 Task: In the Contact  SophiaMoore@benteler.com, Create email and send with subject: 'Elevate Your Success: Introducing a Transformative Opportunity', and with mail content 'Hello_x000D_
Join a community of forward-thinkers and pioneers. Our transformative solution will empower you to shape the future of your industry.._x000D_
Kind Regards', attach the document: Agenda.pdf and insert image: visitingcard.jpg. Below Kind Regards, write Tumblr and insert the URL: 'www.tumblr.com'. Mark checkbox to create task to follow up : In 1 week. Logged in from softage.10@softage.net
Action: Mouse moved to (104, 68)
Screenshot: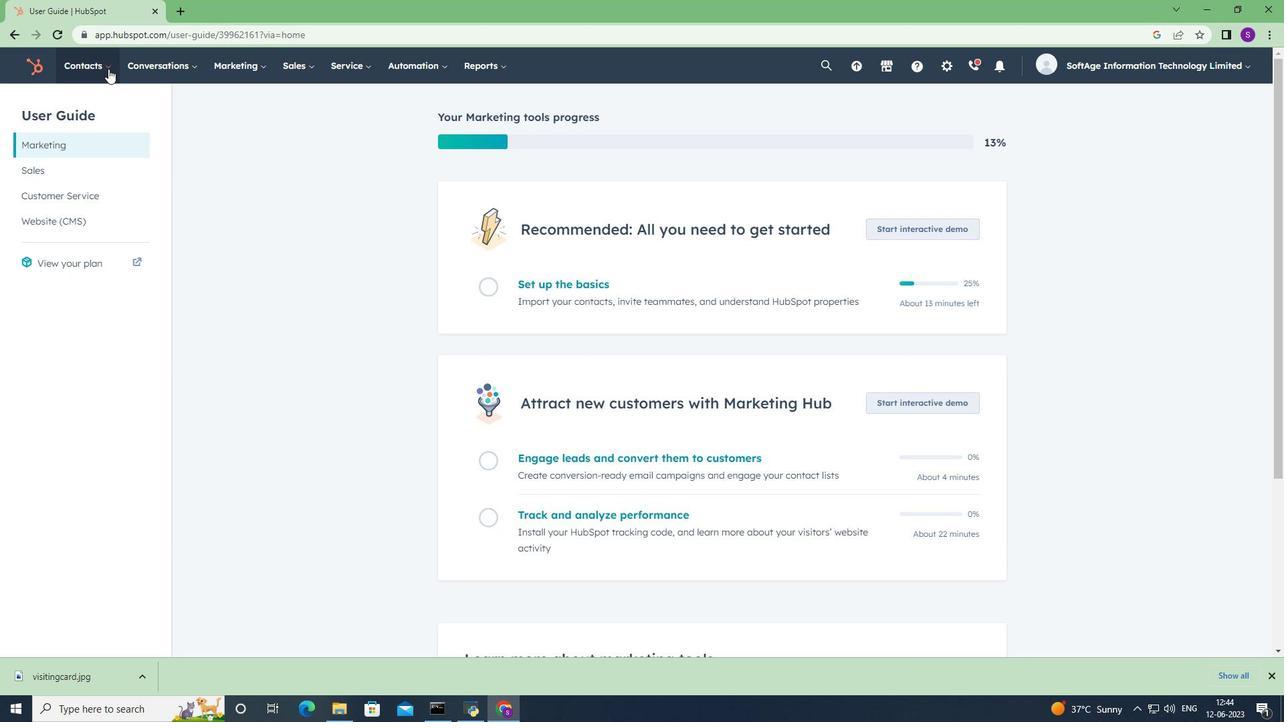 
Action: Mouse pressed left at (104, 68)
Screenshot: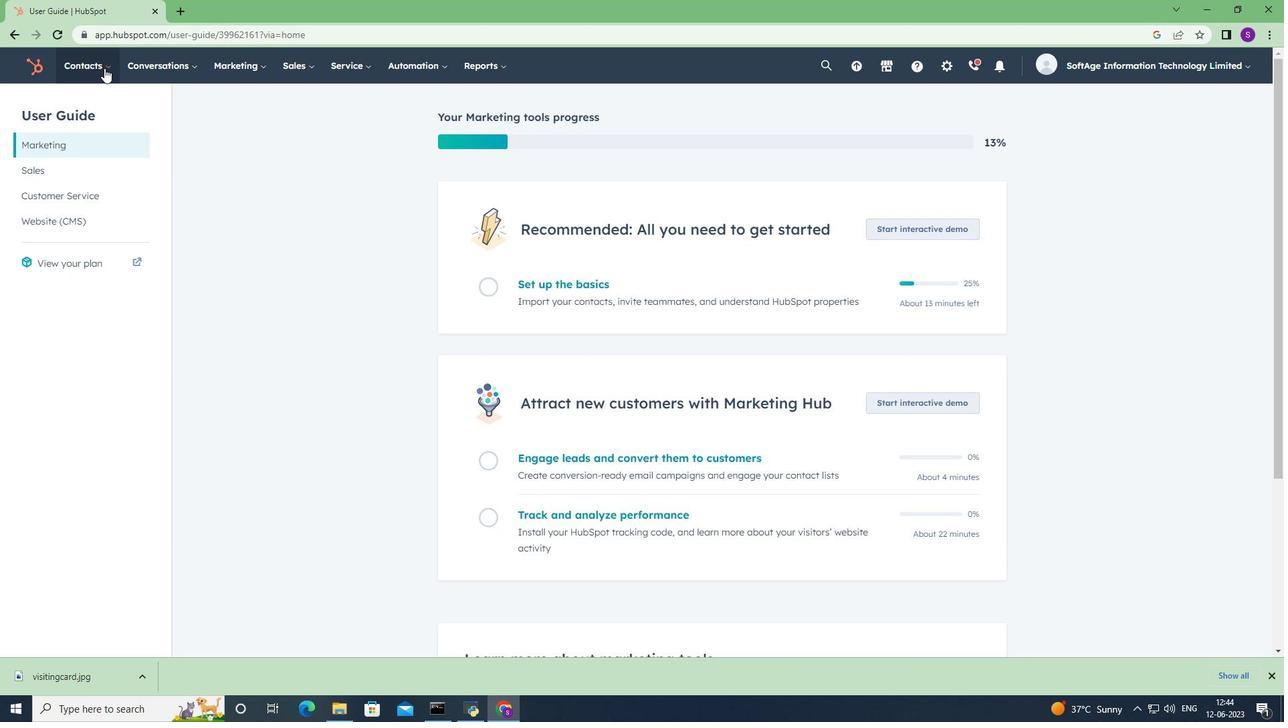 
Action: Mouse moved to (108, 94)
Screenshot: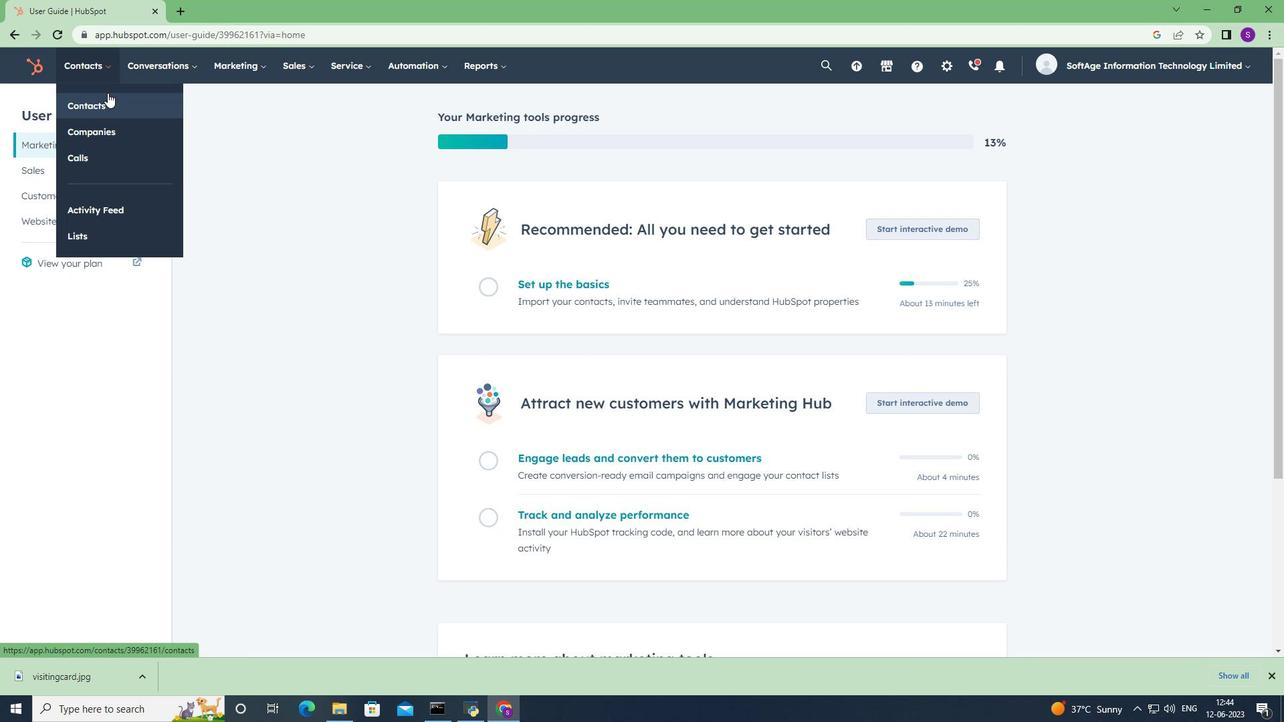 
Action: Mouse pressed left at (108, 94)
Screenshot: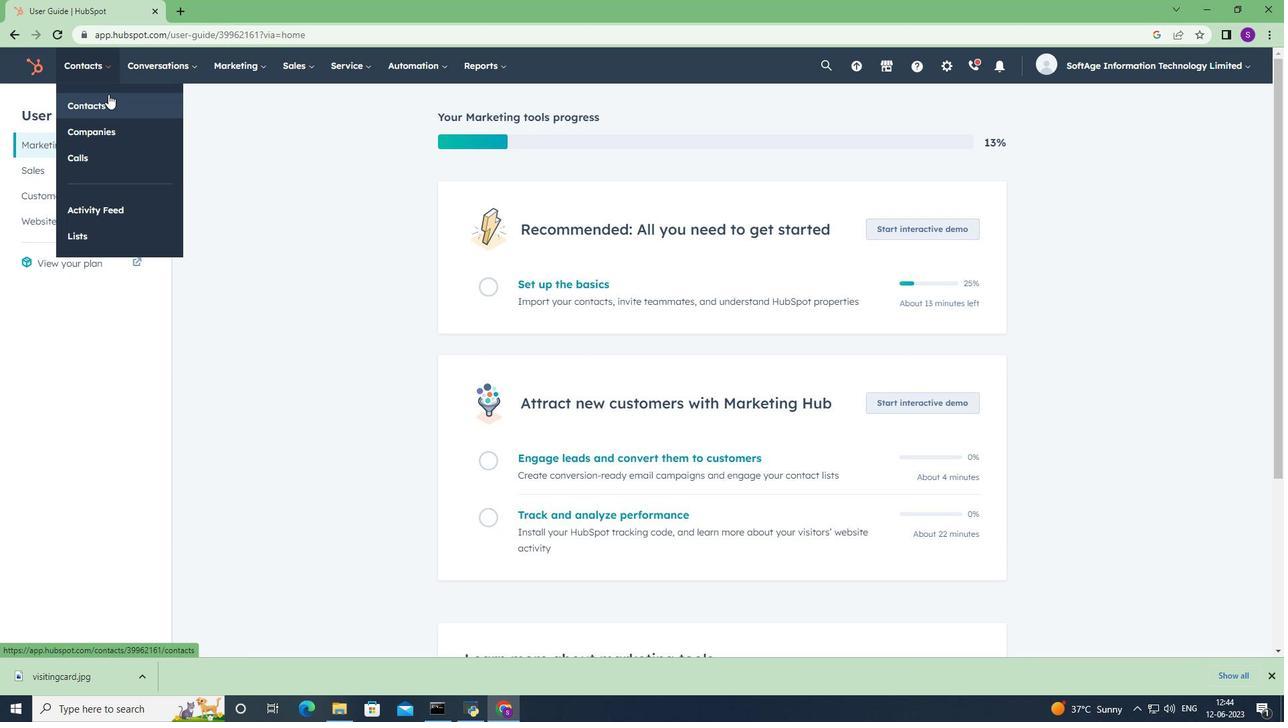 
Action: Mouse moved to (158, 216)
Screenshot: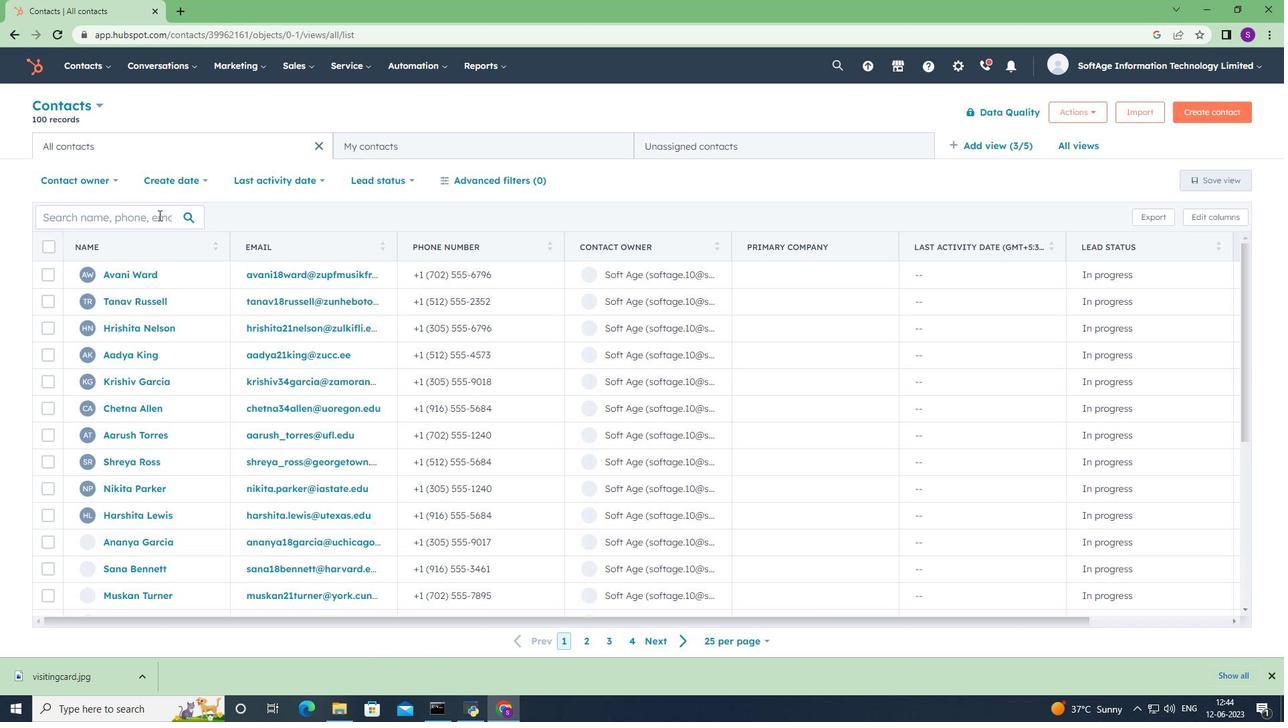 
Action: Mouse pressed left at (158, 216)
Screenshot: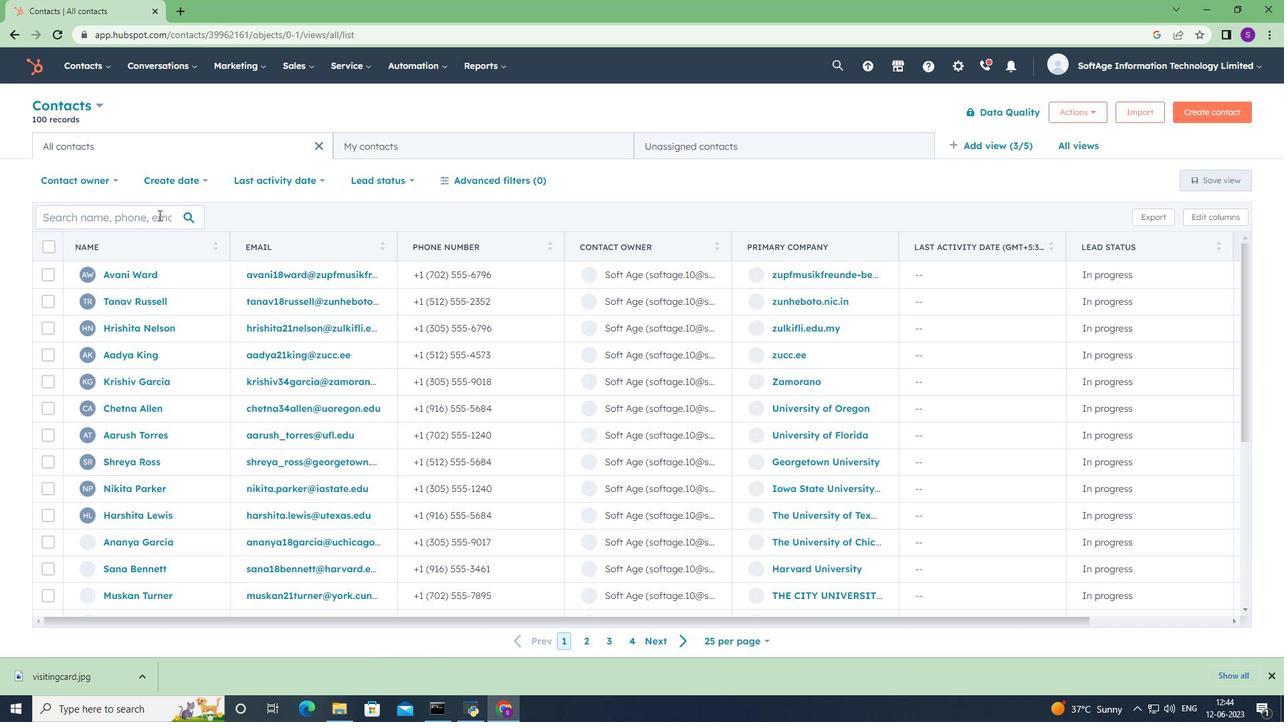 
Action: Key pressed <Key.shift><Key.shift><Key.shift><Key.shift><Key.shift><Key.shift><Key.shift><Key.shift><Key.shift><Key.shift><Key.shift><Key.shift><Key.shift><Key.shift>Sophia<Key.shift>Moore<Key.shift>@benteler.com
Screenshot: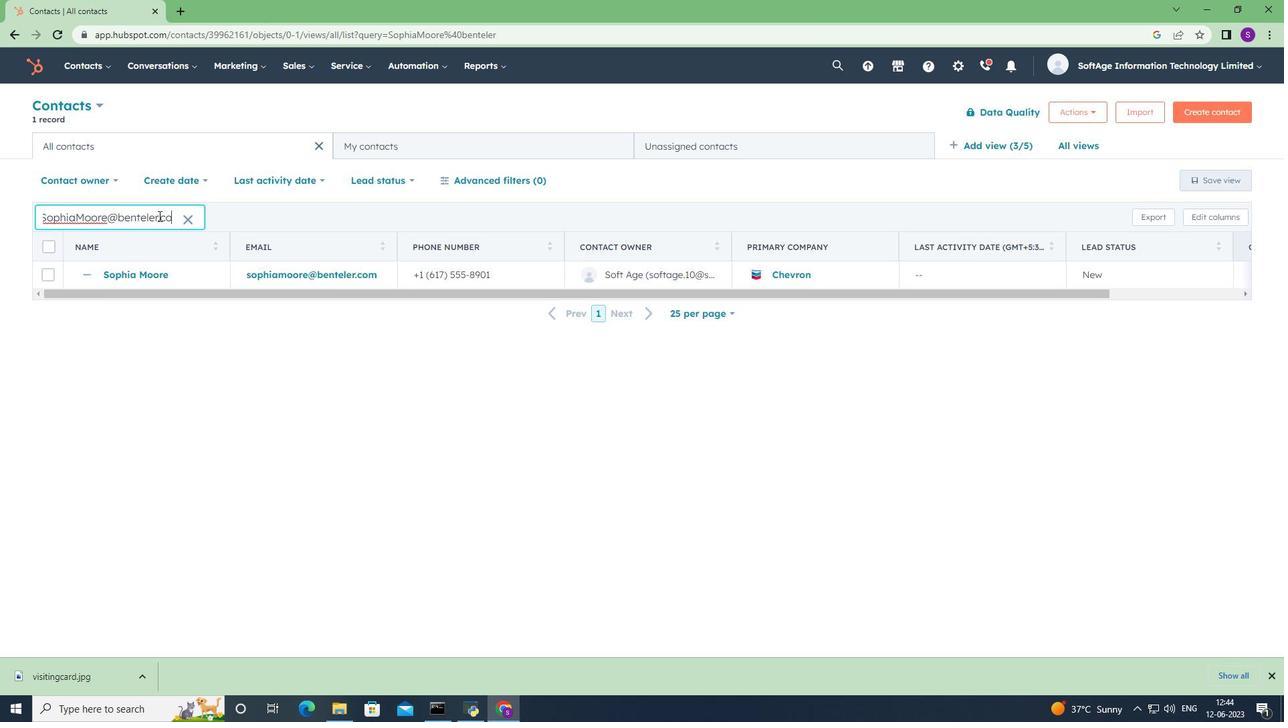 
Action: Mouse moved to (276, 276)
Screenshot: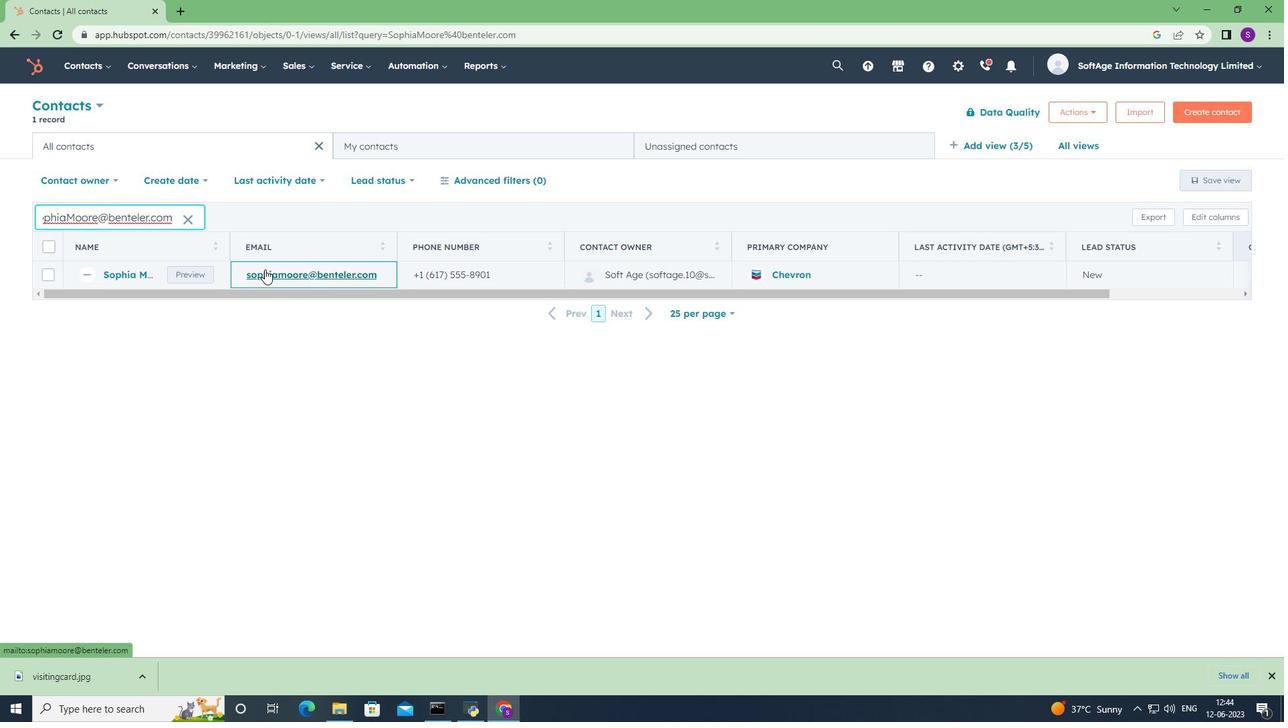 
Action: Mouse pressed left at (276, 276)
Screenshot: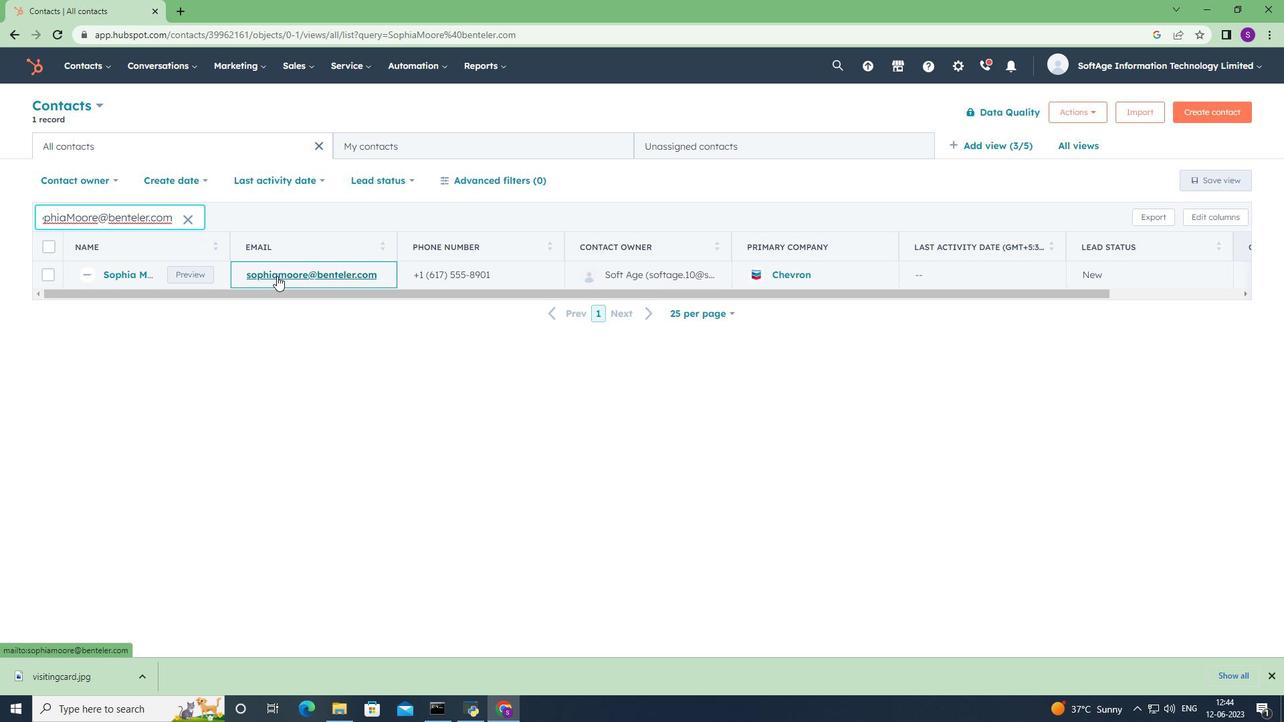 
Action: Mouse moved to (403, 459)
Screenshot: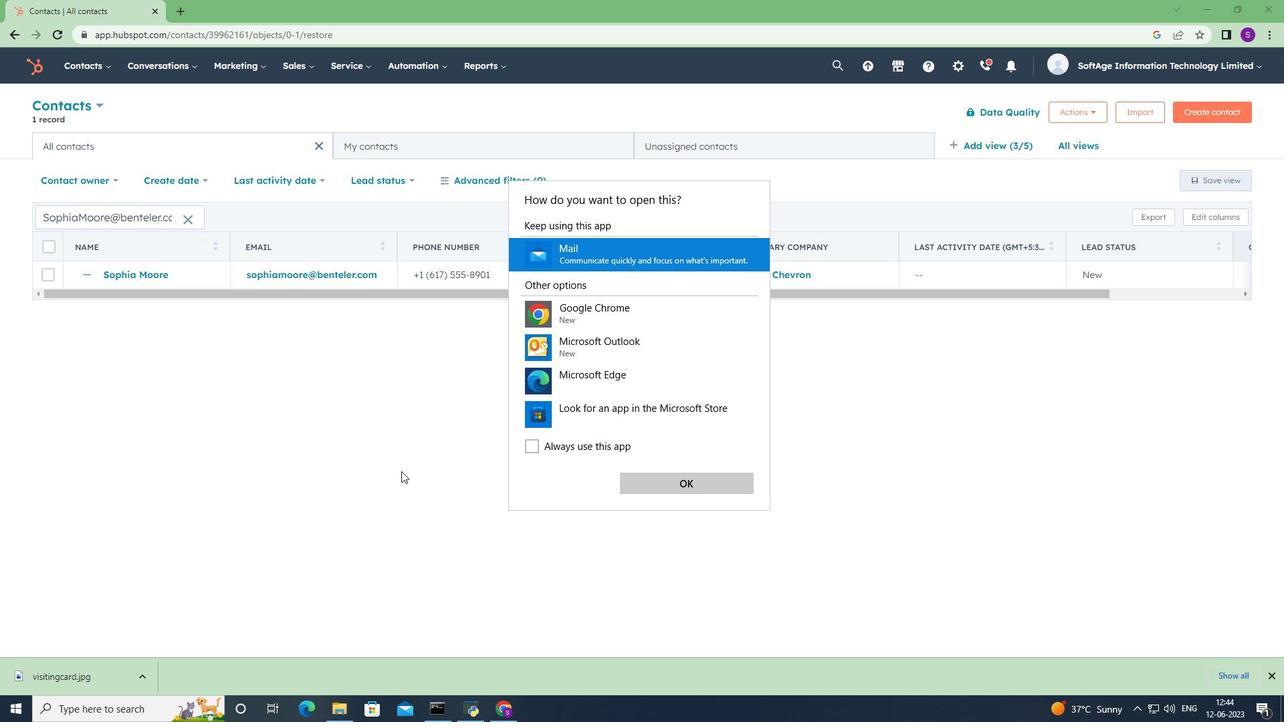 
Action: Mouse pressed left at (403, 459)
Screenshot: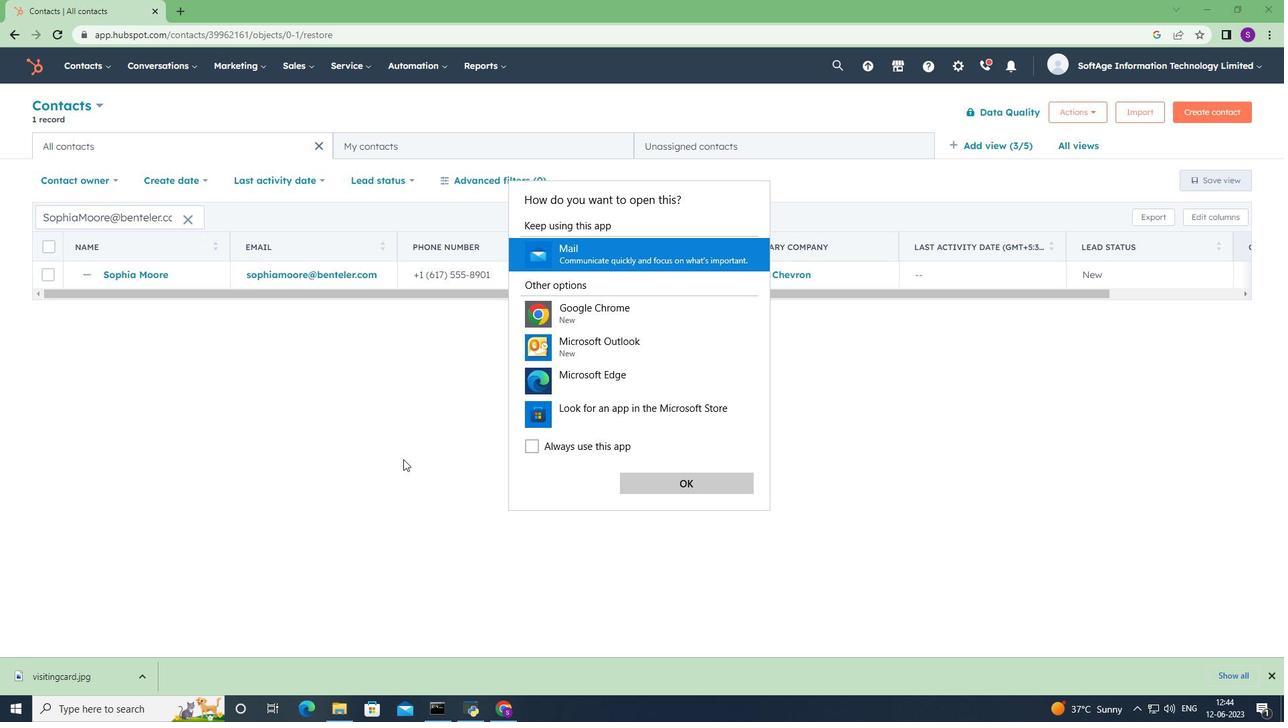 
Action: Mouse moved to (124, 273)
Screenshot: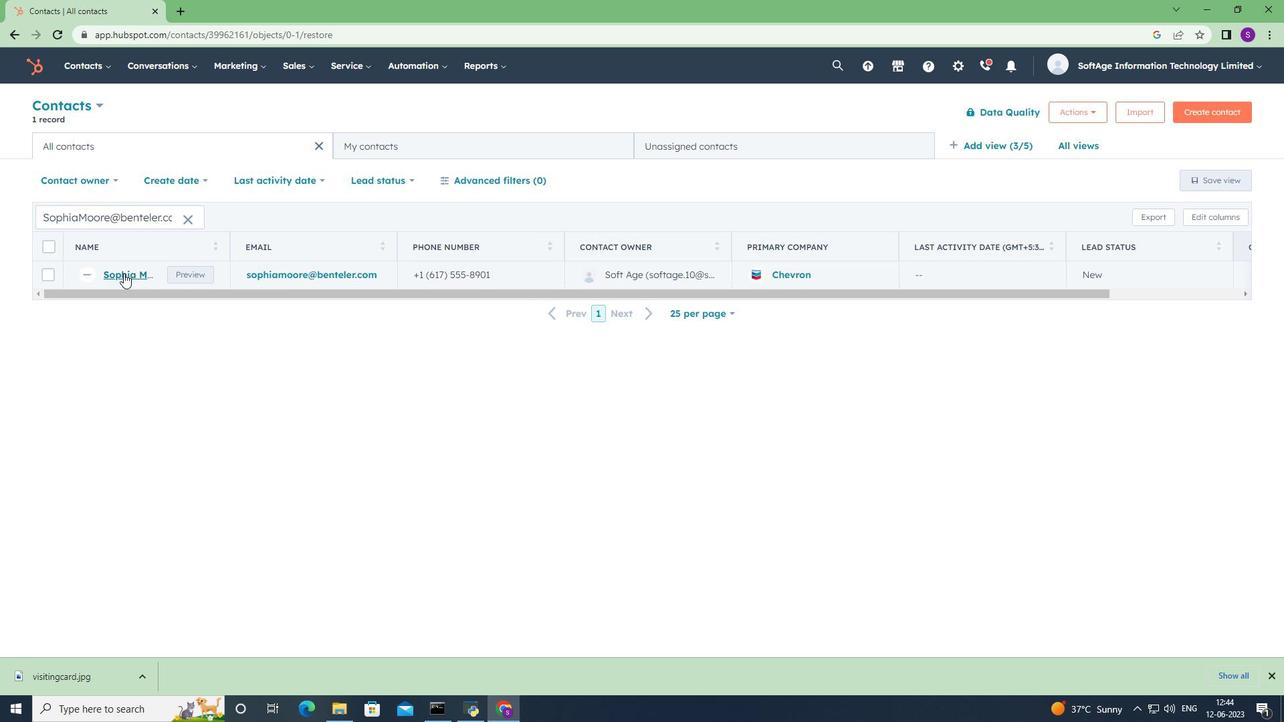 
Action: Mouse pressed left at (124, 273)
Screenshot: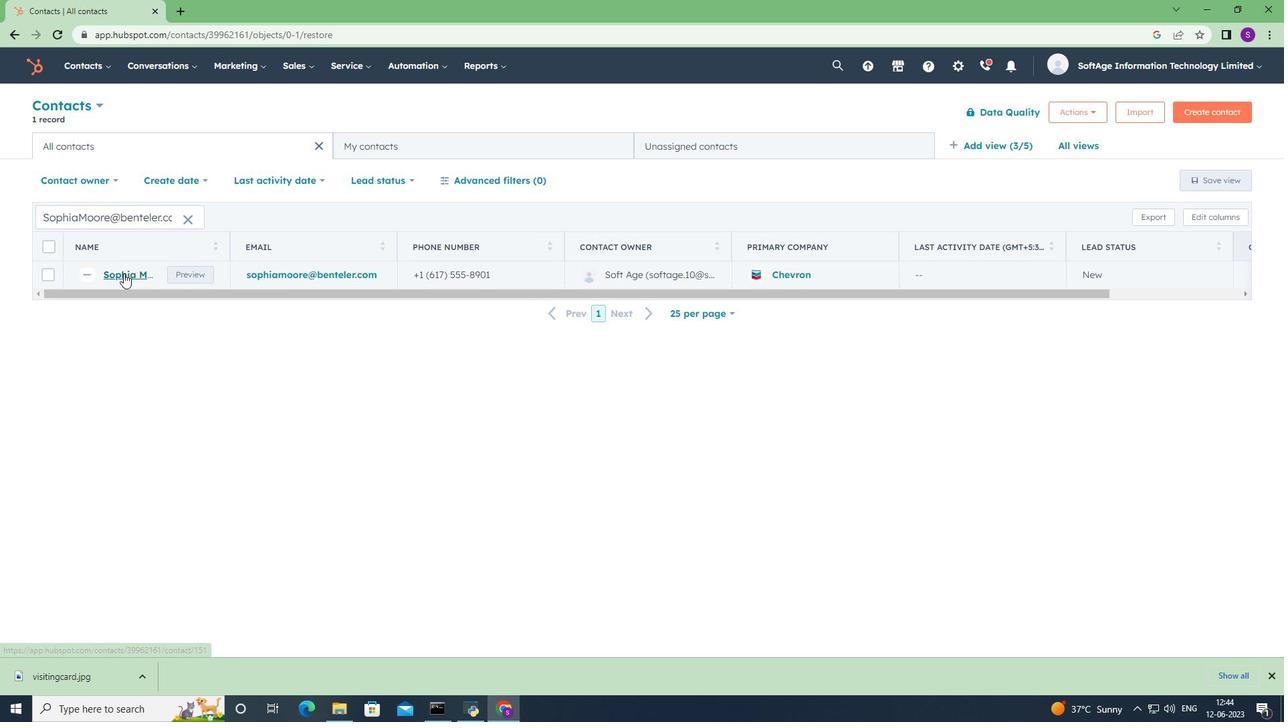 
Action: Mouse moved to (92, 218)
Screenshot: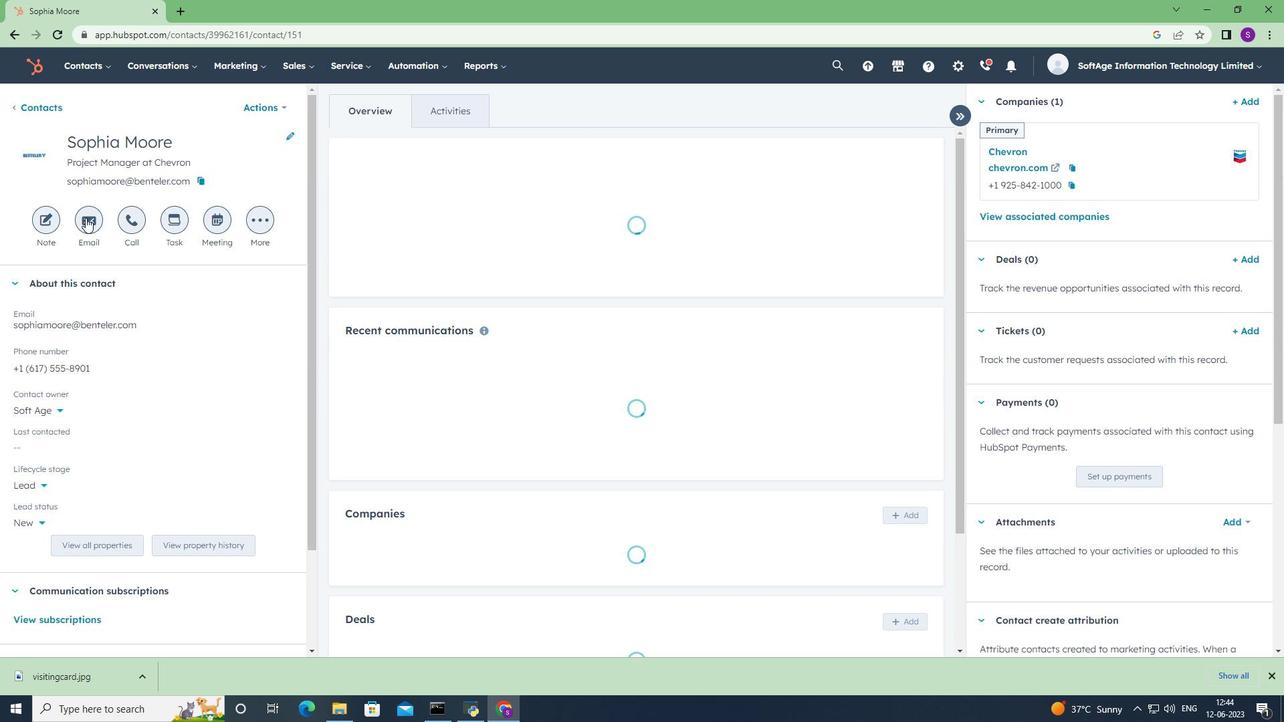 
Action: Mouse pressed left at (92, 218)
Screenshot: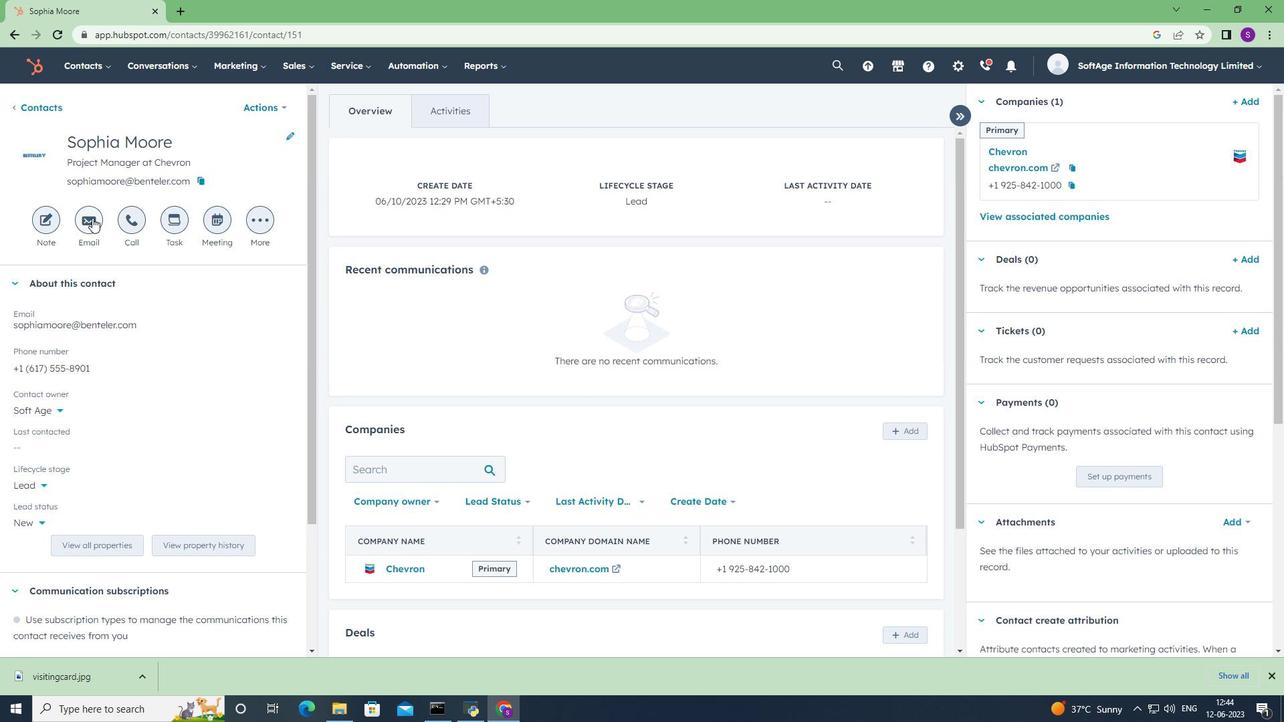 
Action: Mouse moved to (902, 437)
Screenshot: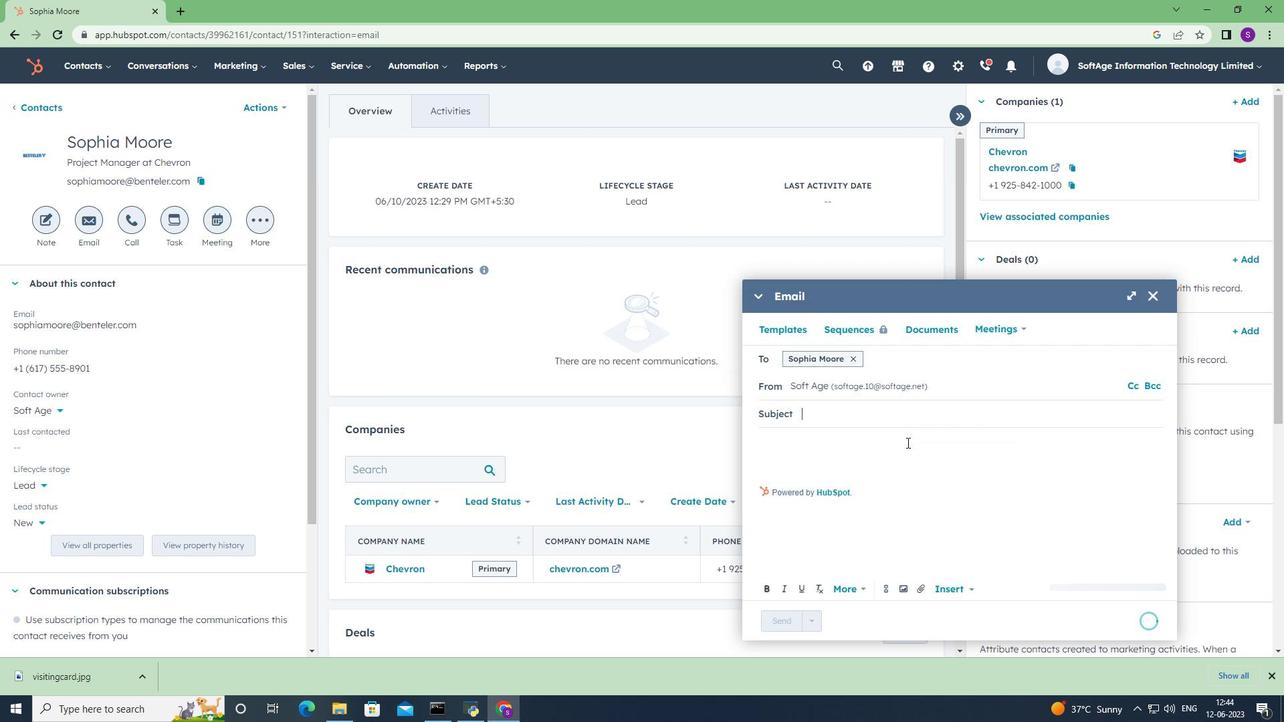 
Action: Mouse scrolled (902, 436) with delta (0, 0)
Screenshot: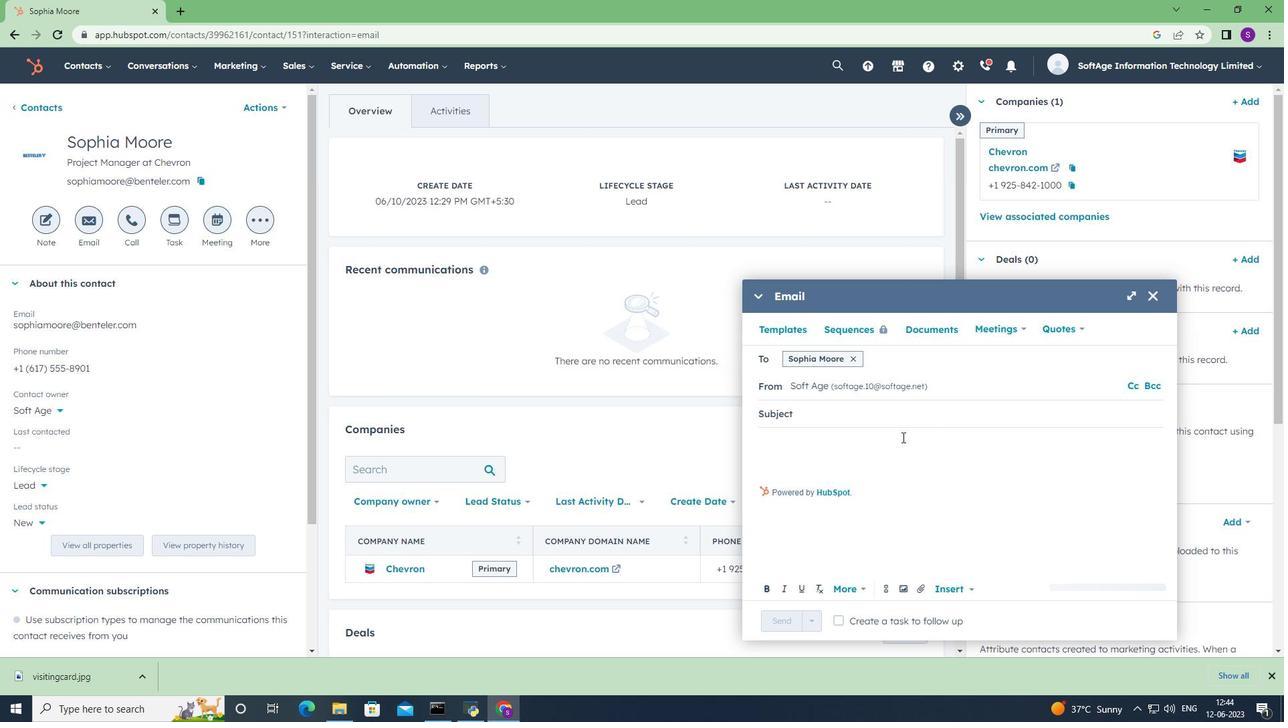 
Action: Mouse scrolled (902, 436) with delta (0, 0)
Screenshot: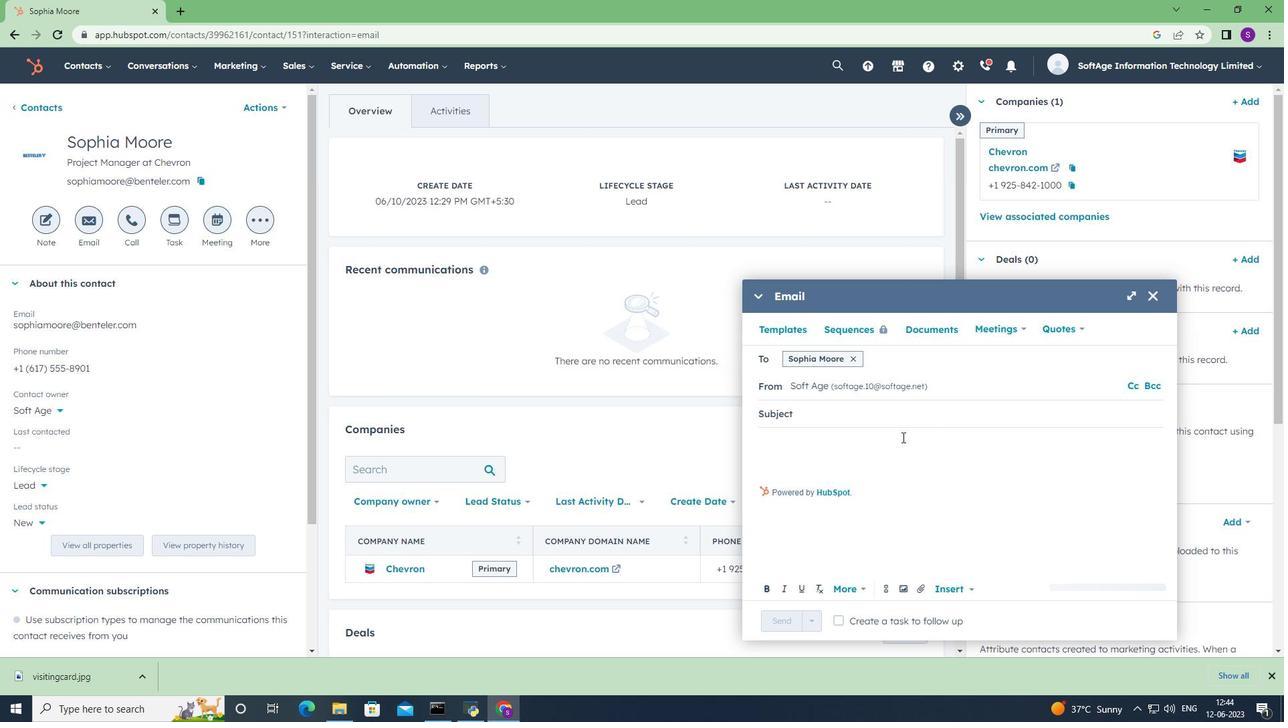 
Action: Mouse scrolled (902, 436) with delta (0, 0)
Screenshot: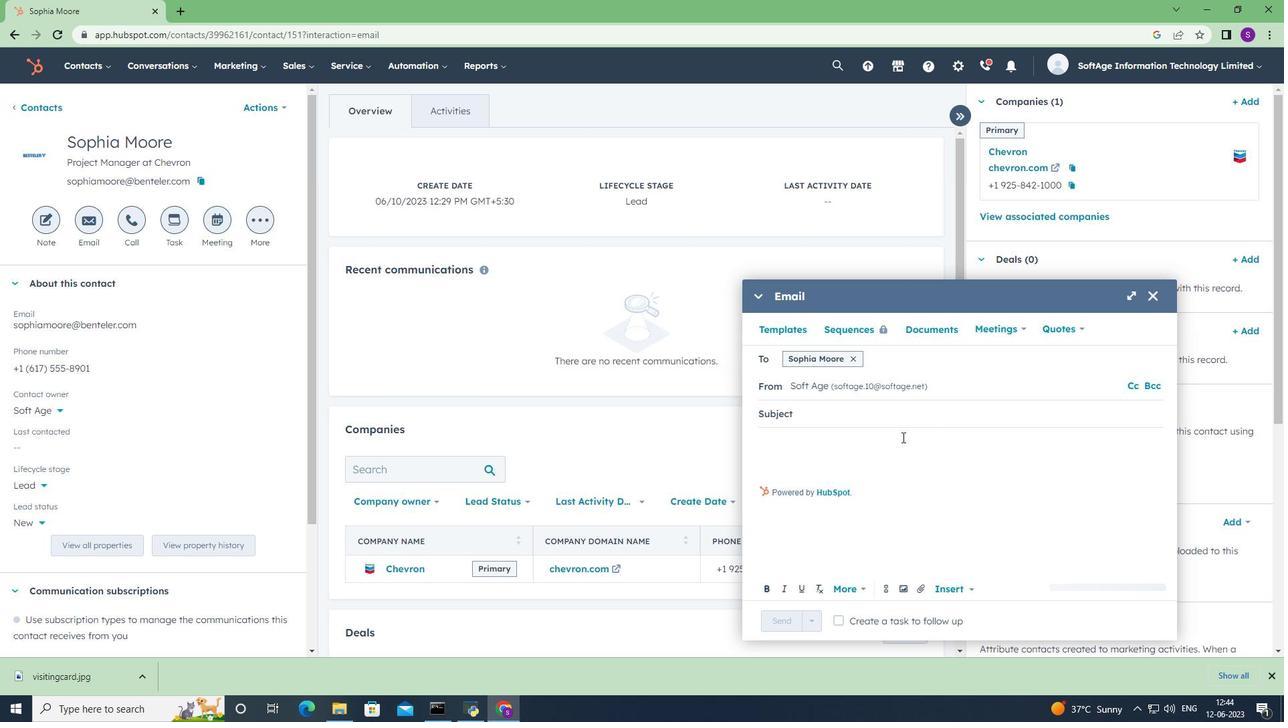 
Action: Mouse moved to (832, 415)
Screenshot: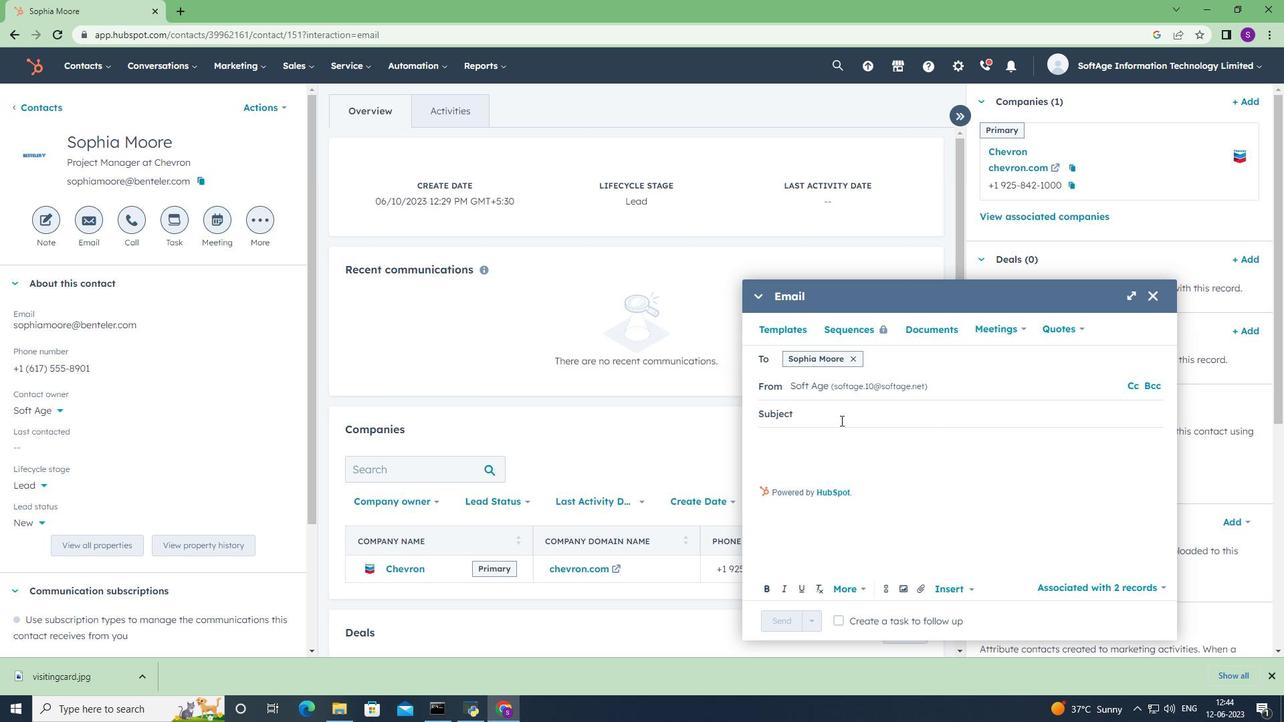 
Action: Mouse pressed left at (832, 415)
Screenshot: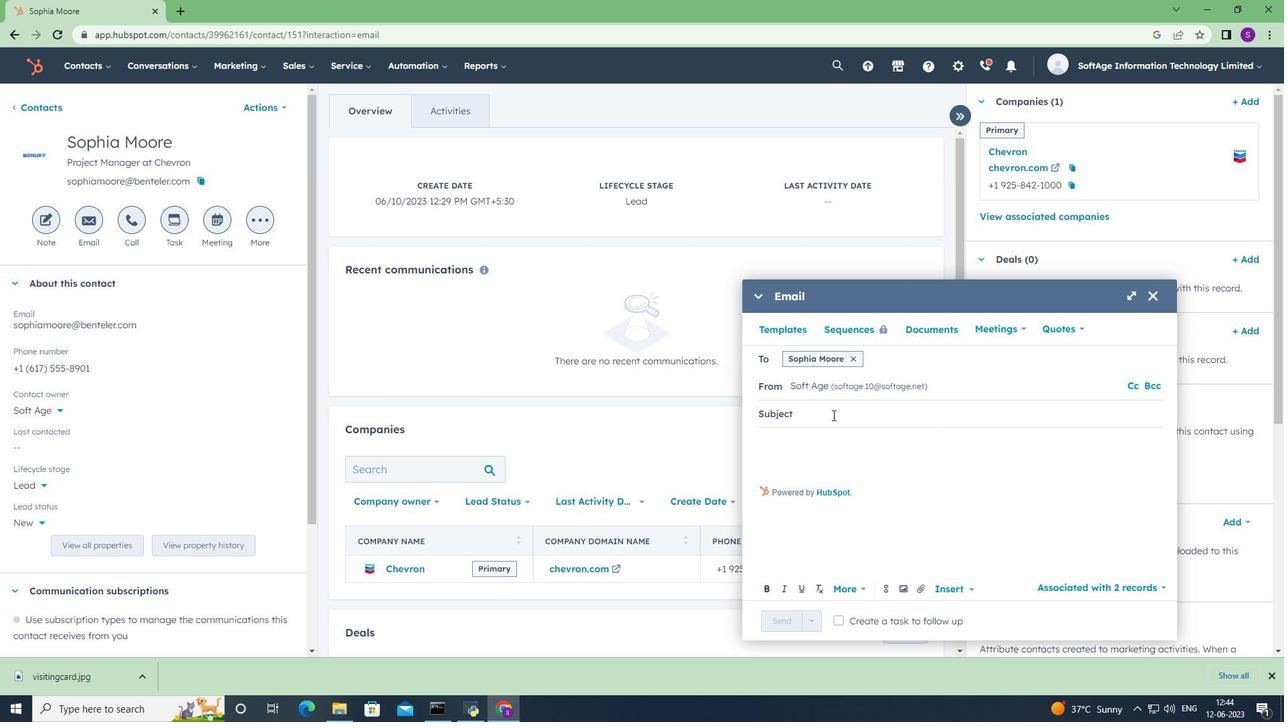 
Action: Key pressed <Key.shift>Elevate<Key.space><Key.shift>Your<Key.space><Key.shift>Success<Key.shift>:<Key.space><Key.shift><Key.shift><Key.shift>Introducing<Key.space>a<Key.space><Key.shift>Transformative<Key.space><Key.shift>Opportunity
Screenshot: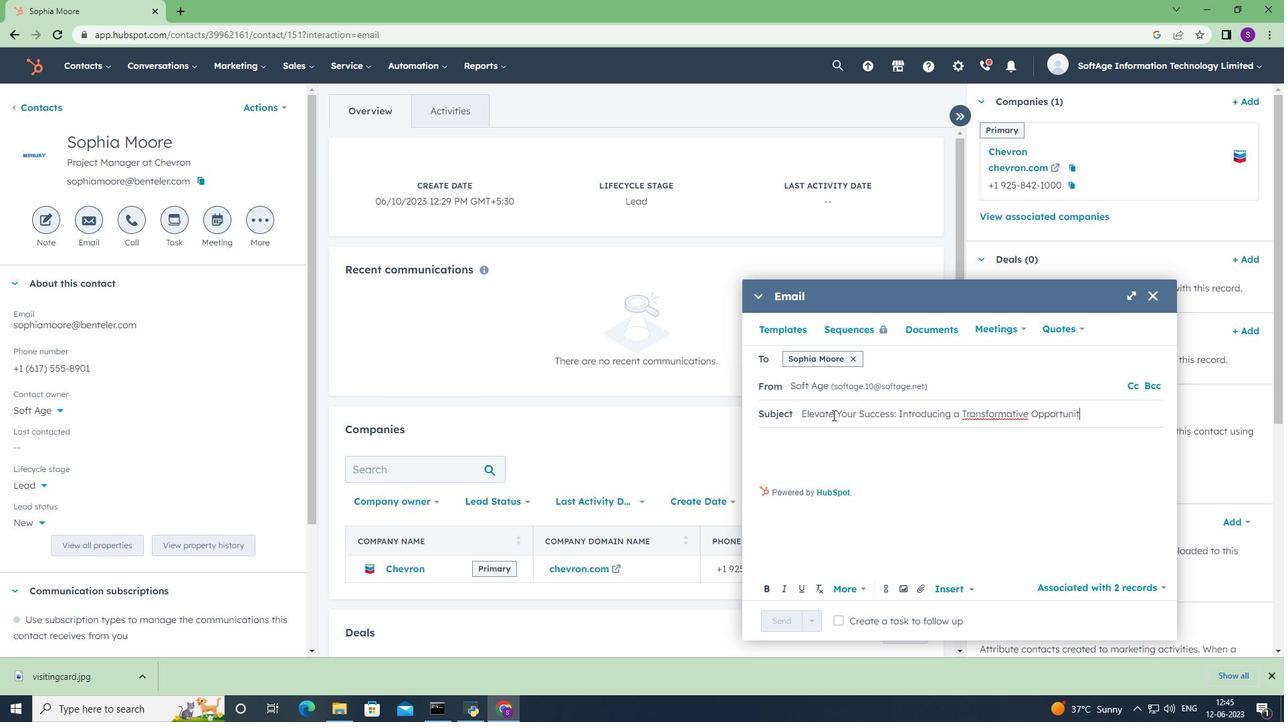 
Action: Mouse moved to (987, 420)
Screenshot: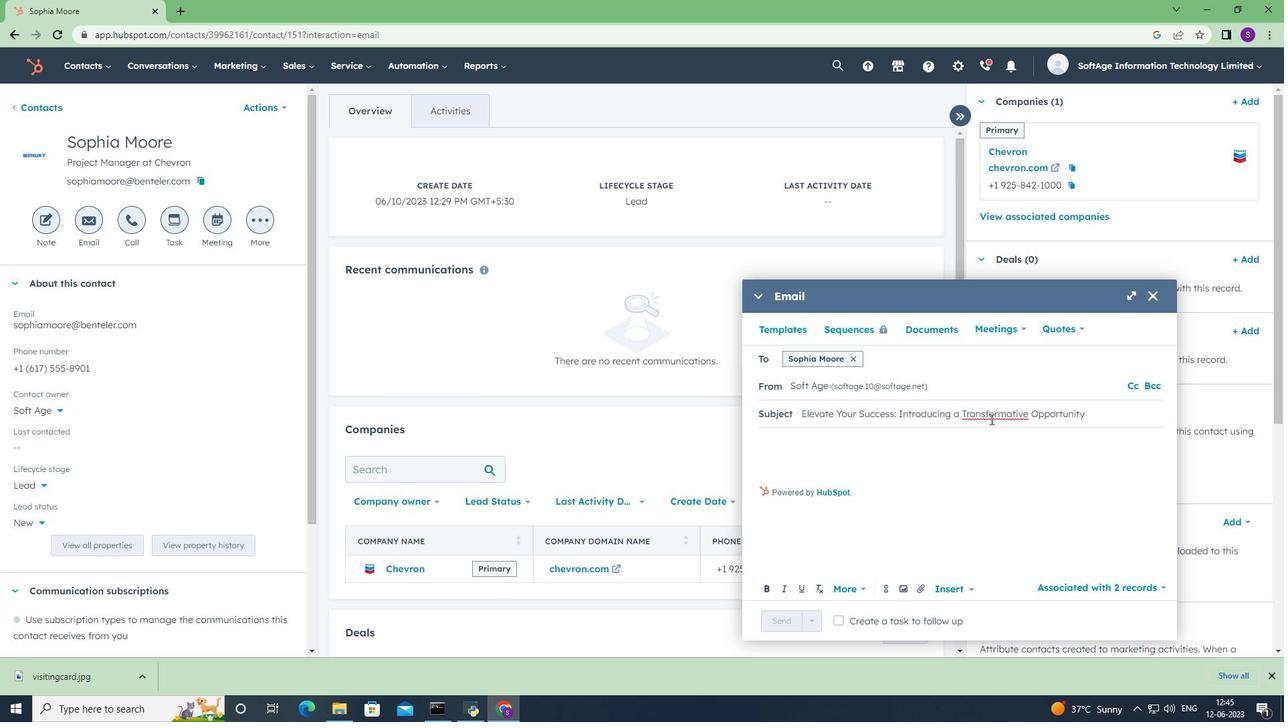 
Action: Mouse pressed right at (987, 420)
Screenshot: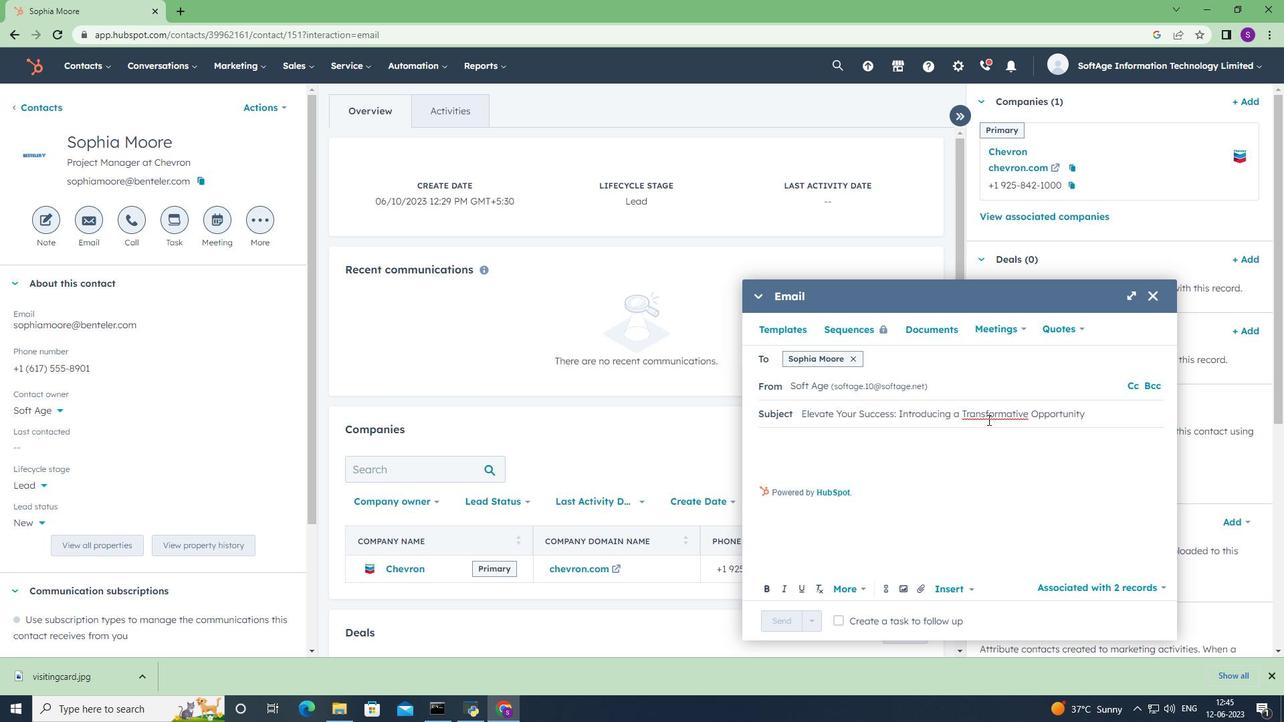 
Action: Mouse moved to (1020, 464)
Screenshot: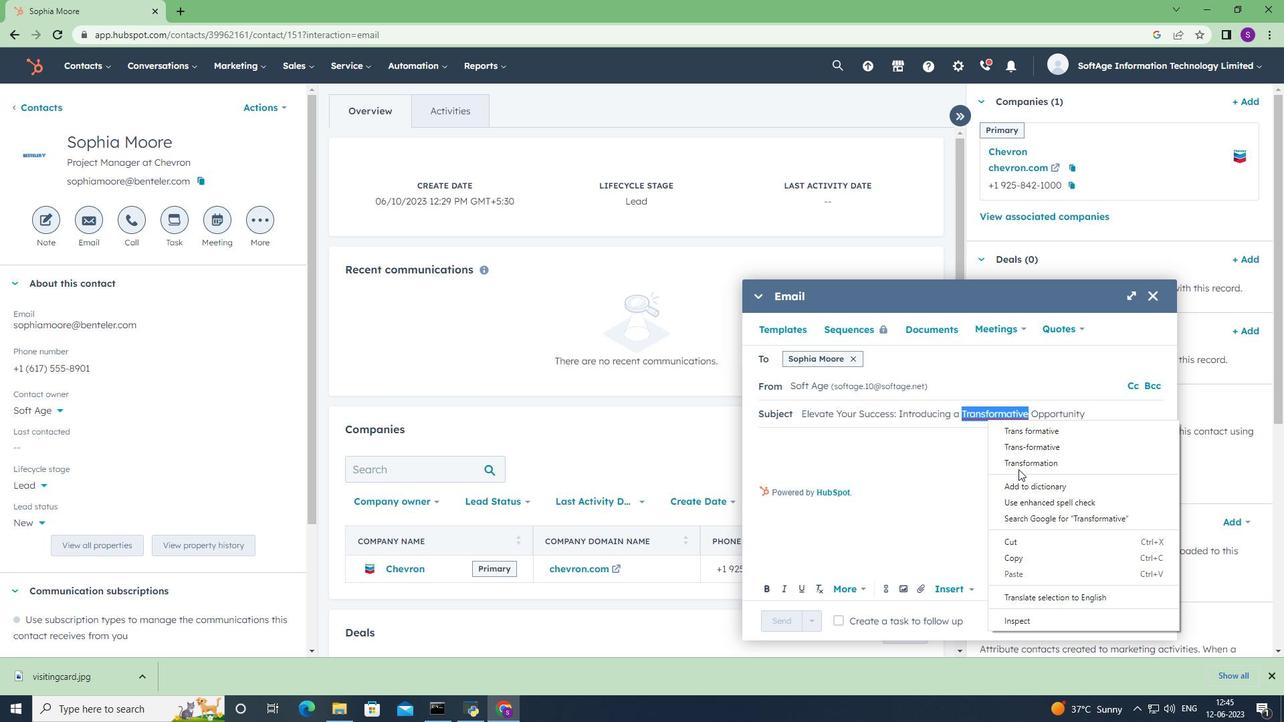 
Action: Mouse pressed left at (1020, 464)
Screenshot: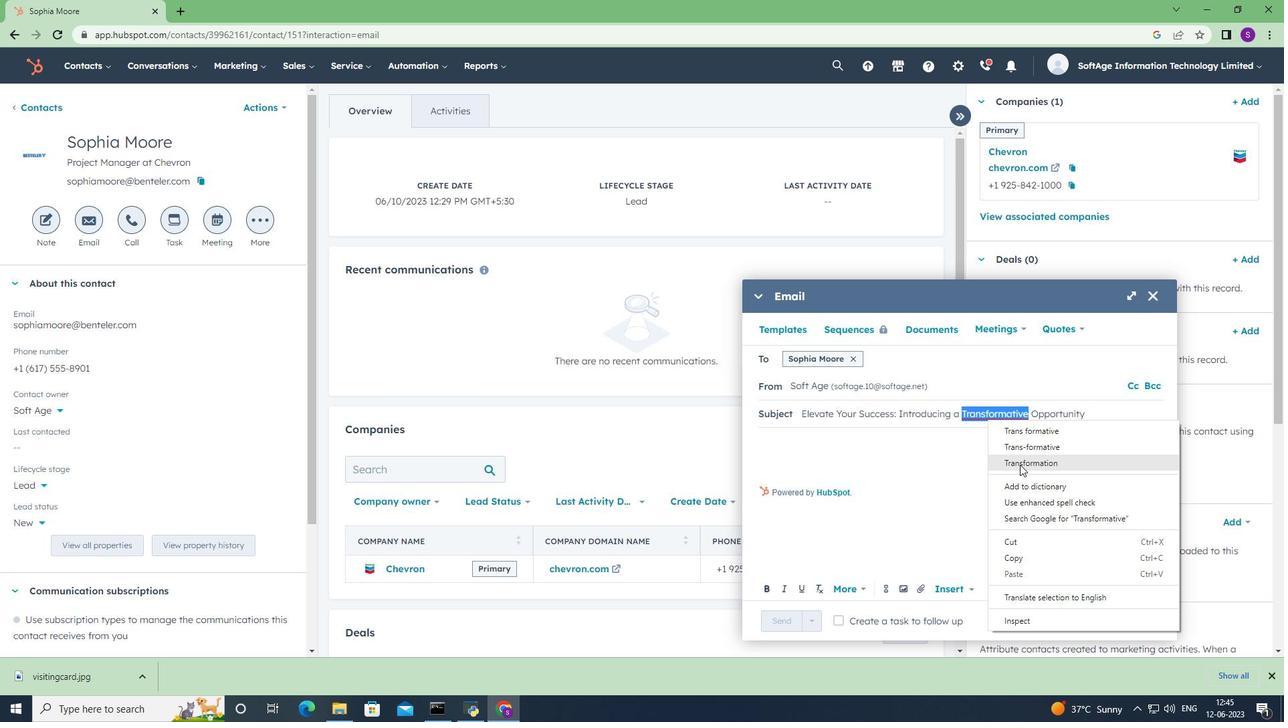 
Action: Mouse moved to (1028, 416)
Screenshot: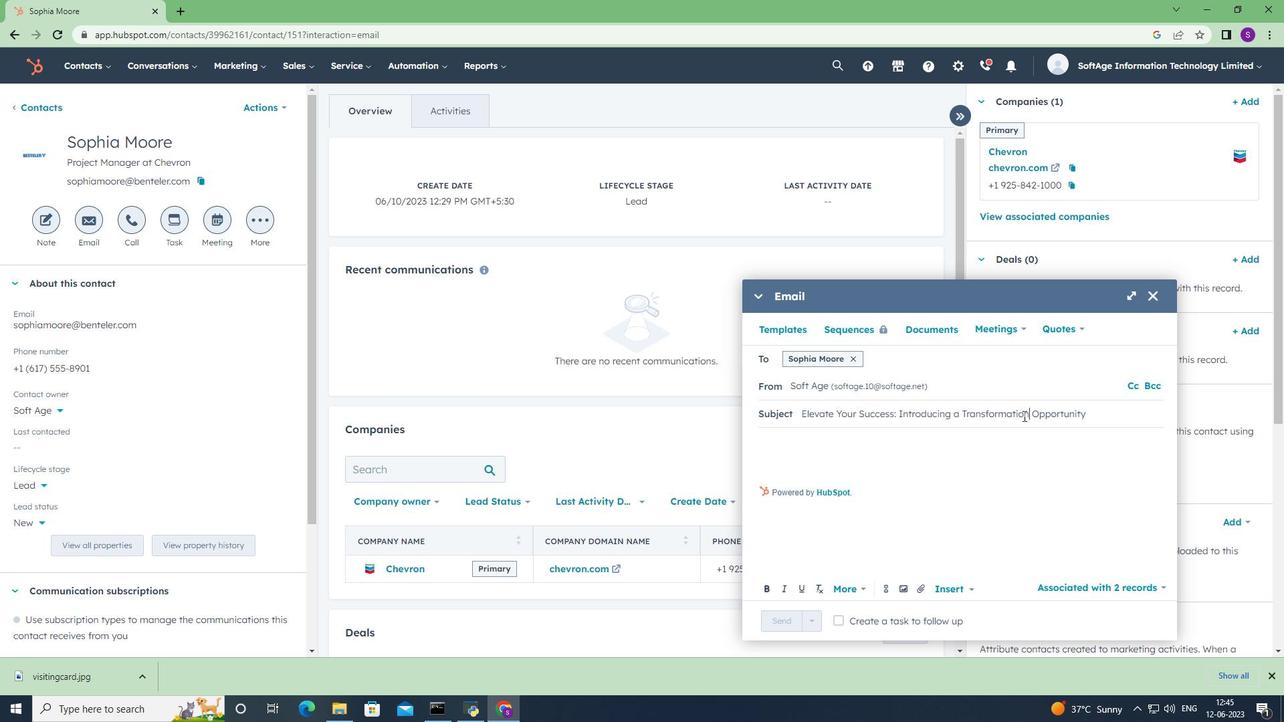 
Action: Key pressed <Key.backspace><Key.backspace>ve
Screenshot: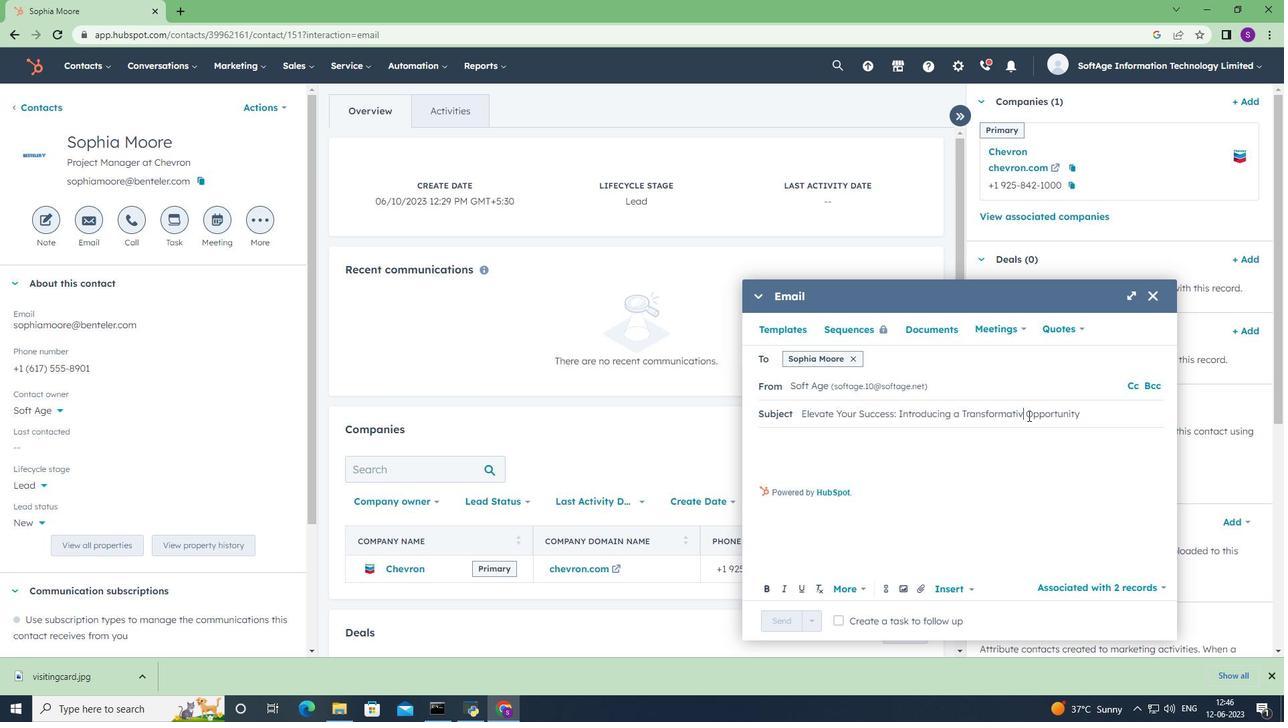 
Action: Mouse moved to (1046, 456)
Screenshot: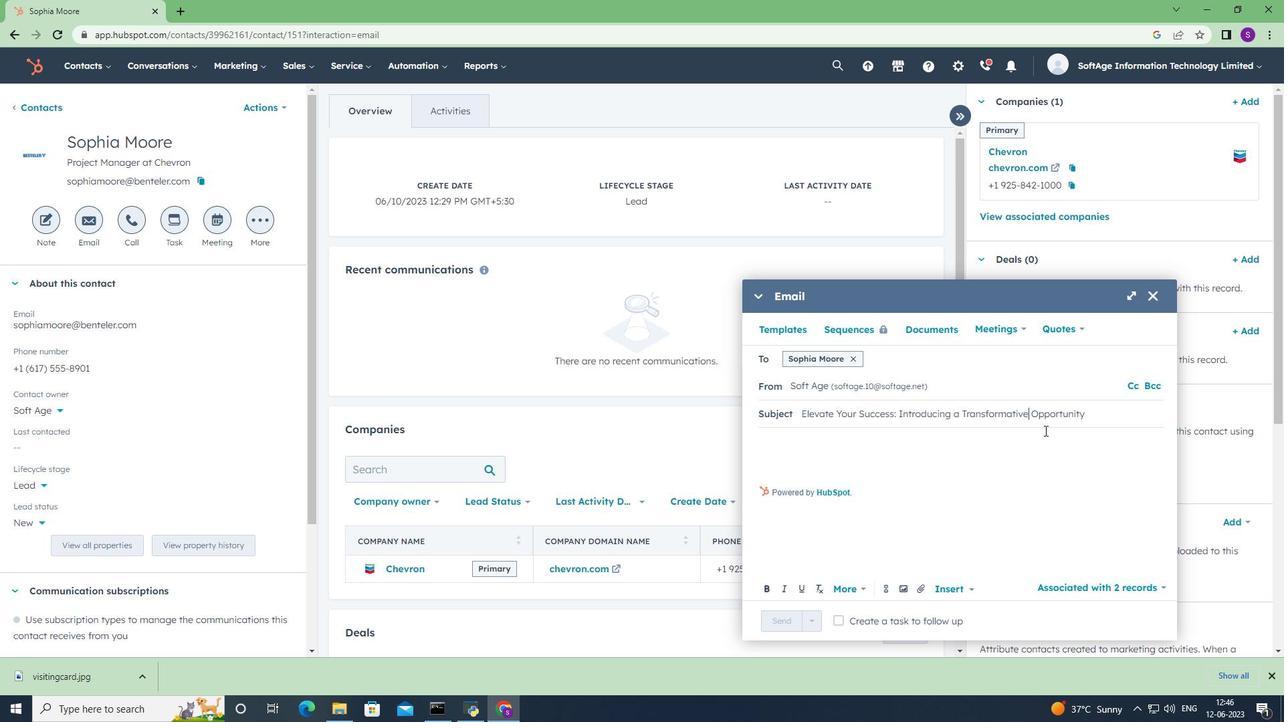 
Action: Mouse pressed left at (1046, 456)
Screenshot: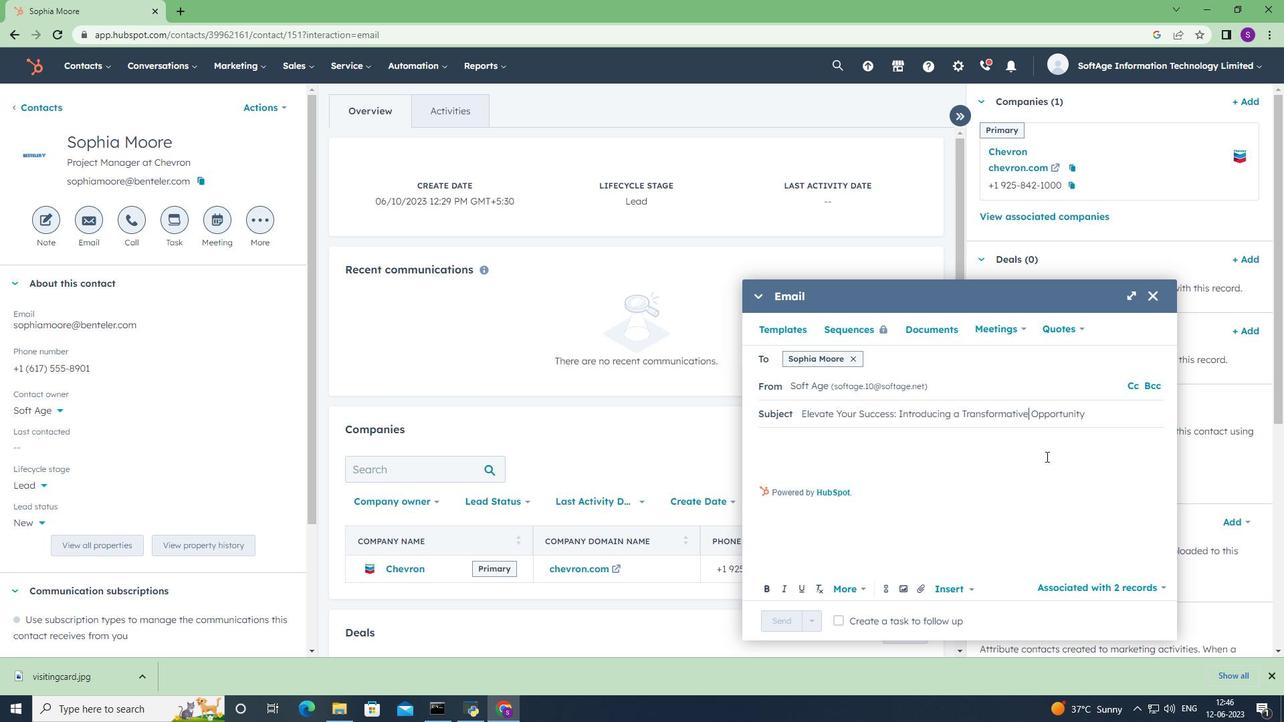 
Action: Mouse moved to (781, 466)
Screenshot: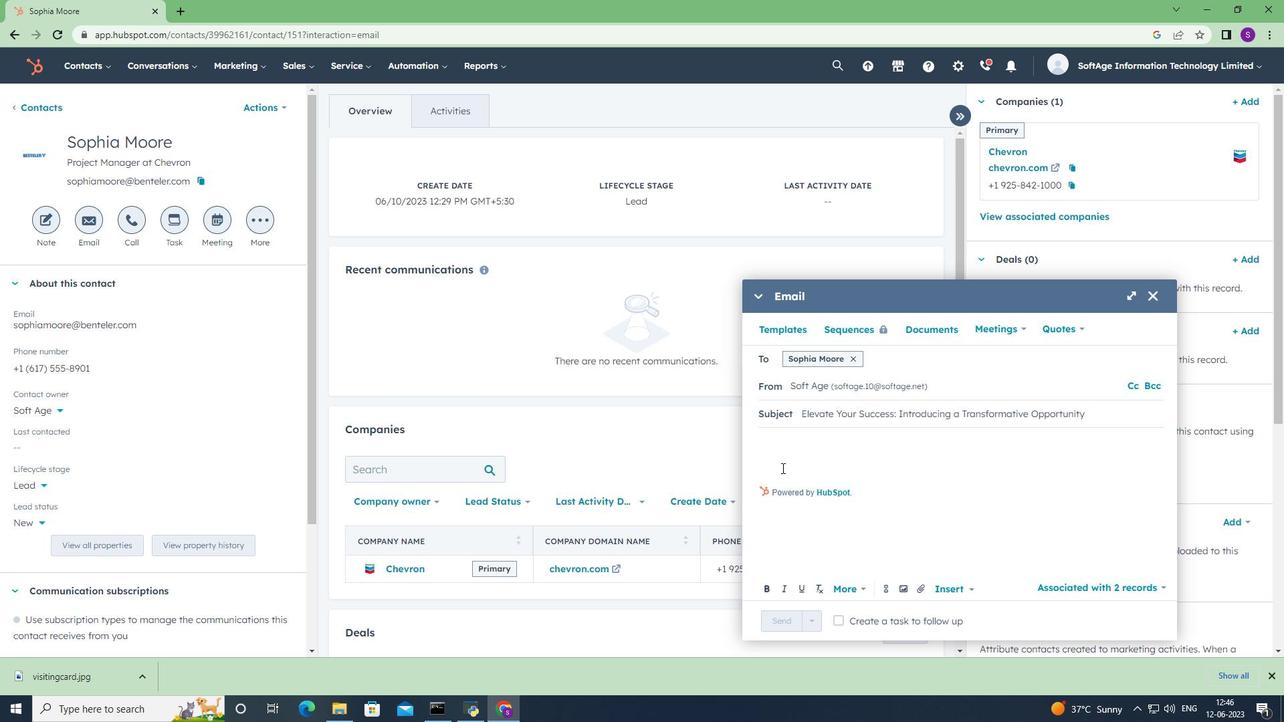 
Action: Key pressed <Key.shift>Hello<Key.enter><Key.shift><Key.shift><Key.shift><Key.shift><Key.shift><Key.shift><Key.shift><Key.shift><Key.shift><Key.shift><Key.shift><Key.shift><Key.shift><Key.shift>Join<Key.space>a<Key.space>community<Key.space>of<Key.space>forward-thinkers<Key.space>and<Key.space>pioneers<Key.space><Key.backspace>.<Key.space><Key.shift>Our<Key.space>transformative<Key.space>solution<Key.space>will<Key.space>empower<Key.space>you<Key.space>to<Key.space>shape<Key.space>the<Key.space>future<Key.space>of<Key.space>your<Key.space>industry.<Key.enter><Key.shift>Kind<Key.space><Key.shift>Regards
Screenshot: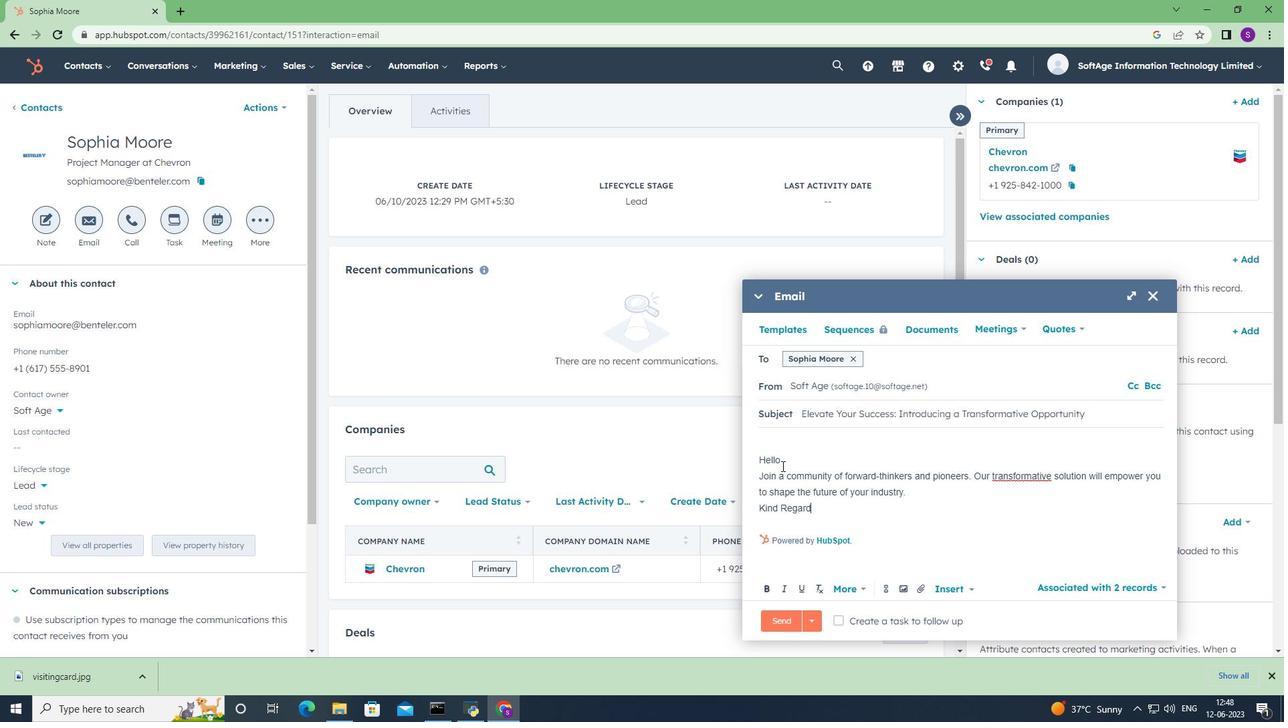 
Action: Mouse moved to (917, 595)
Screenshot: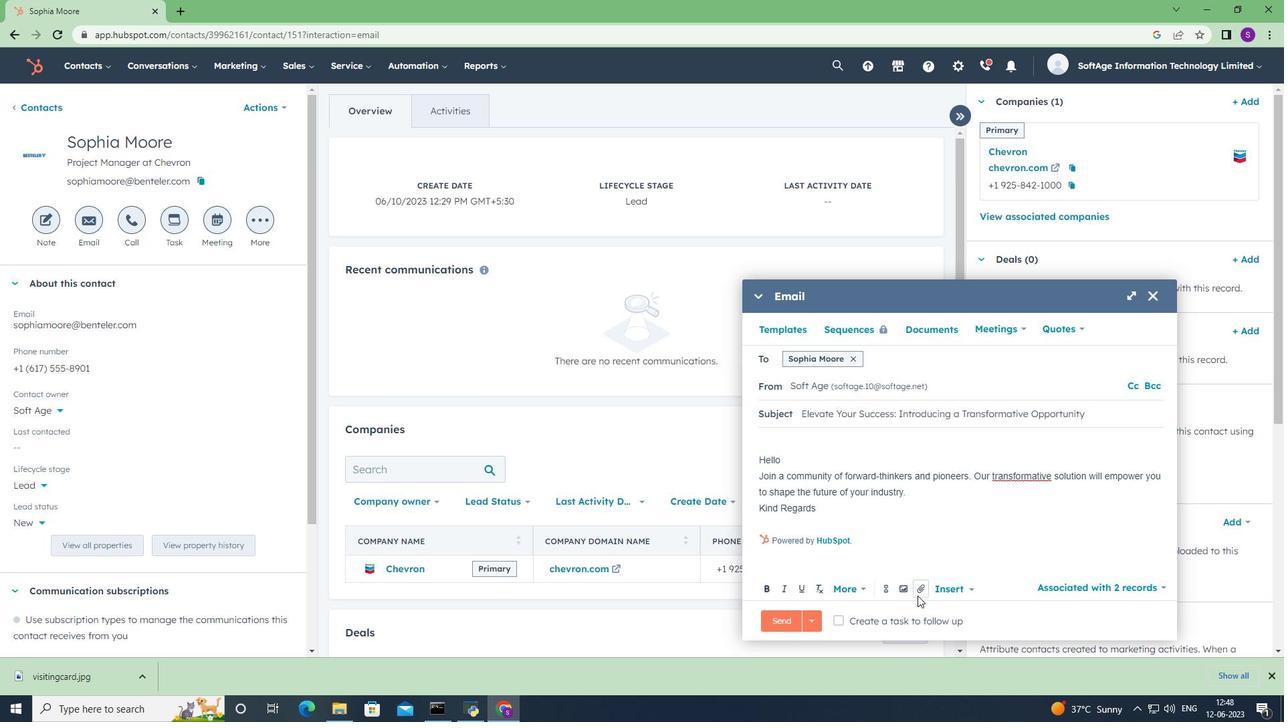 
Action: Mouse pressed left at (917, 595)
Screenshot: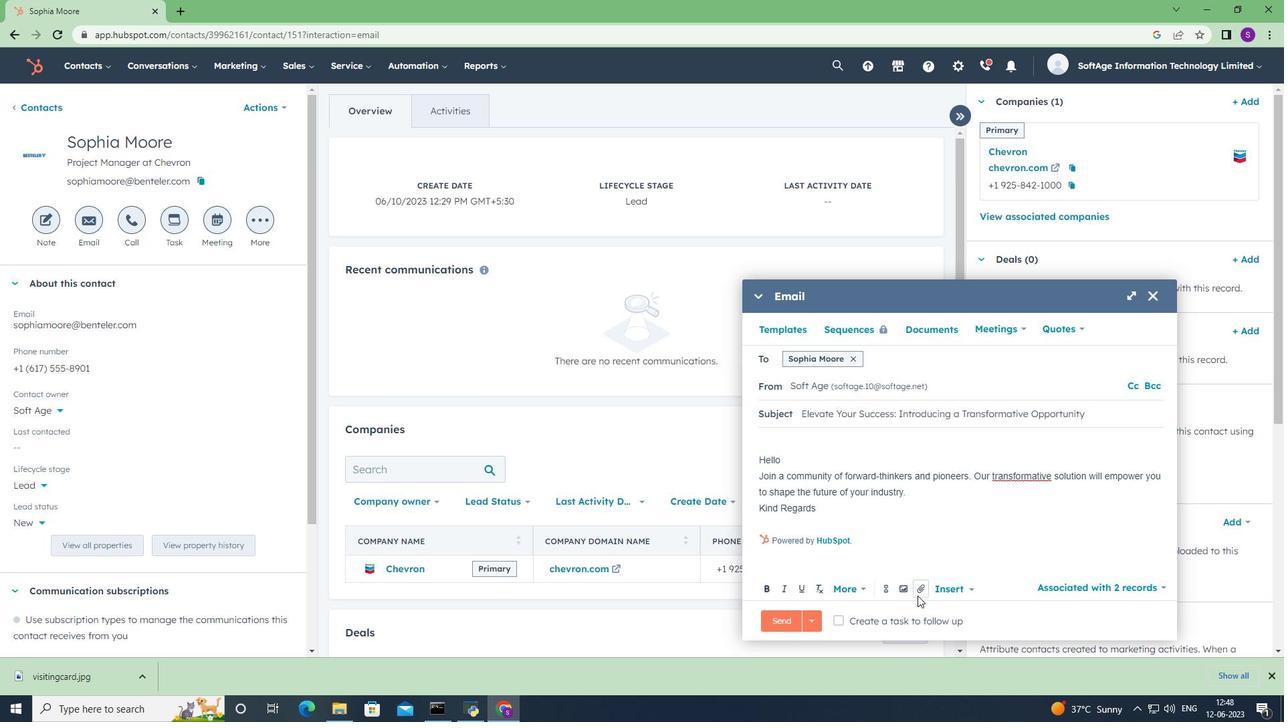 
Action: Mouse moved to (964, 525)
Screenshot: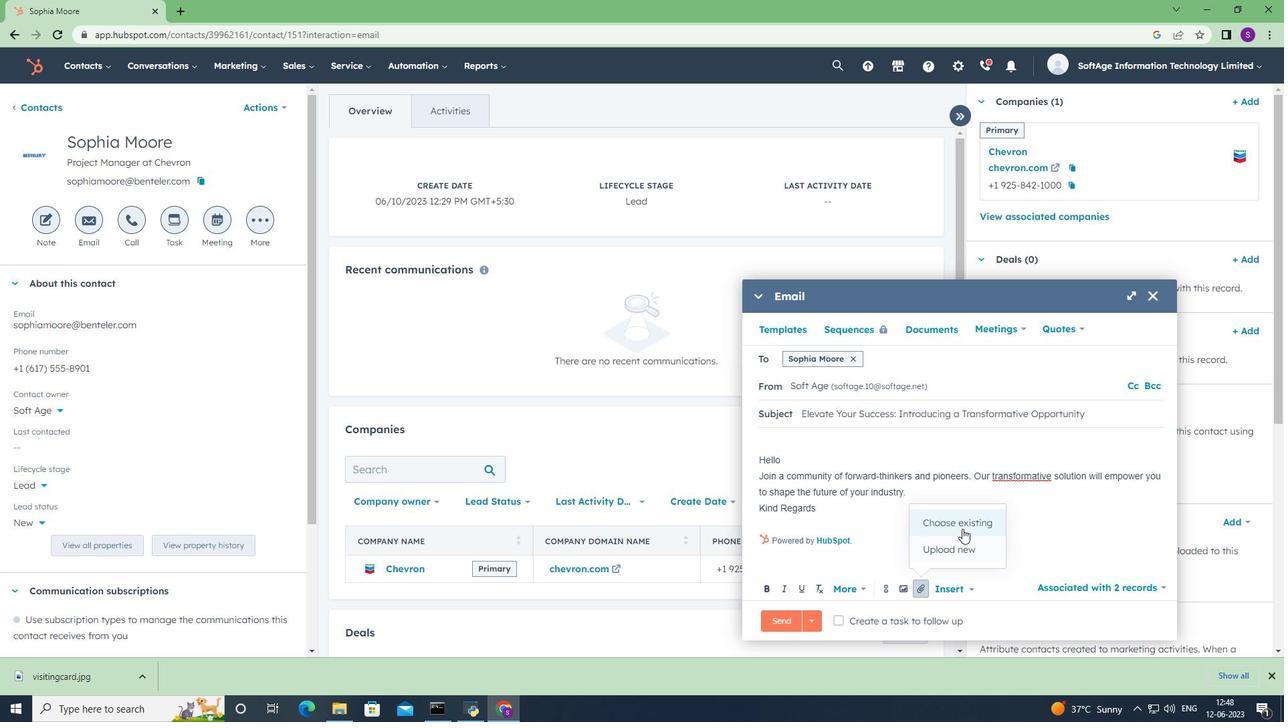 
Action: Mouse pressed left at (964, 525)
Screenshot: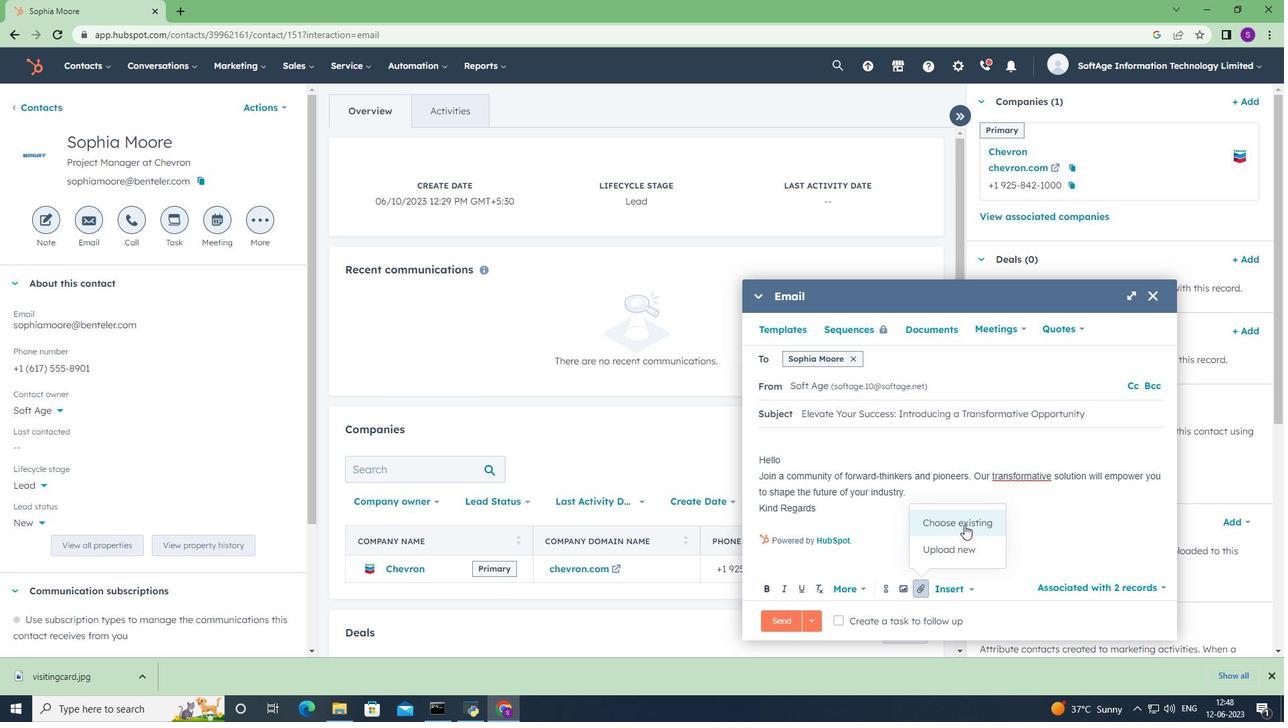
Action: Mouse moved to (1116, 178)
Screenshot: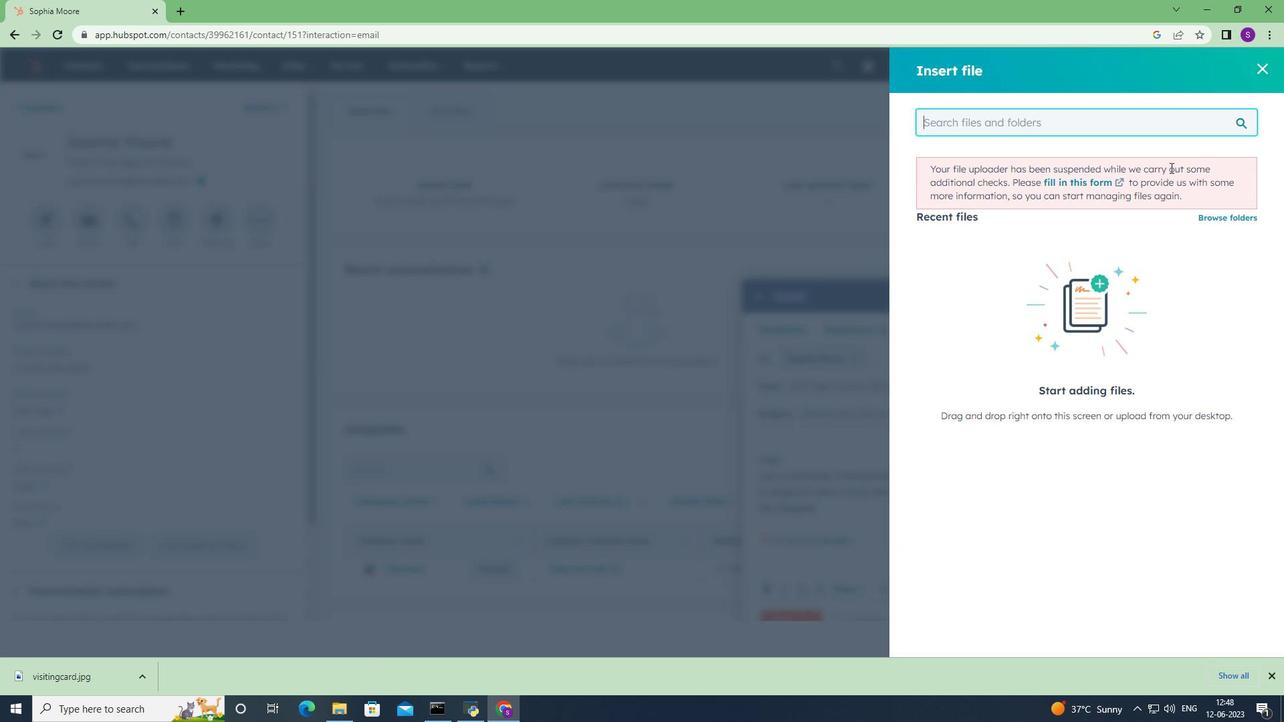 
Action: Mouse scrolled (1116, 177) with delta (0, 0)
Screenshot: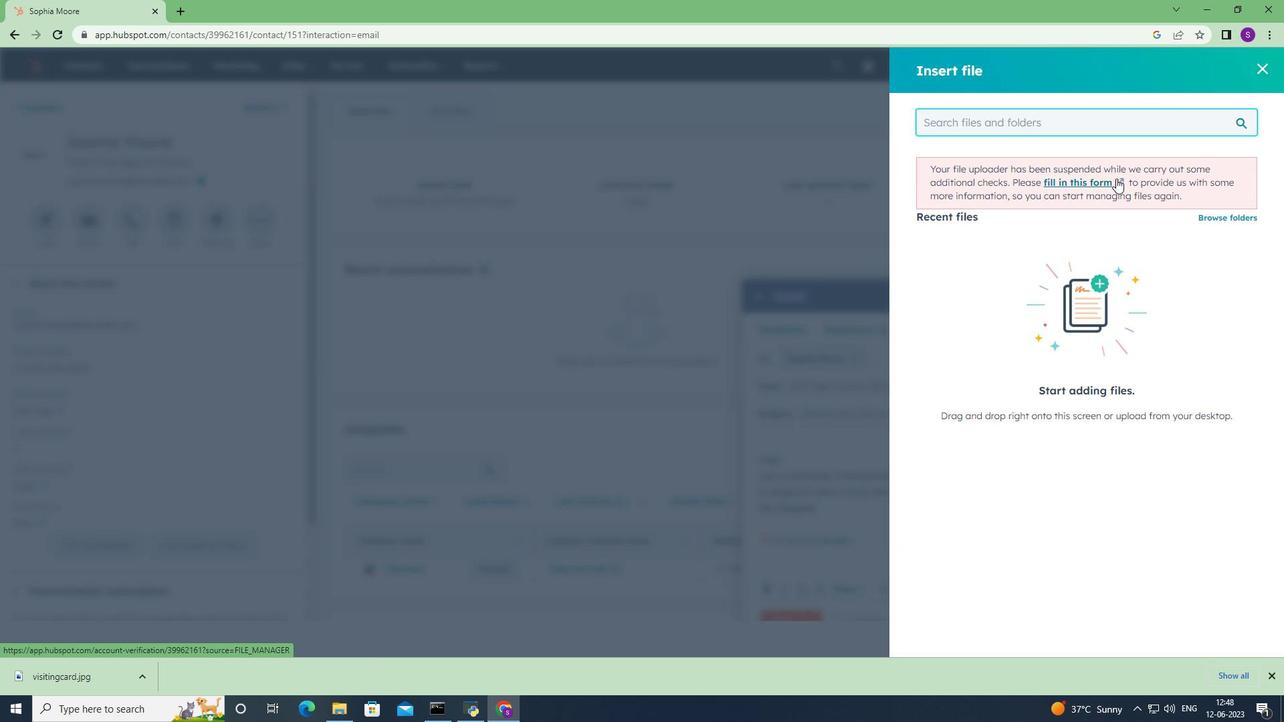 
Action: Mouse moved to (1092, 308)
Screenshot: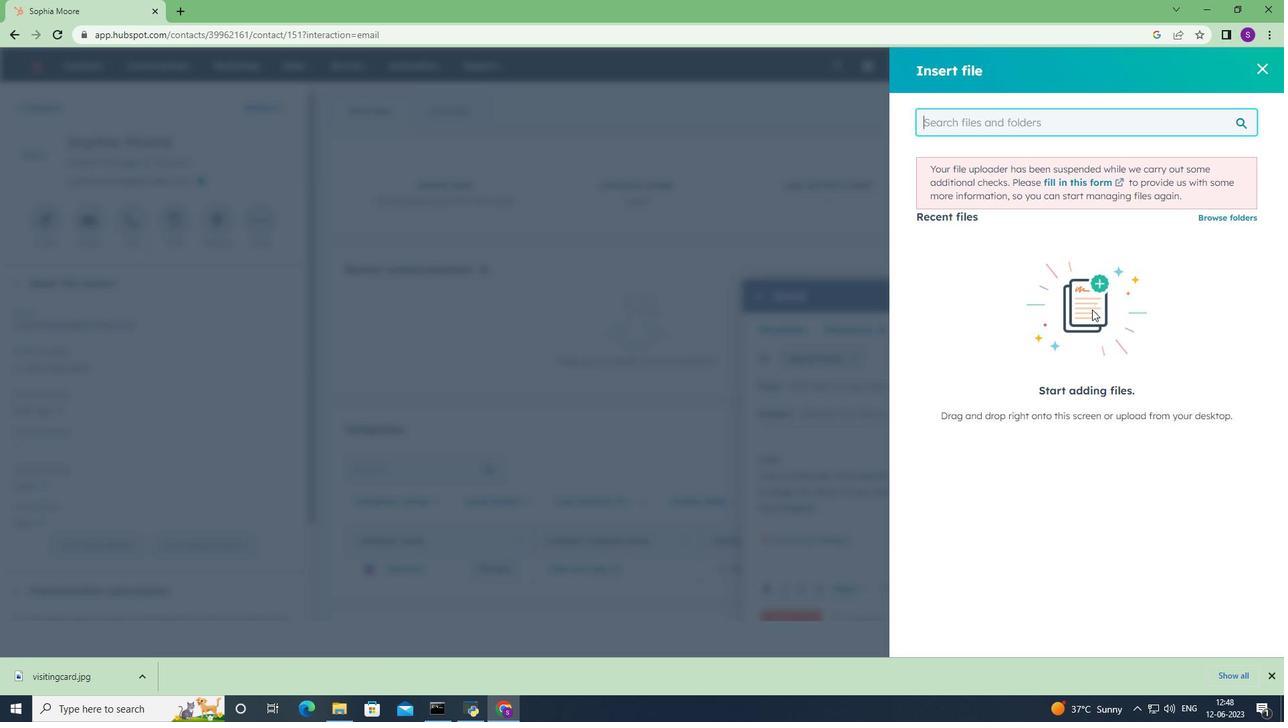 
Action: Mouse pressed left at (1092, 308)
Screenshot: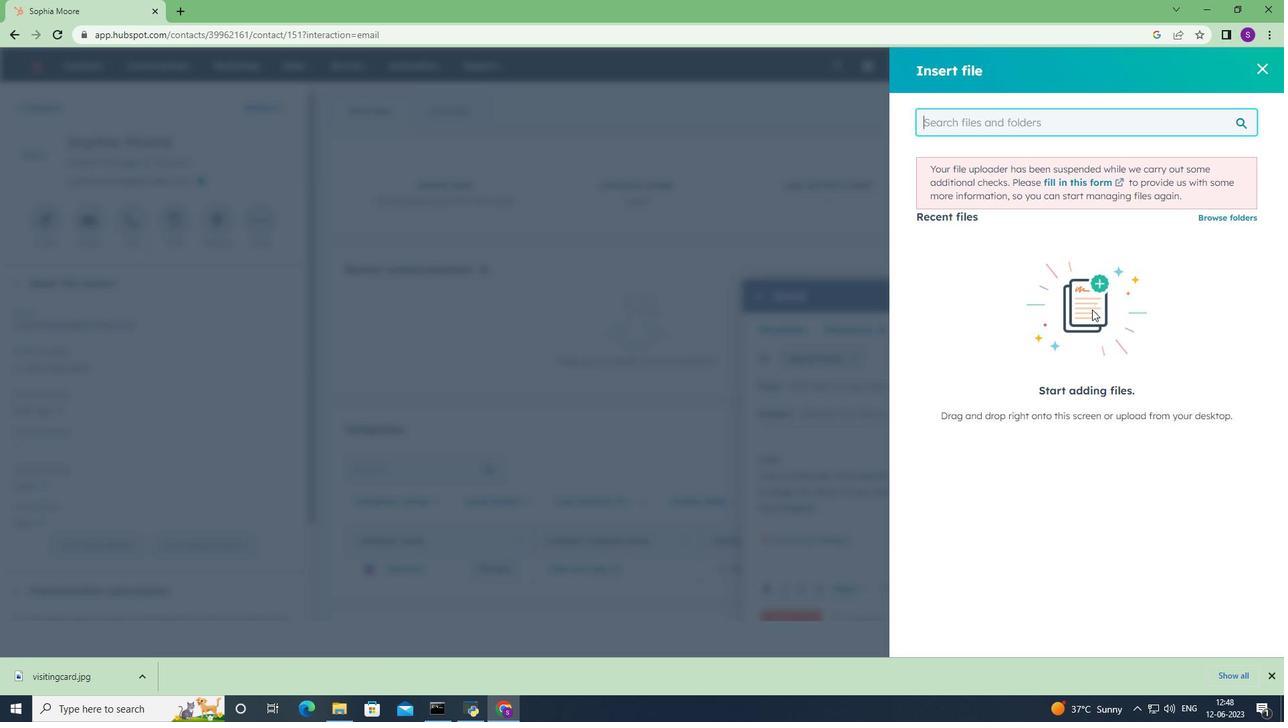 
Action: Mouse moved to (1093, 294)
Screenshot: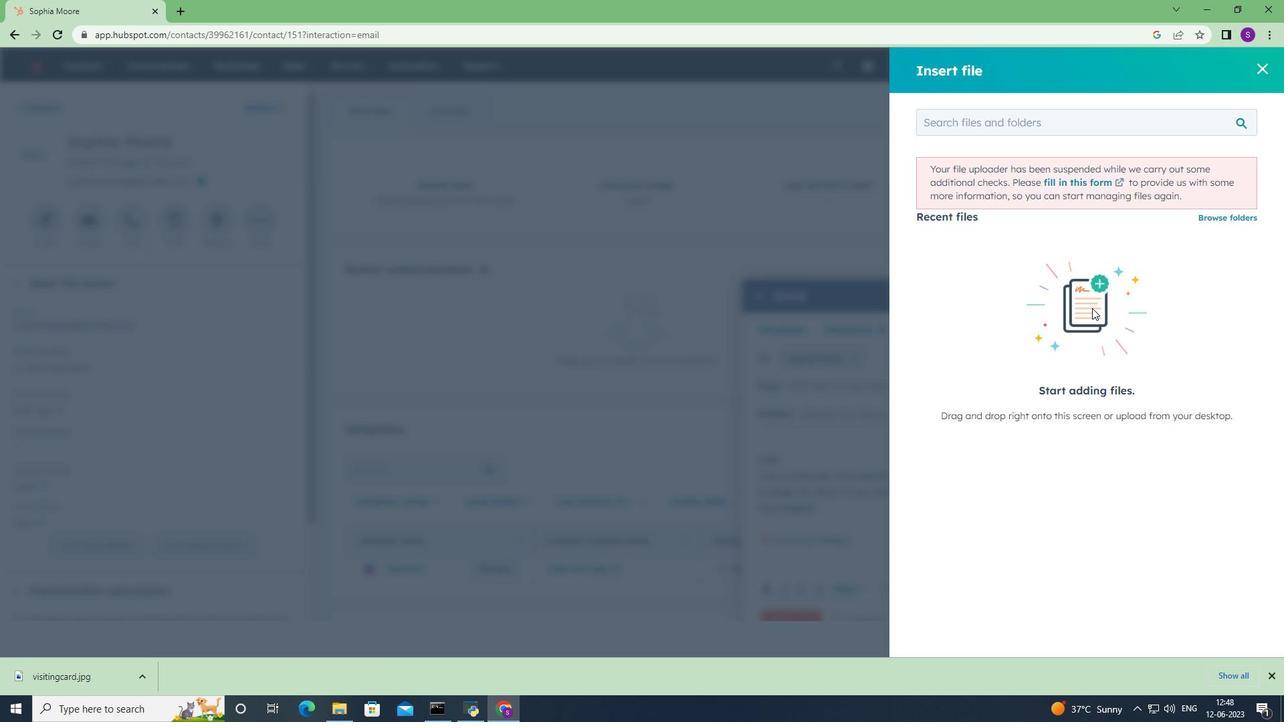 
Action: Mouse pressed left at (1093, 294)
Screenshot: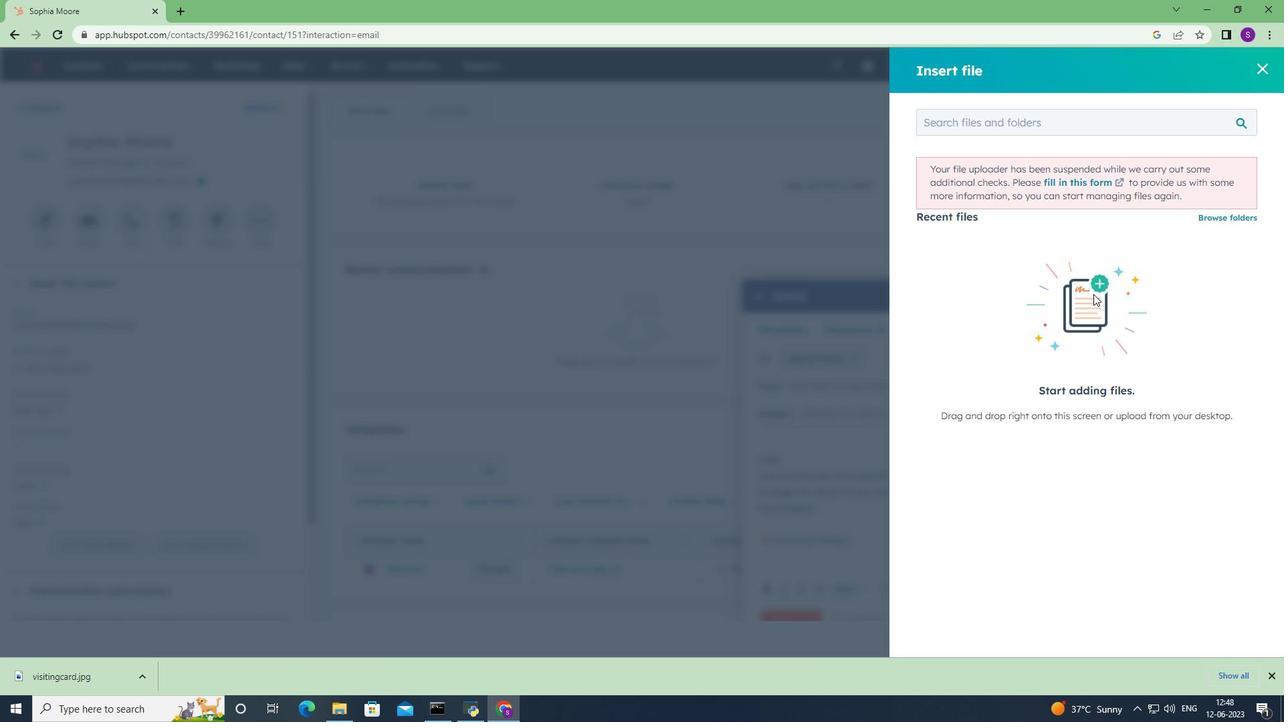 
Action: Mouse moved to (1261, 56)
Screenshot: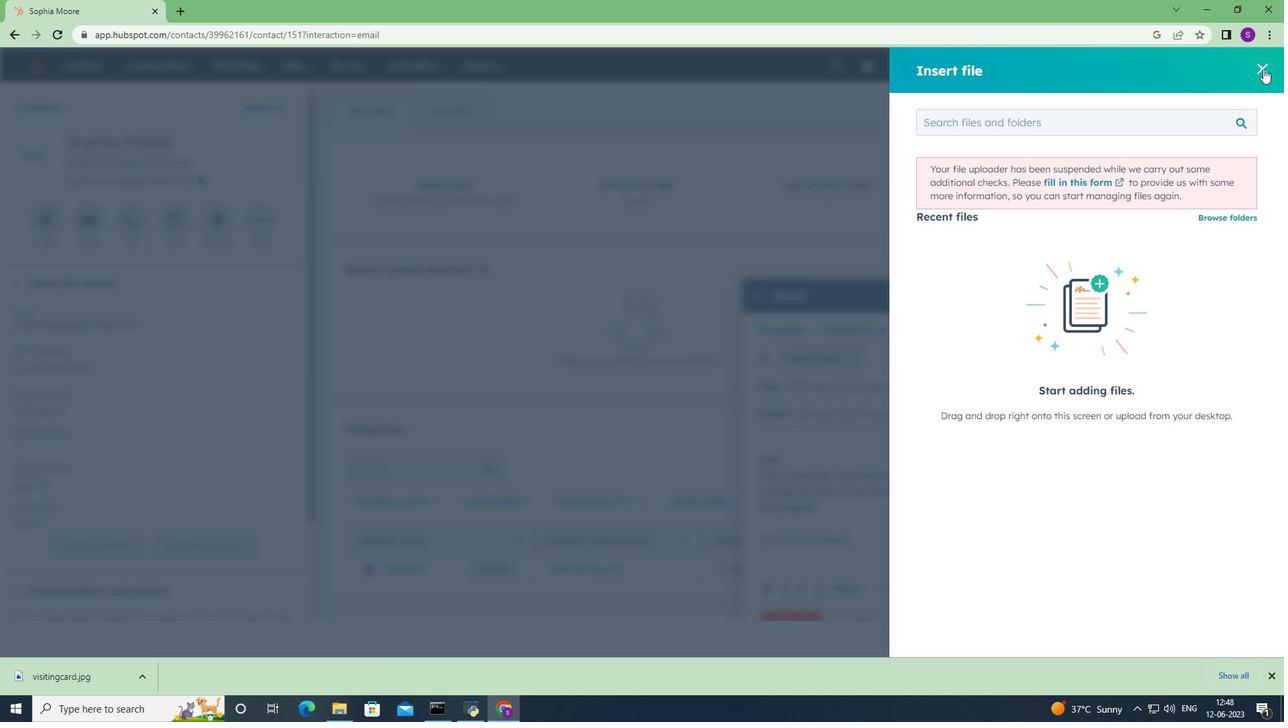 
Action: Mouse pressed left at (1261, 56)
Screenshot: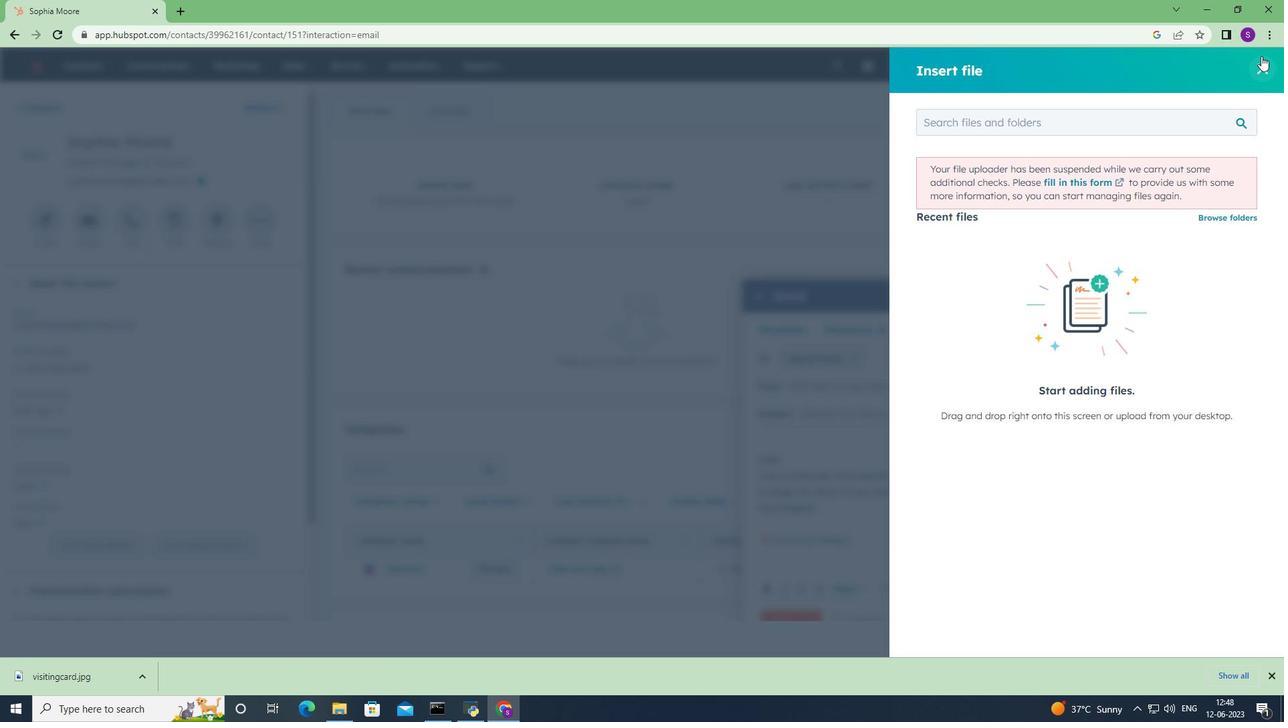 
Action: Mouse moved to (963, 555)
Screenshot: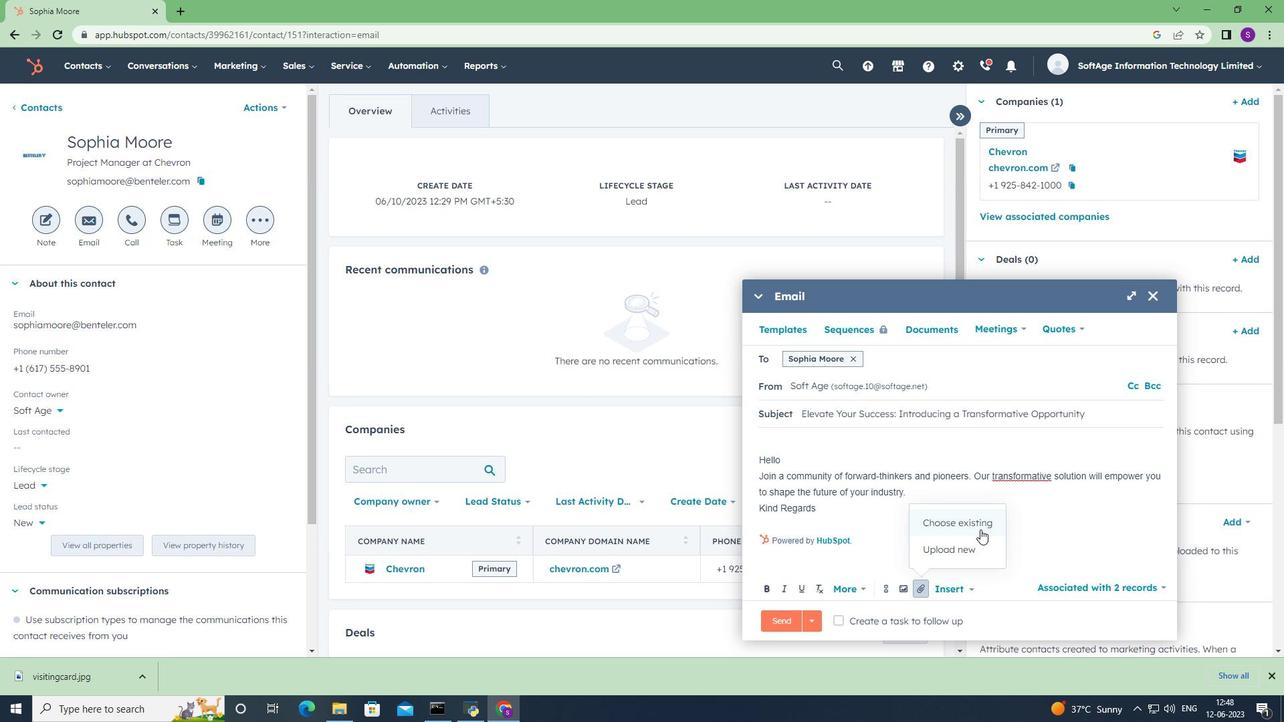 
Action: Mouse pressed left at (963, 555)
Screenshot: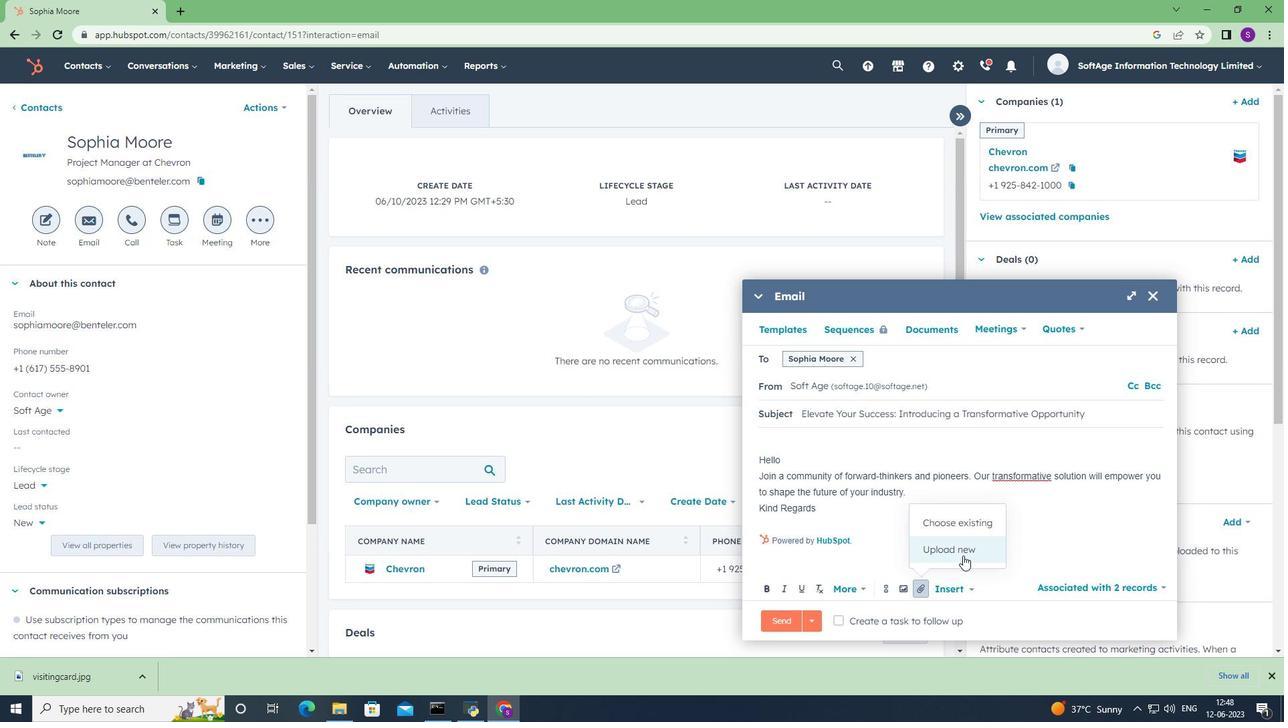 
Action: Mouse moved to (69, 140)
Screenshot: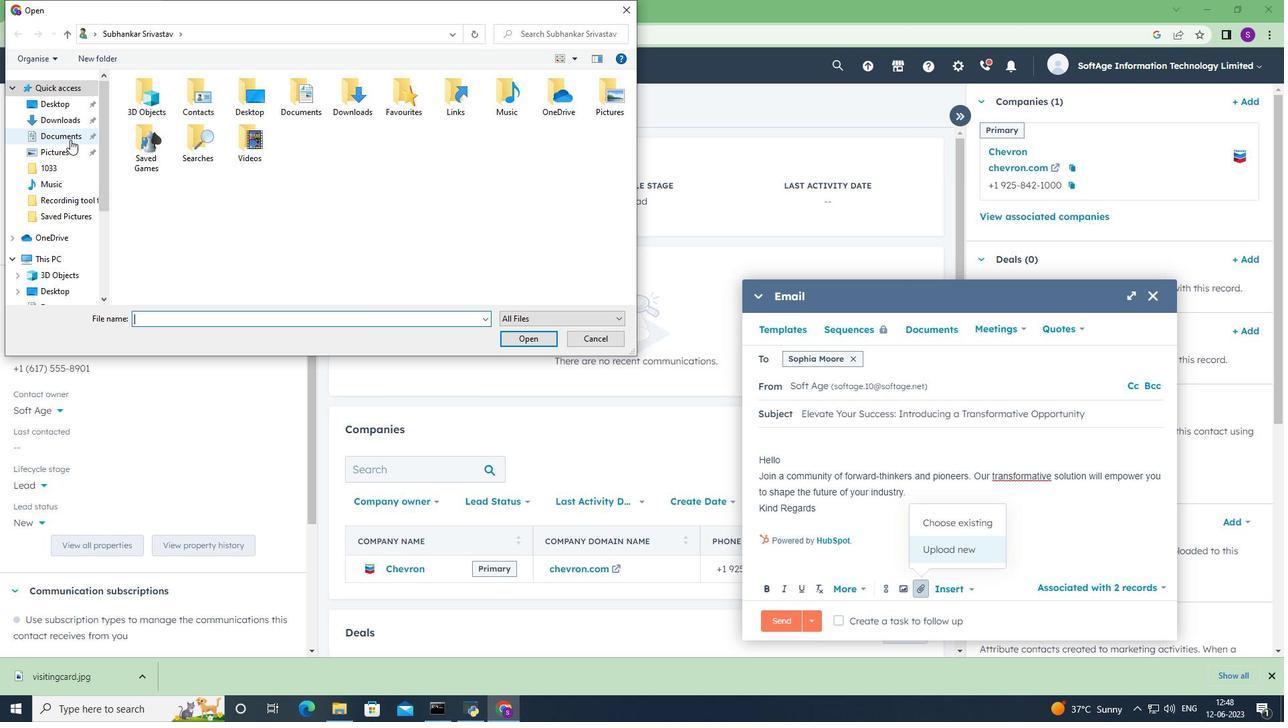 
Action: Mouse pressed left at (69, 140)
Screenshot: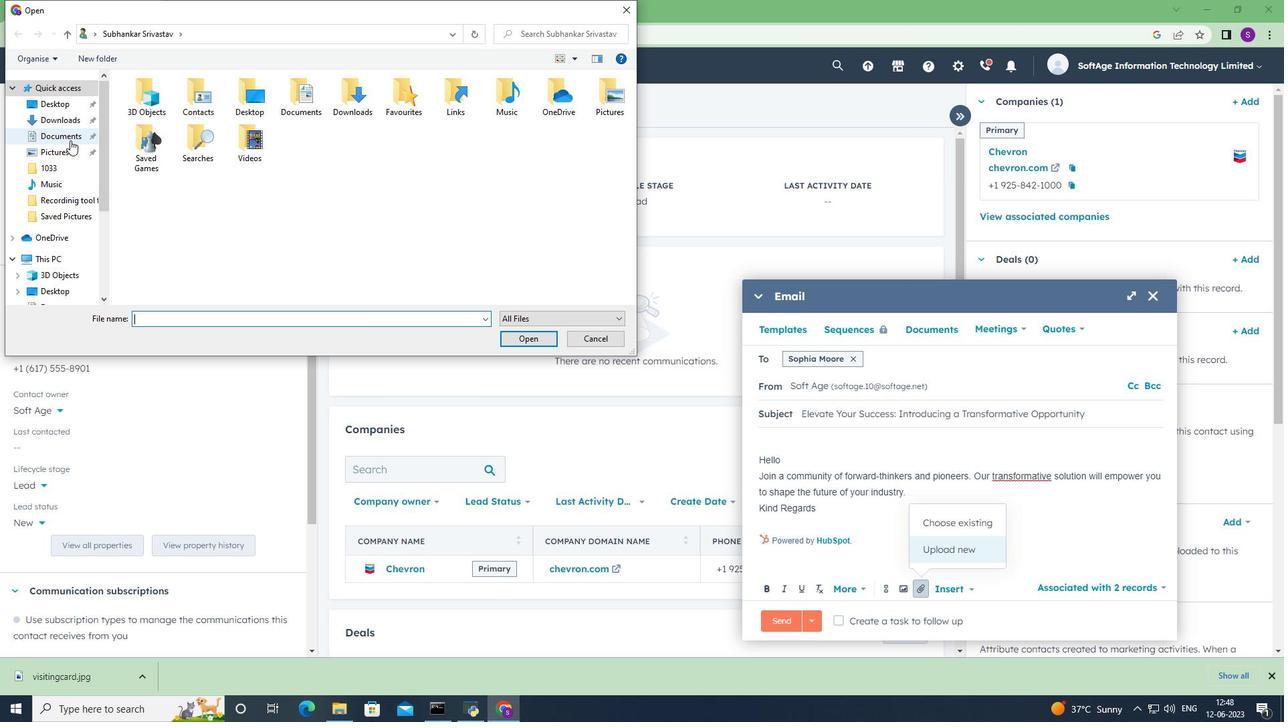 
Action: Mouse moved to (167, 95)
Screenshot: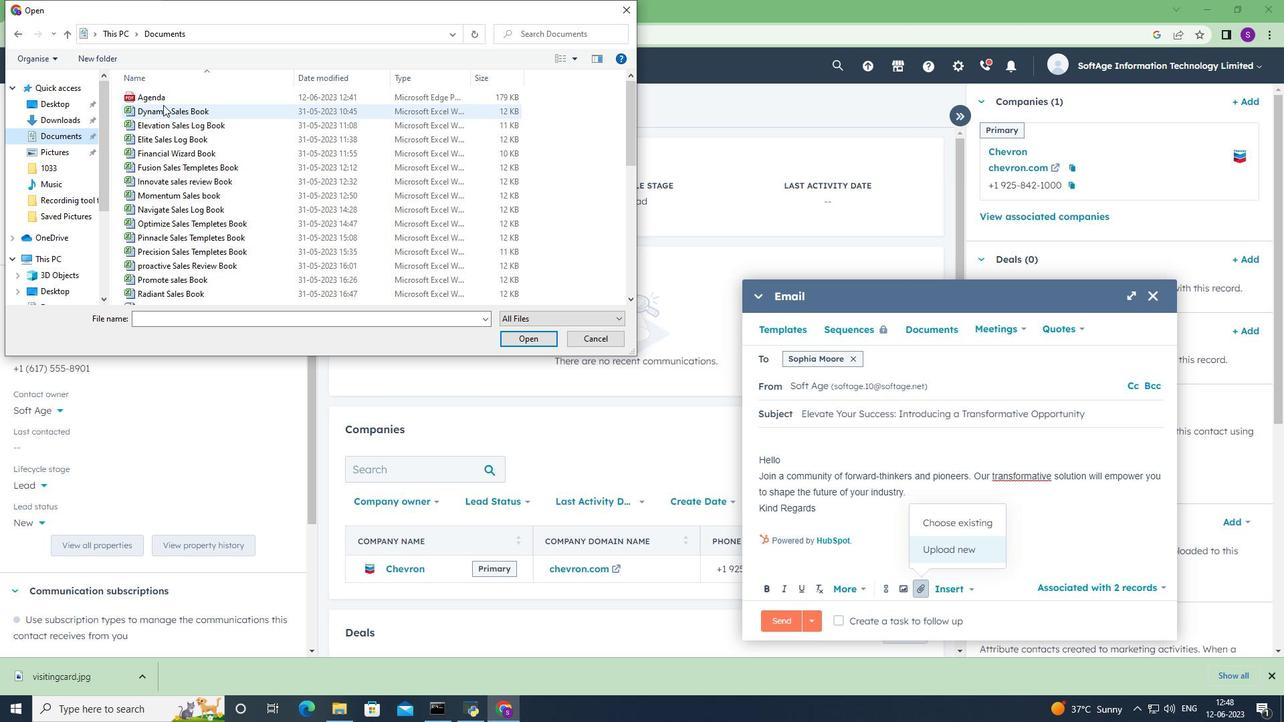 
Action: Mouse pressed left at (167, 95)
Screenshot: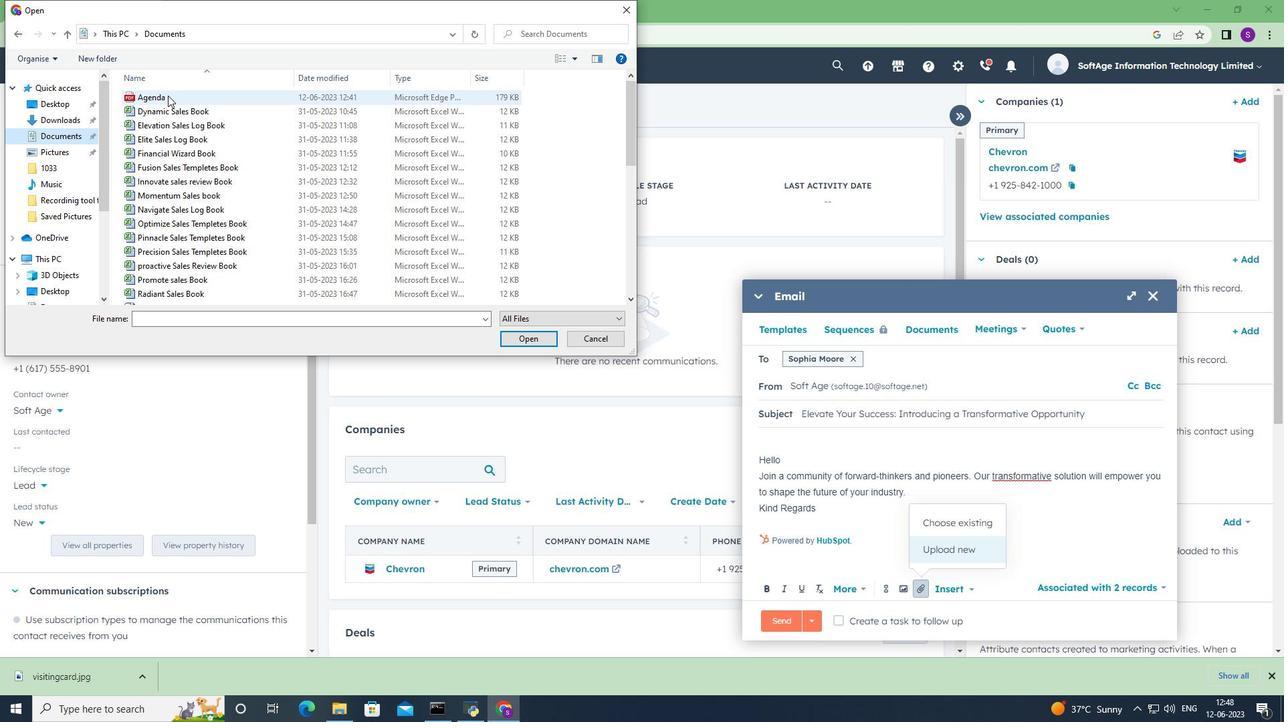 
Action: Mouse moved to (514, 341)
Screenshot: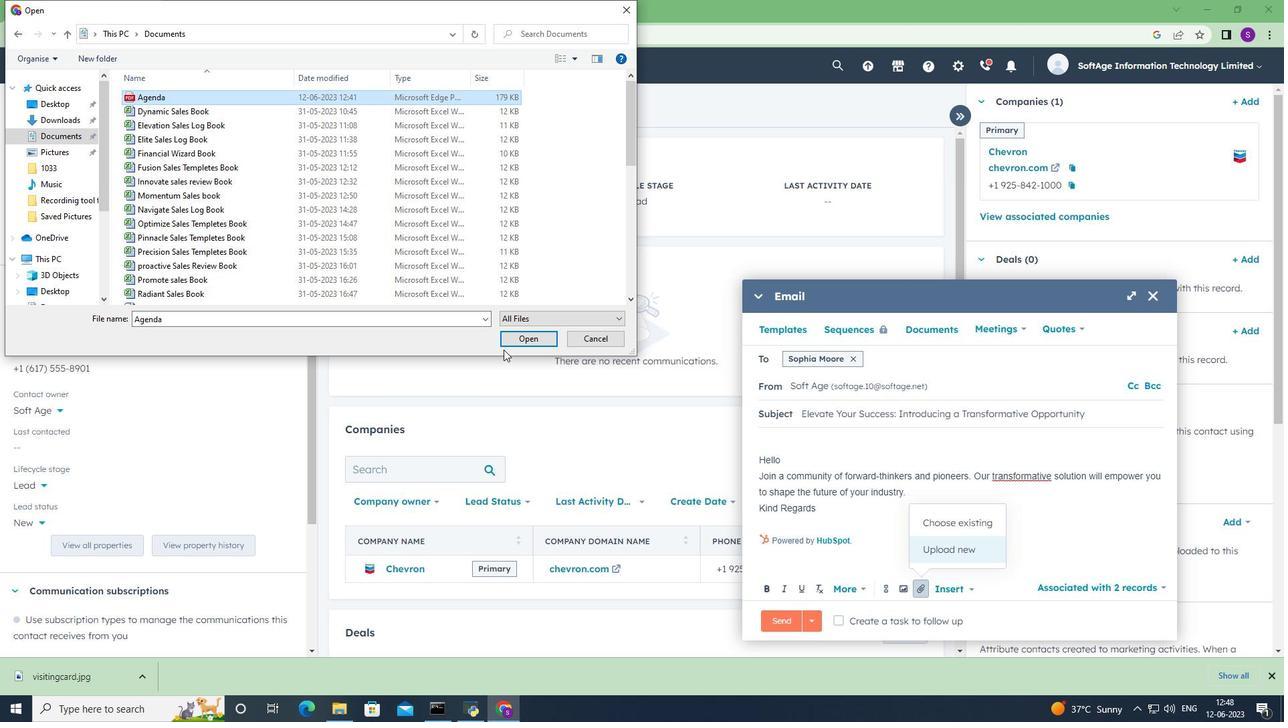 
Action: Mouse pressed left at (514, 341)
Screenshot: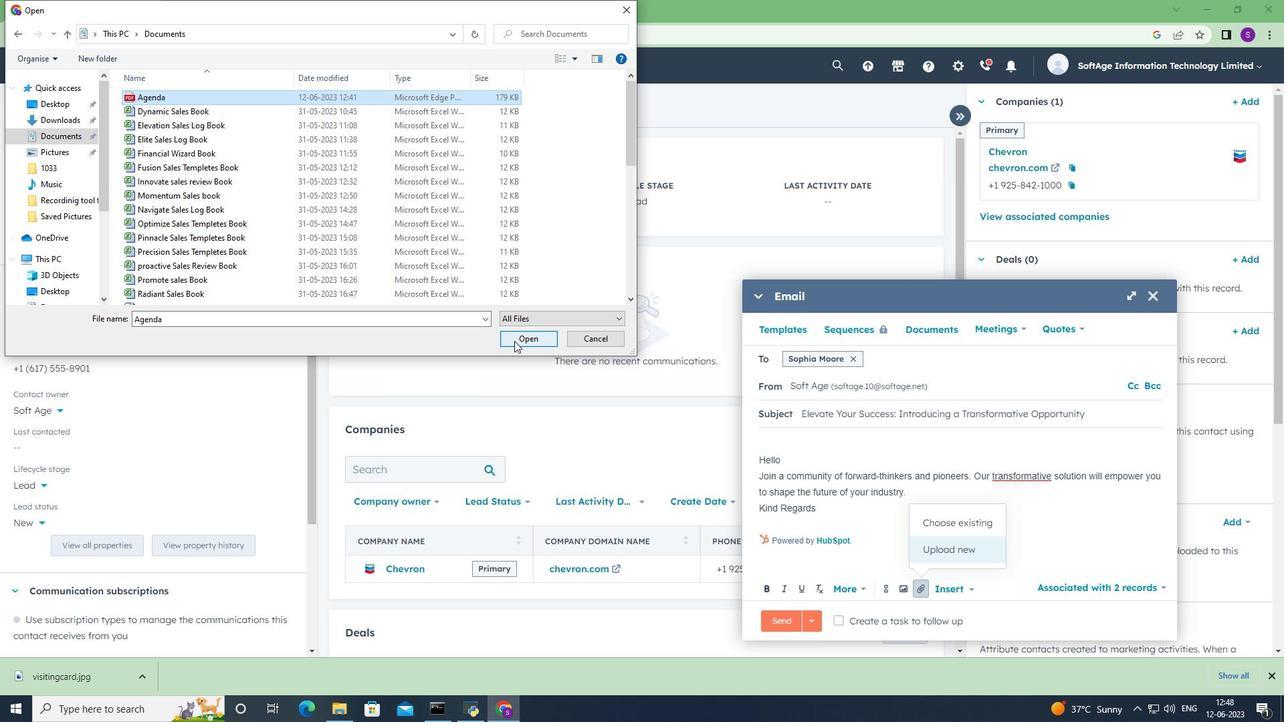 
Action: Mouse moved to (901, 550)
Screenshot: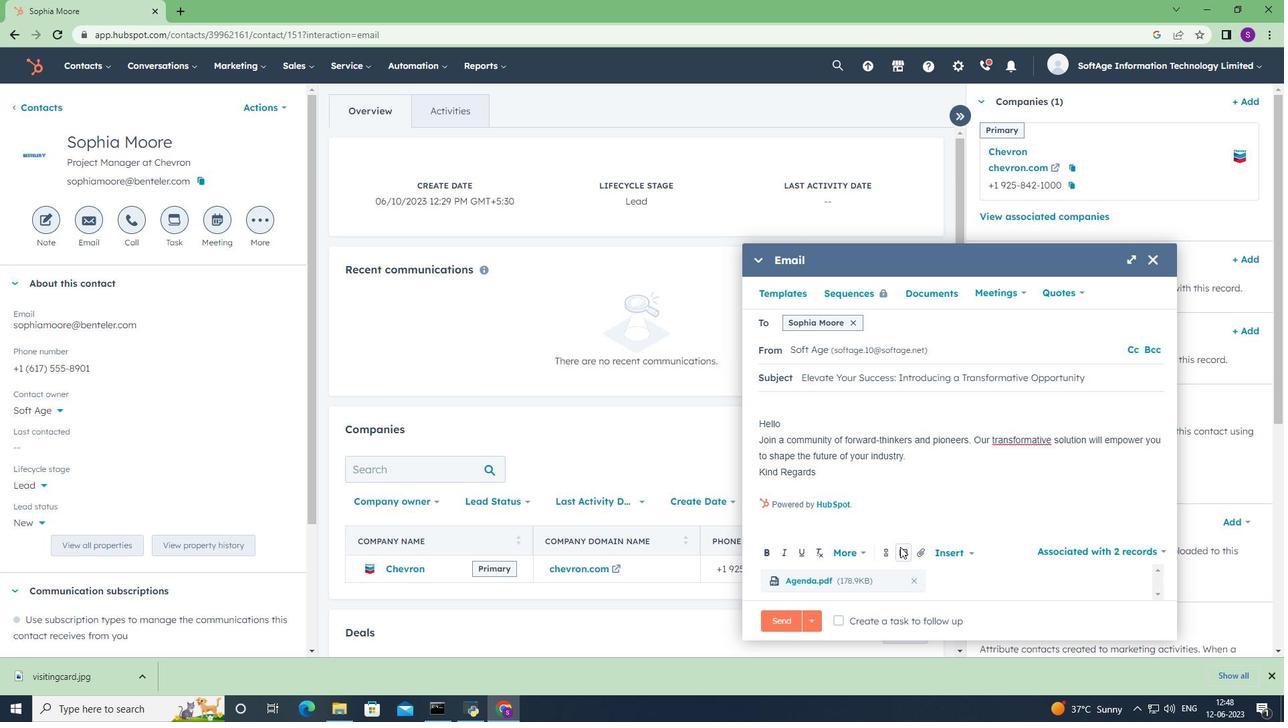 
Action: Mouse pressed left at (901, 550)
Screenshot: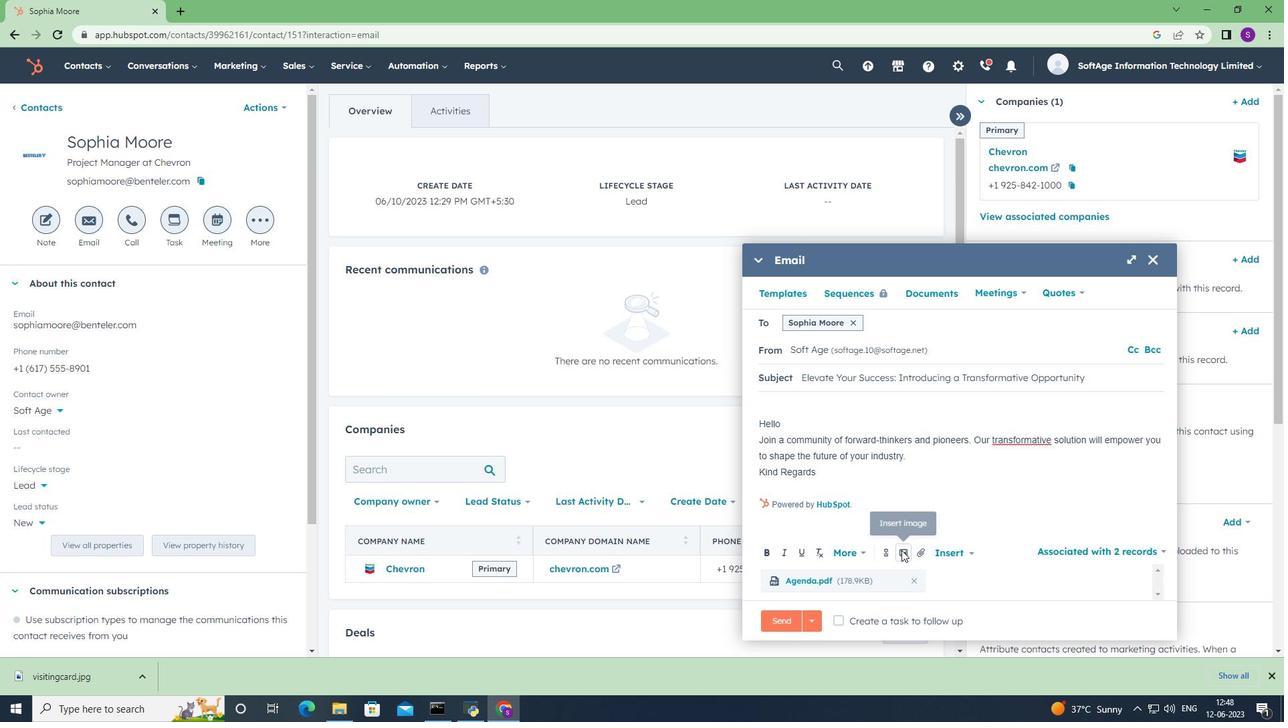 
Action: Mouse moved to (894, 518)
Screenshot: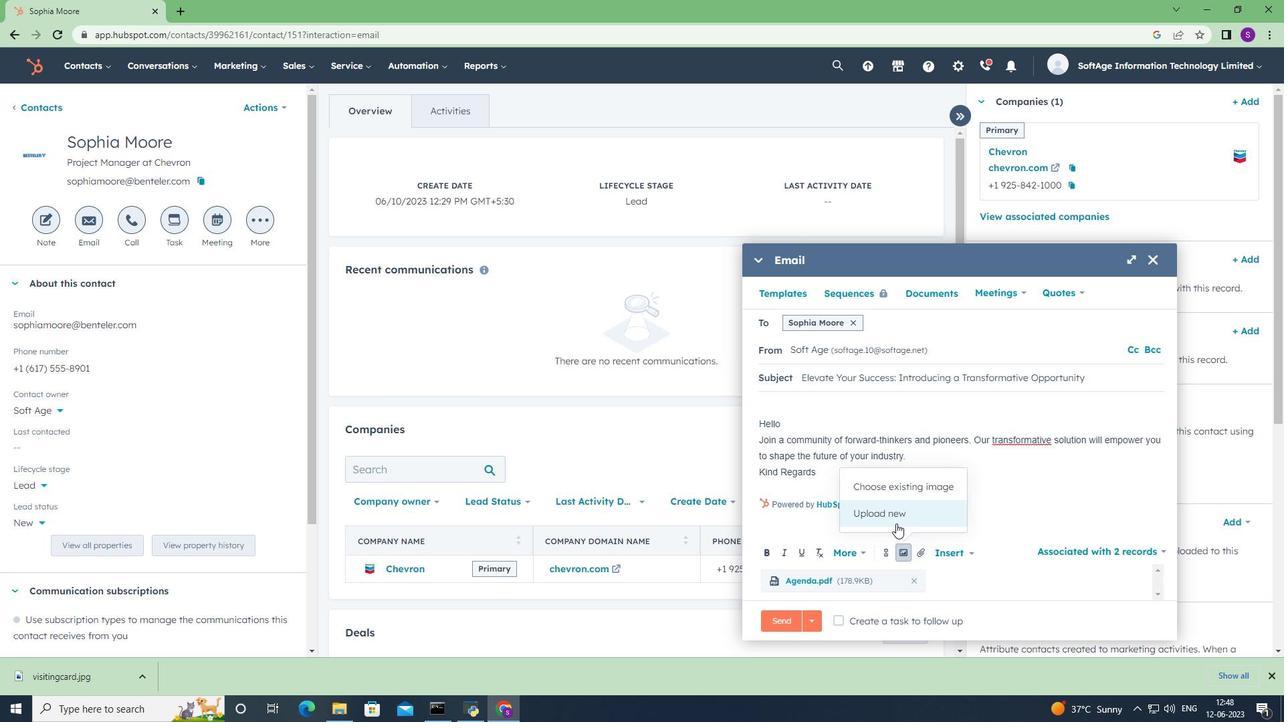 
Action: Mouse pressed left at (894, 518)
Screenshot: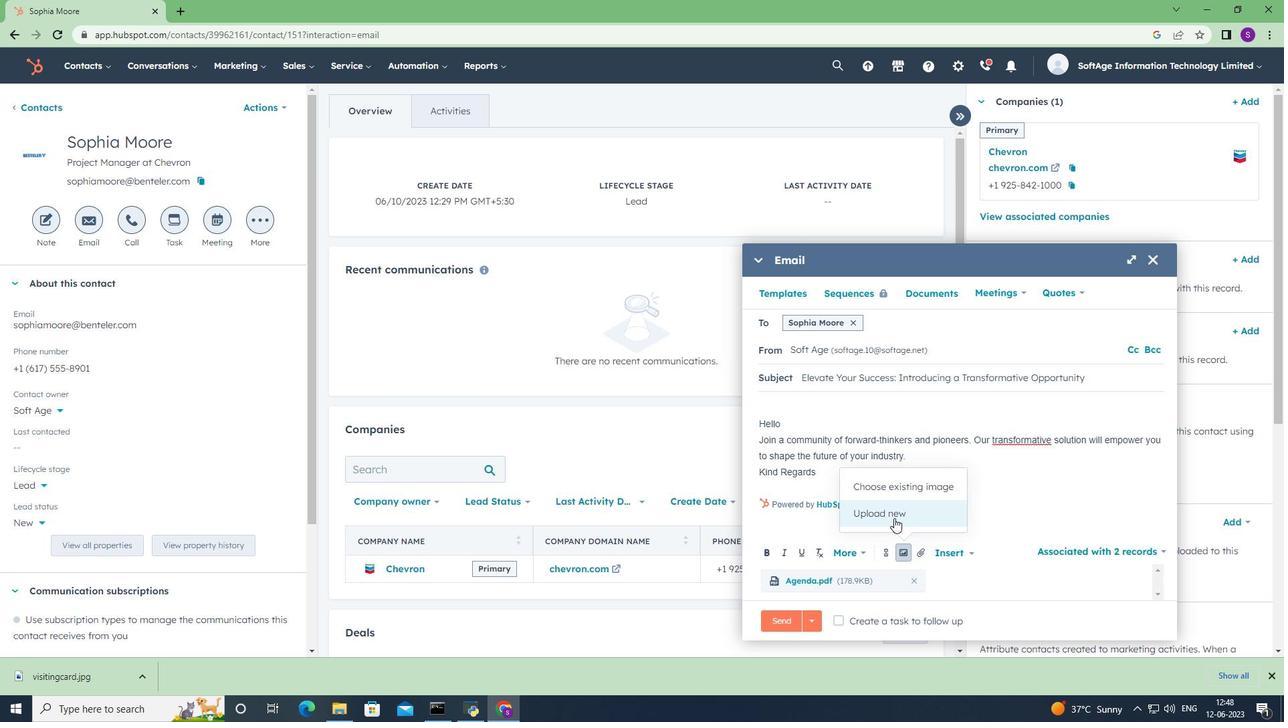 
Action: Mouse moved to (59, 182)
Screenshot: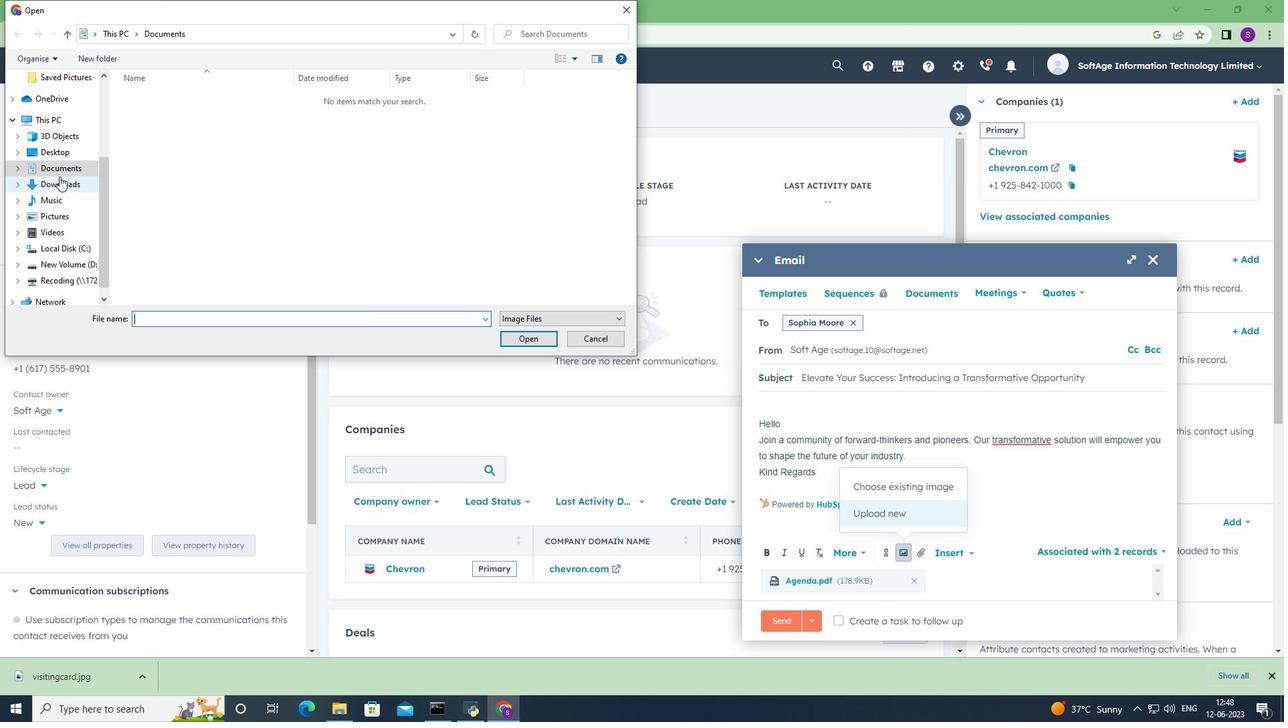 
Action: Mouse pressed left at (59, 182)
Screenshot: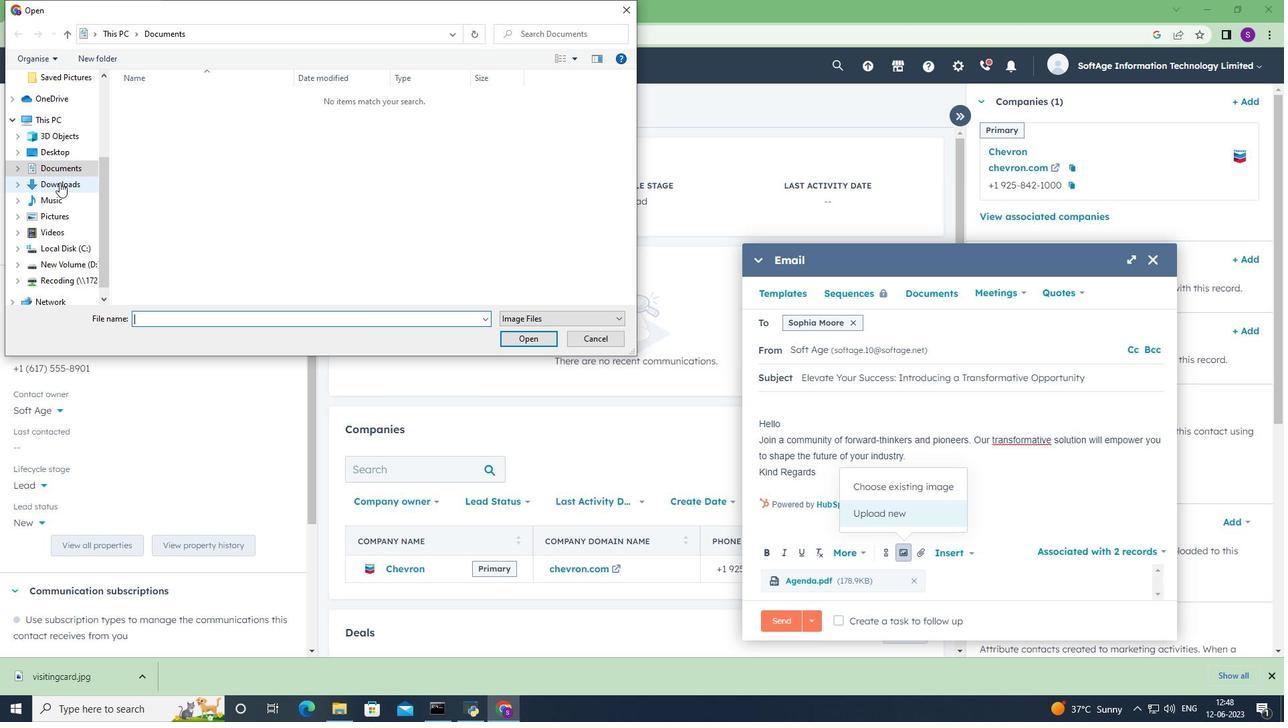 
Action: Mouse moved to (213, 123)
Screenshot: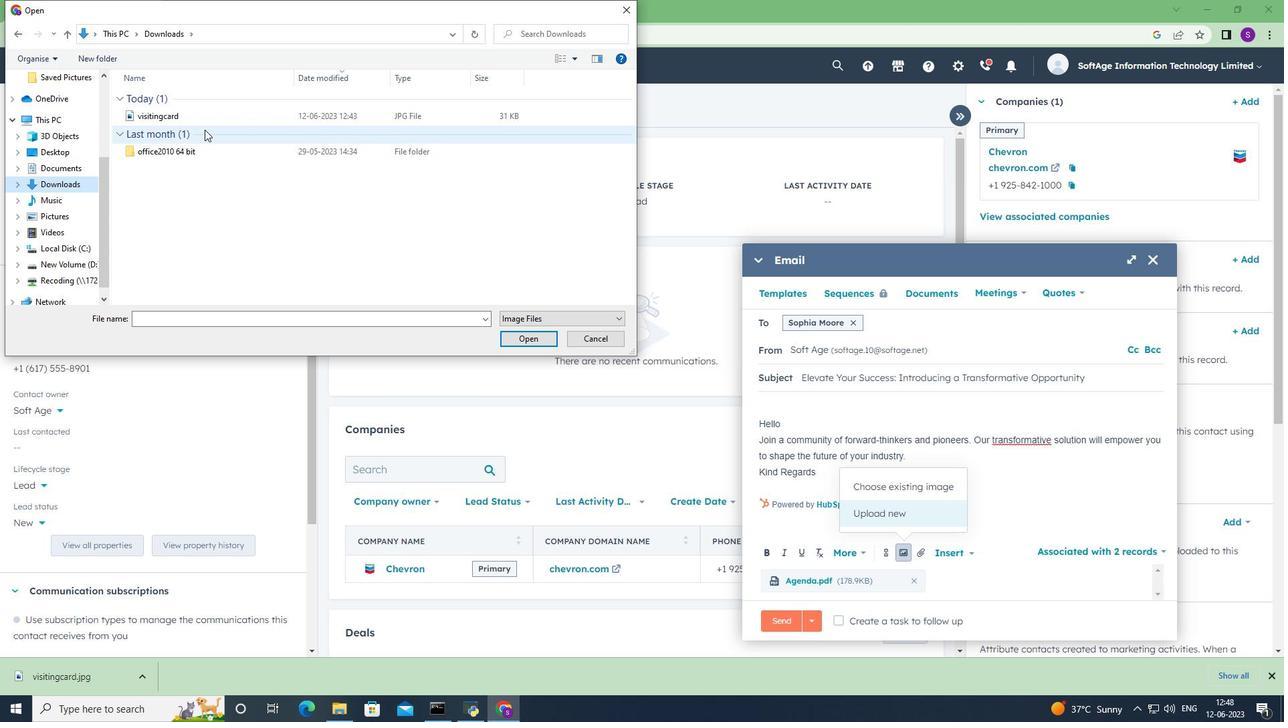 
Action: Mouse pressed left at (213, 123)
Screenshot: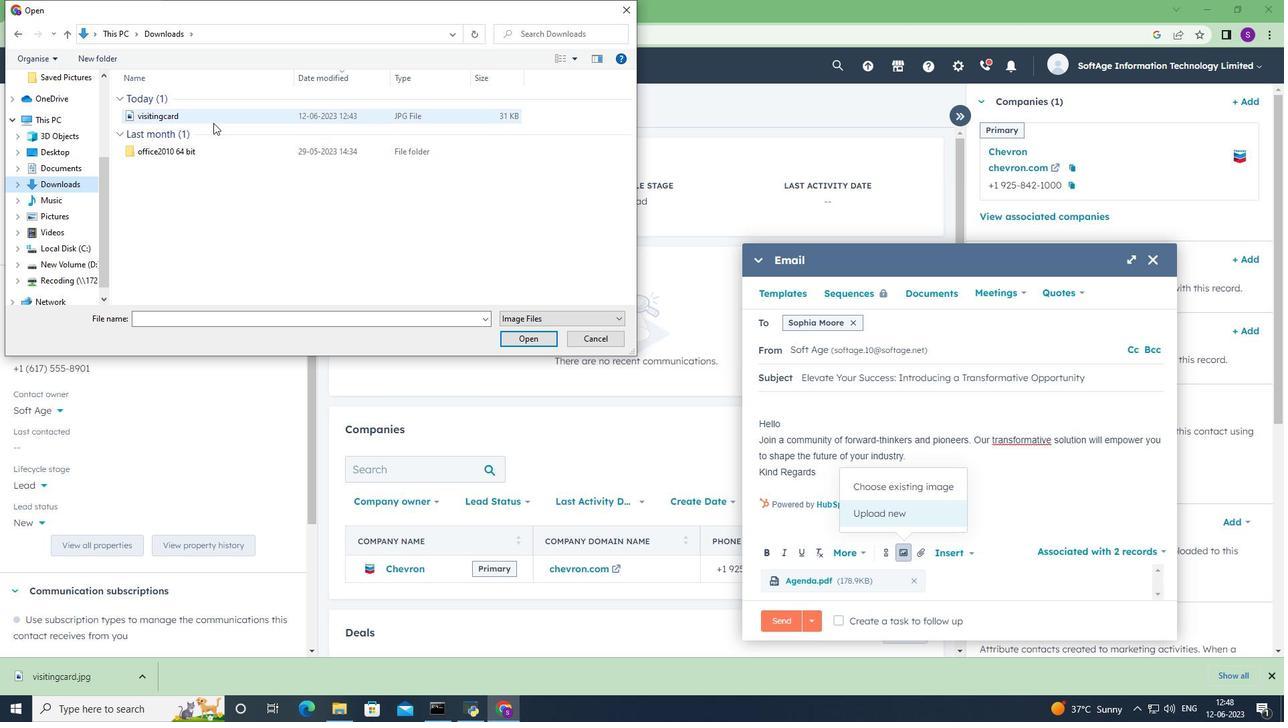 
Action: Mouse moved to (530, 340)
Screenshot: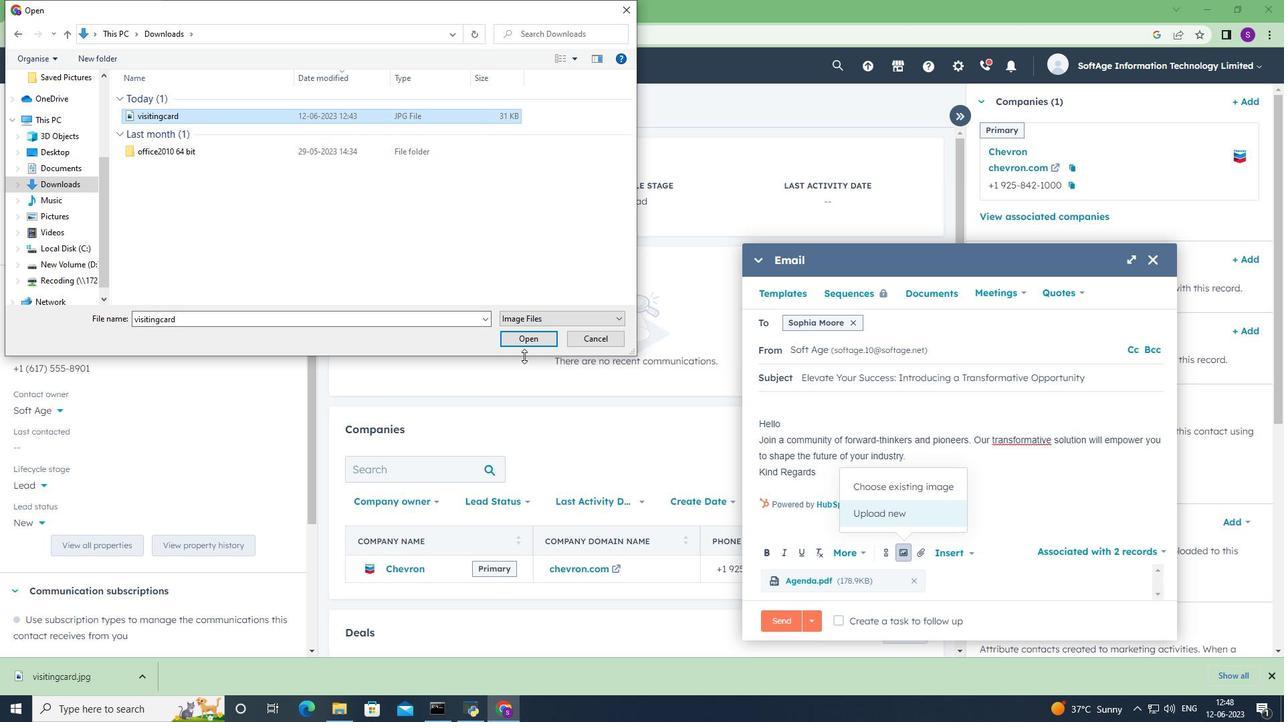 
Action: Mouse pressed left at (530, 340)
Screenshot: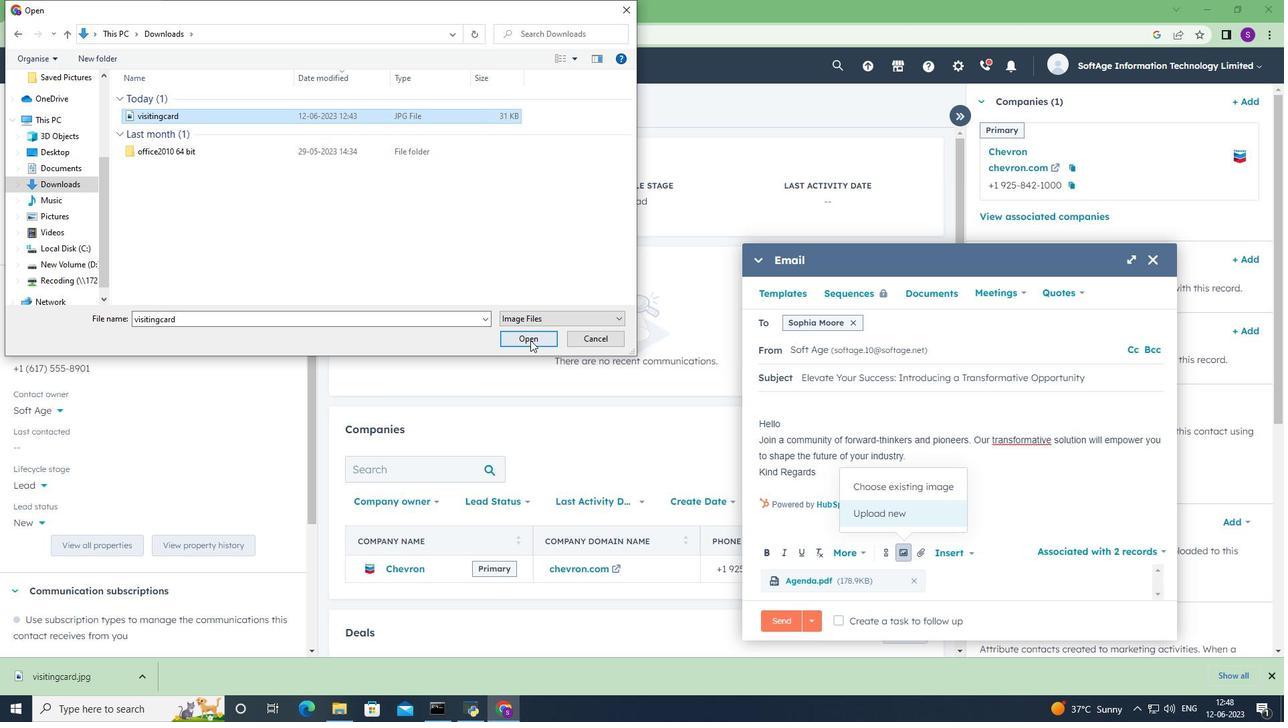 
Action: Mouse moved to (929, 465)
Screenshot: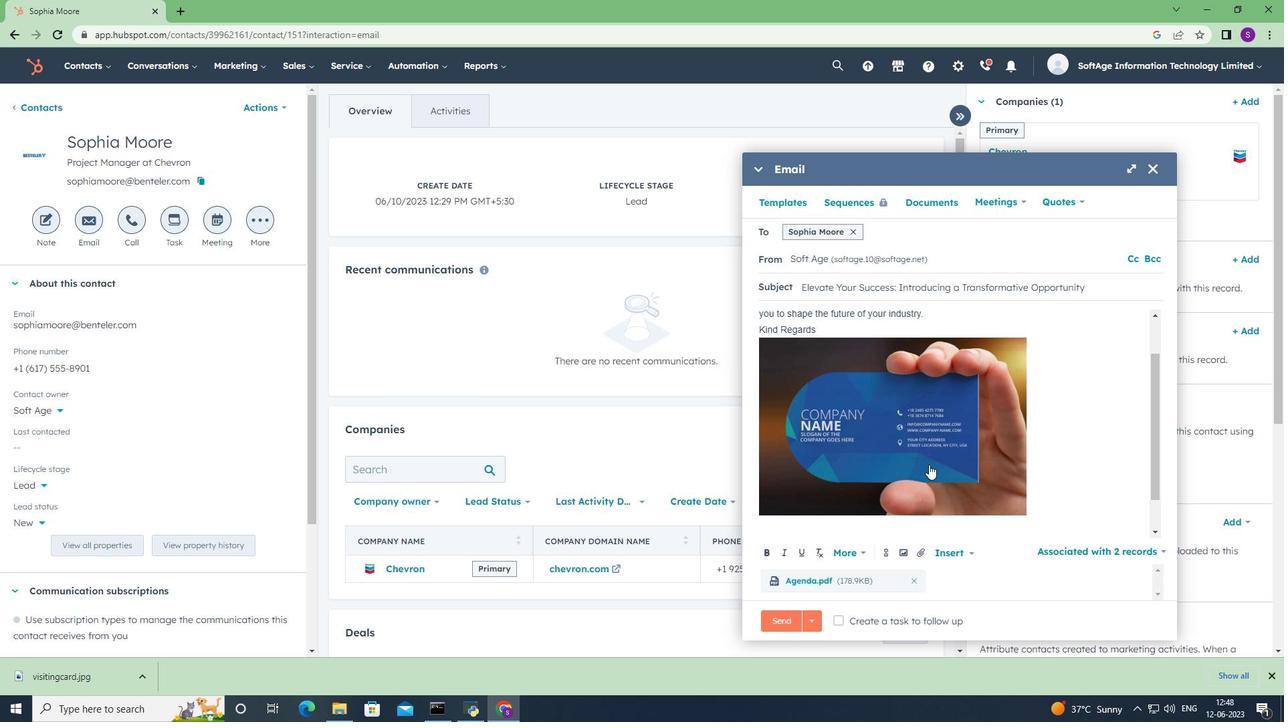 
Action: Mouse scrolled (929, 464) with delta (0, 0)
Screenshot: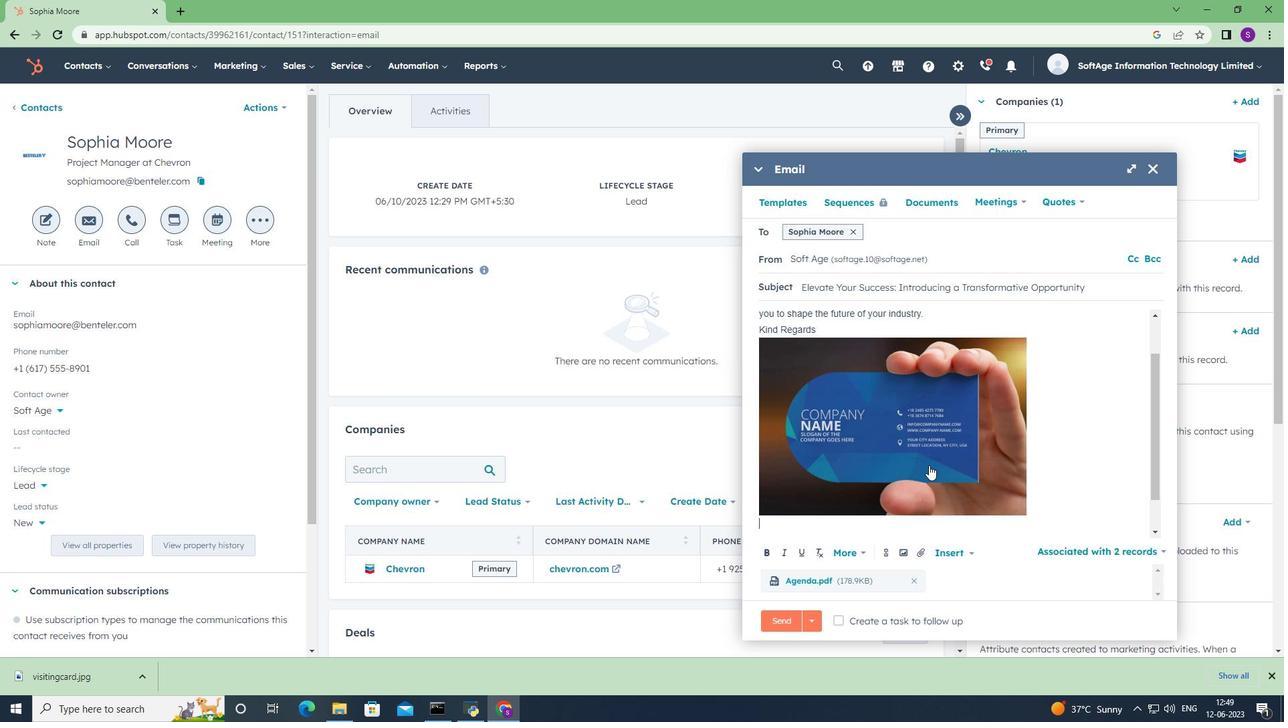 
Action: Mouse scrolled (929, 466) with delta (0, 0)
Screenshot: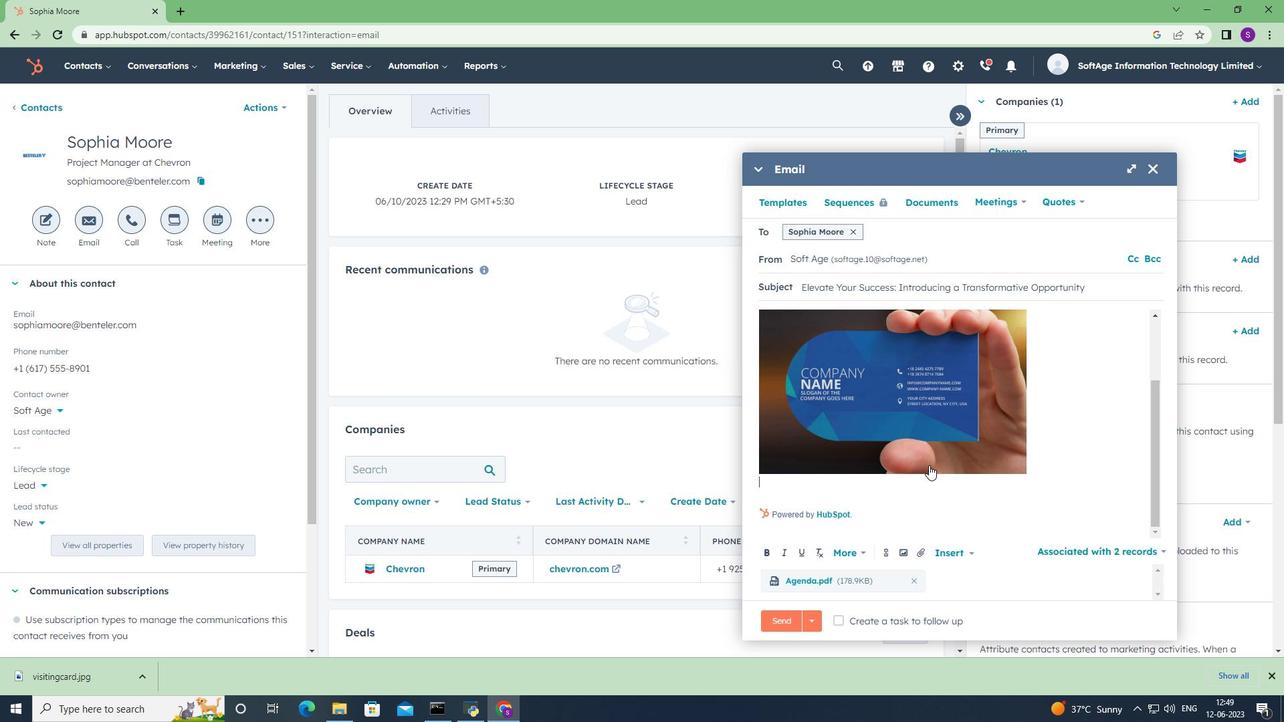 
Action: Mouse scrolled (929, 466) with delta (0, 0)
Screenshot: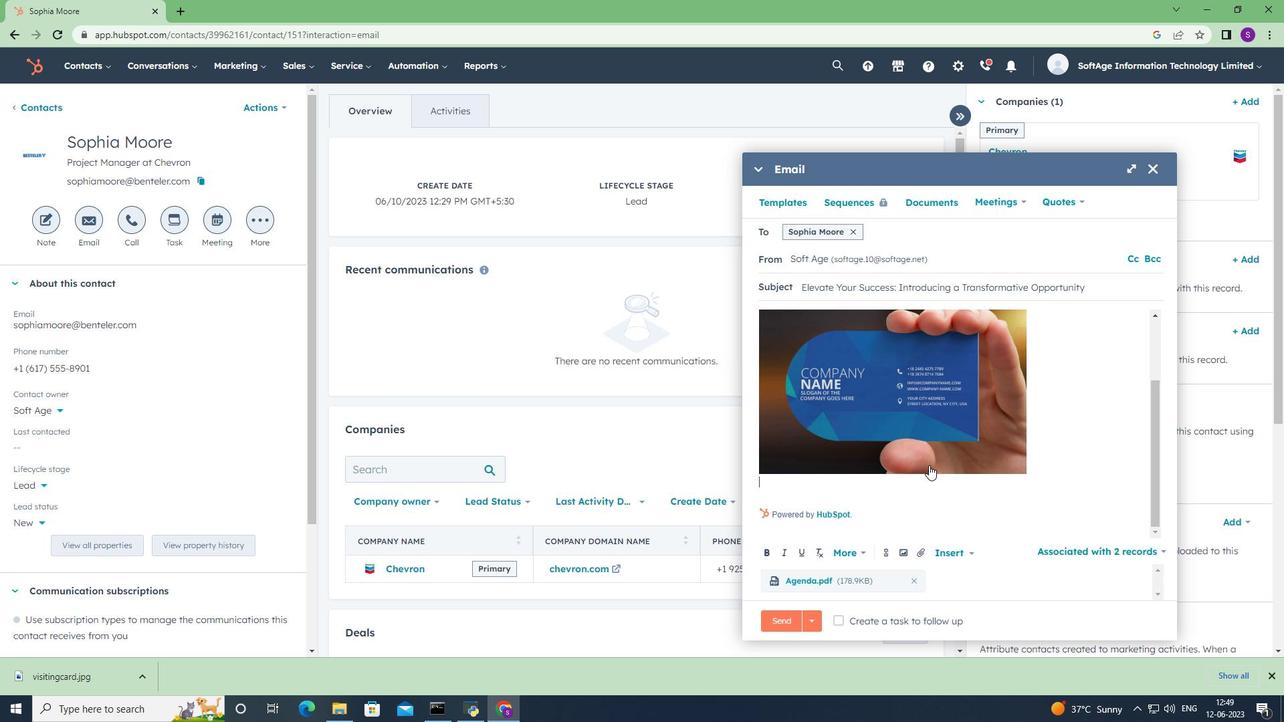 
Action: Mouse scrolled (929, 466) with delta (0, 0)
Screenshot: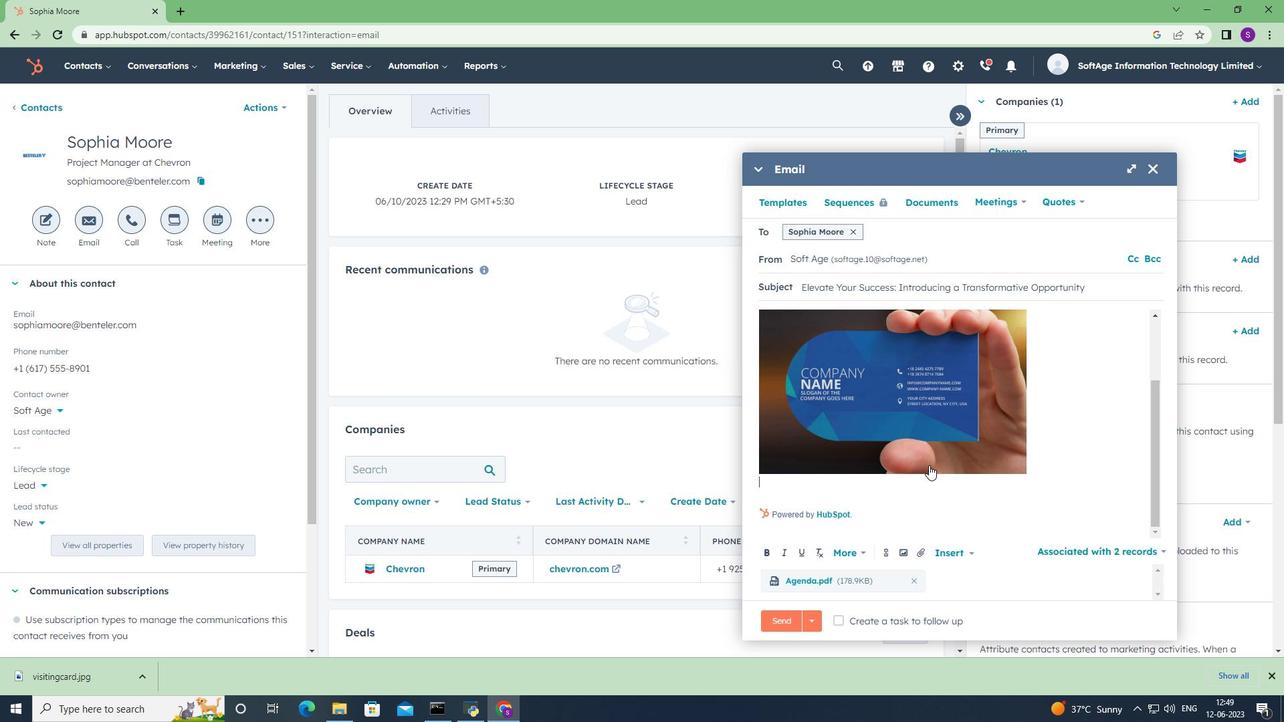 
Action: Mouse scrolled (929, 466) with delta (0, 0)
Screenshot: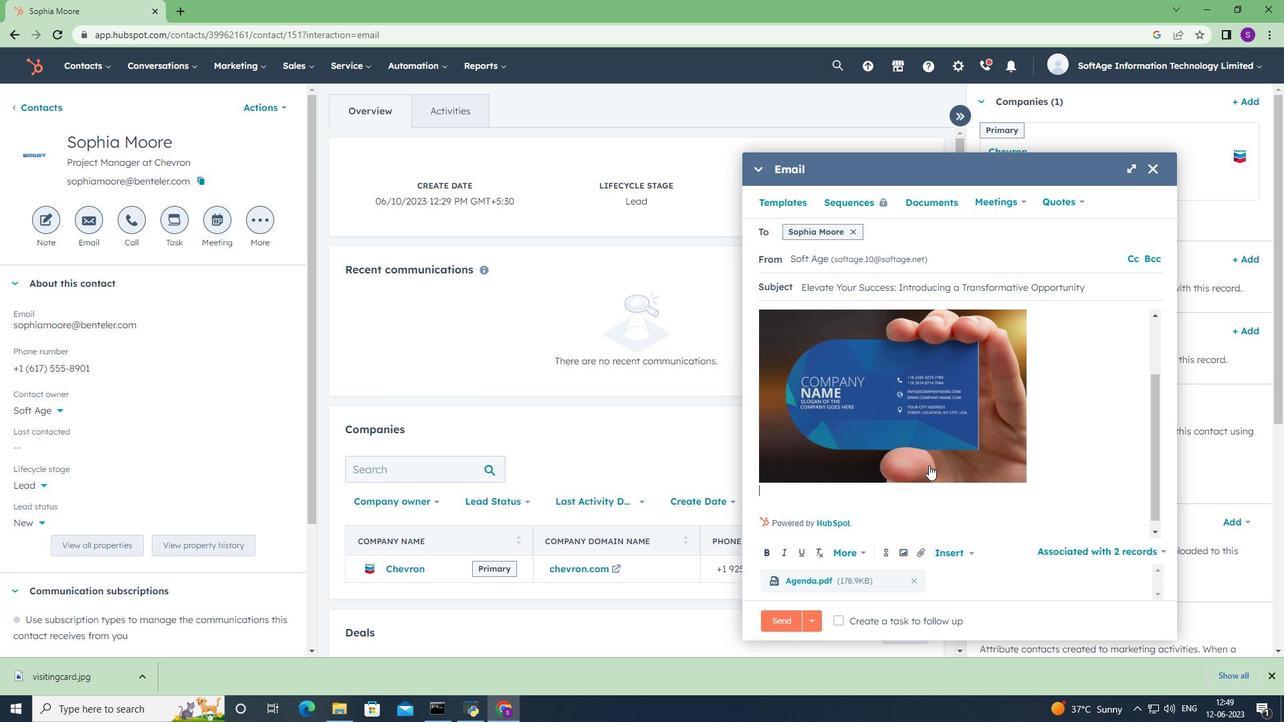 
Action: Mouse scrolled (929, 464) with delta (0, 0)
Screenshot: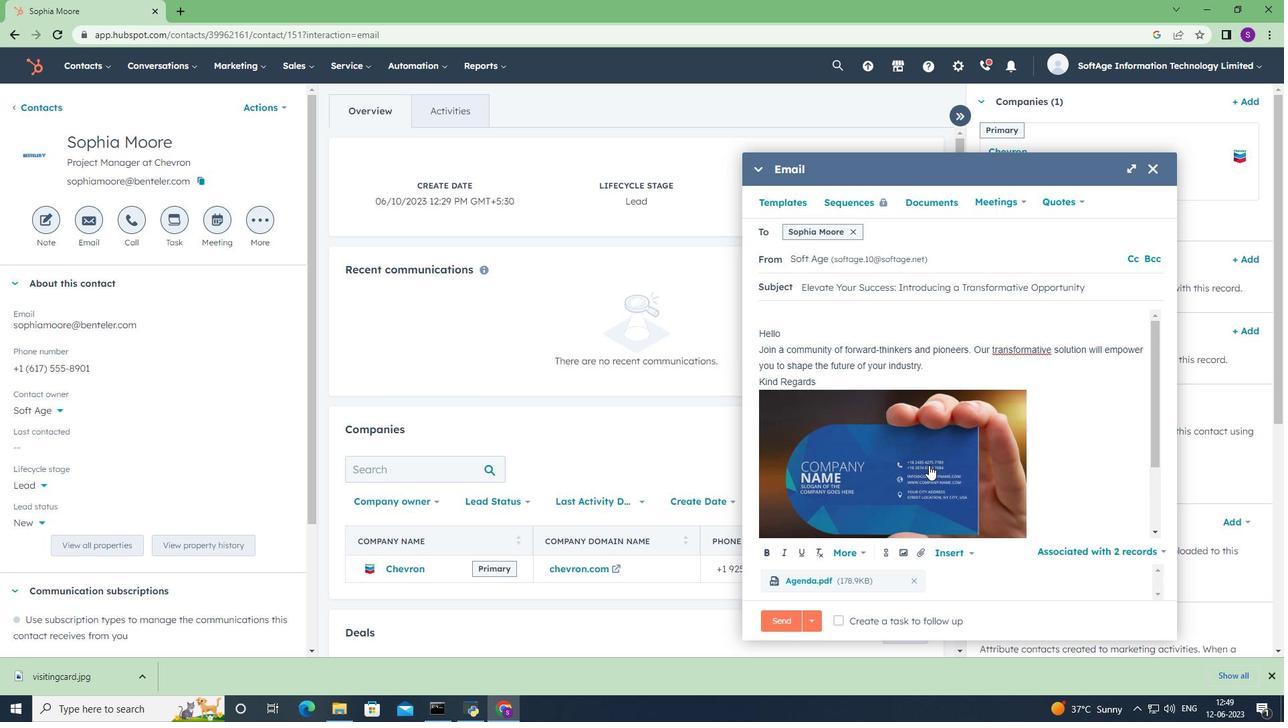 
Action: Mouse scrolled (929, 464) with delta (0, 0)
Screenshot: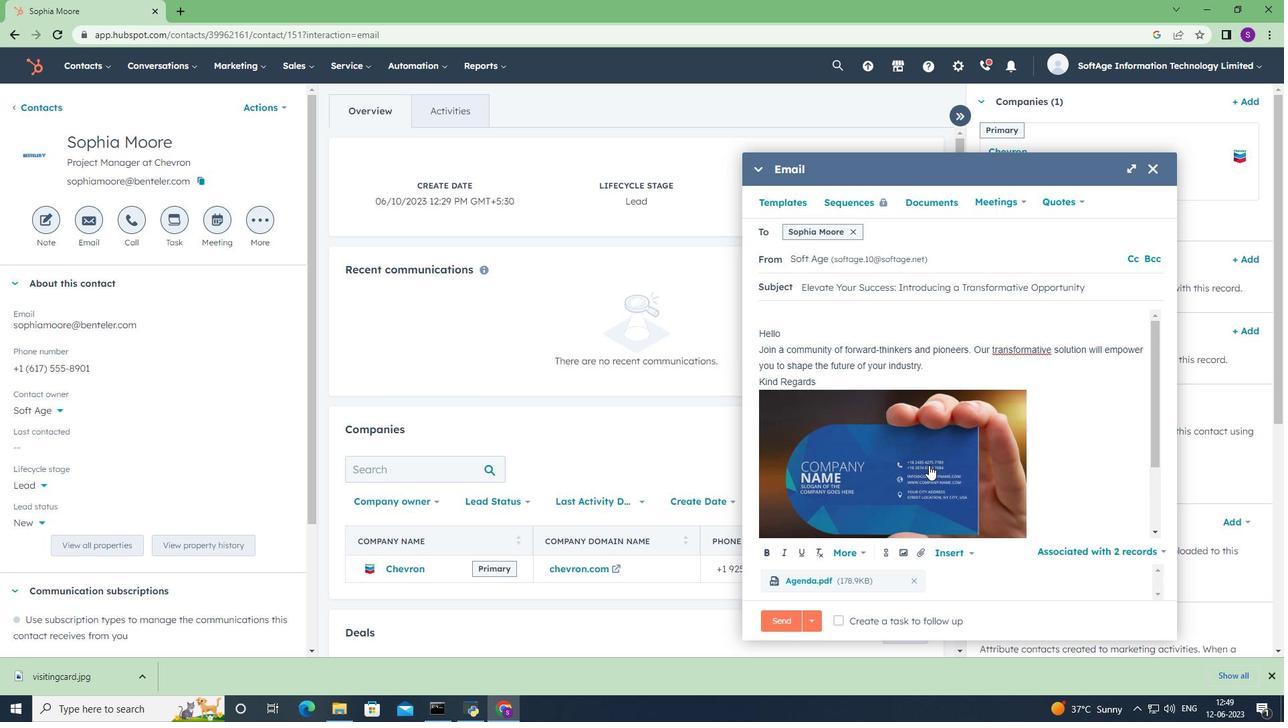 
Action: Mouse scrolled (929, 464) with delta (0, 0)
Screenshot: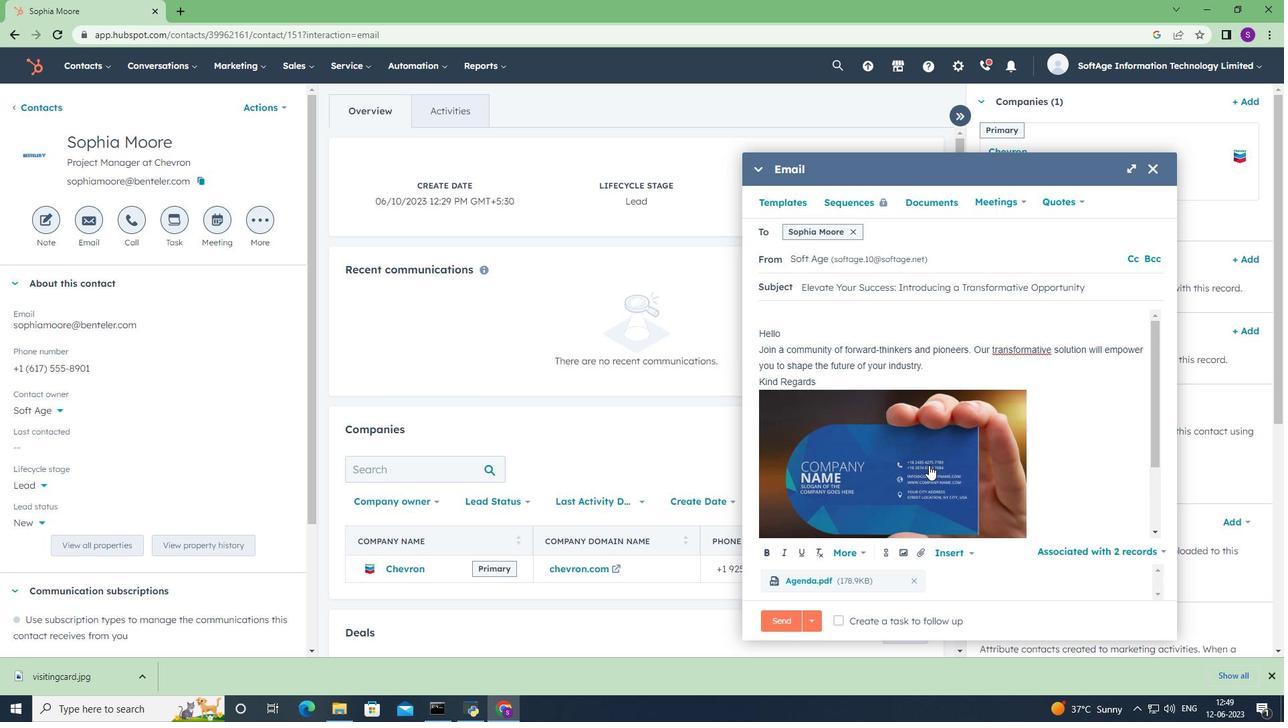 
Action: Mouse scrolled (929, 466) with delta (0, 0)
Screenshot: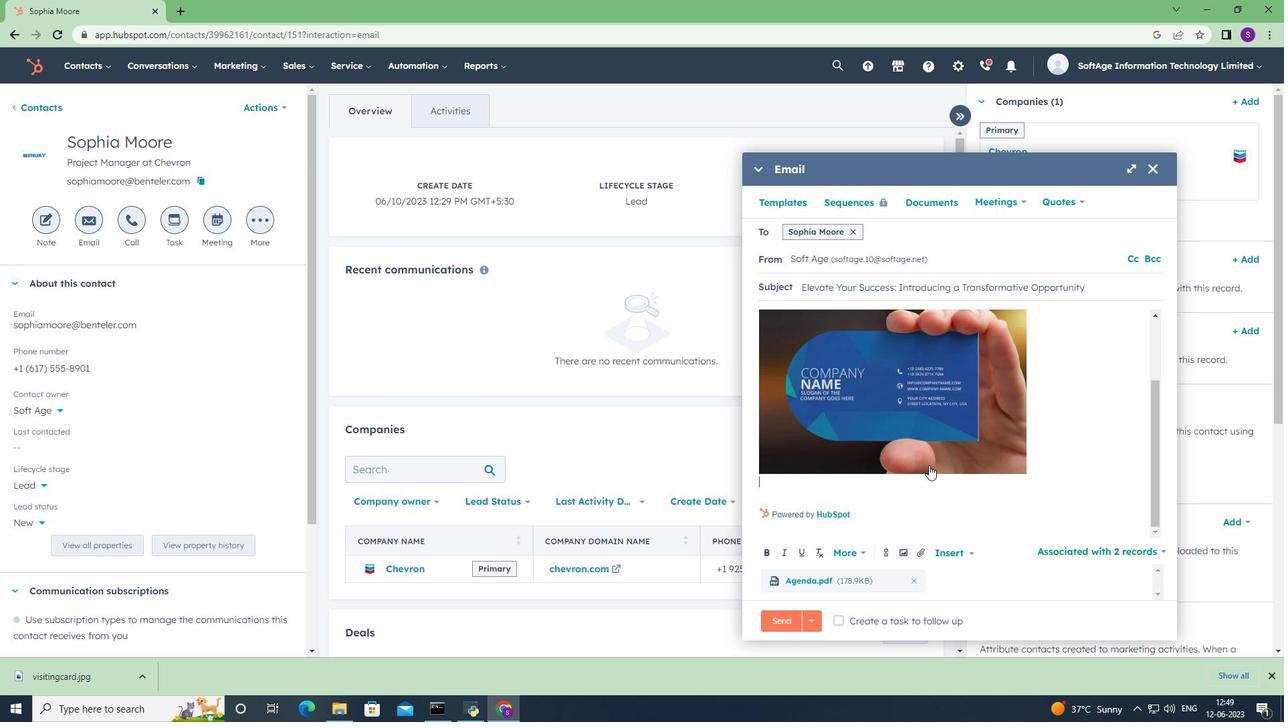 
Action: Mouse scrolled (929, 466) with delta (0, 0)
Screenshot: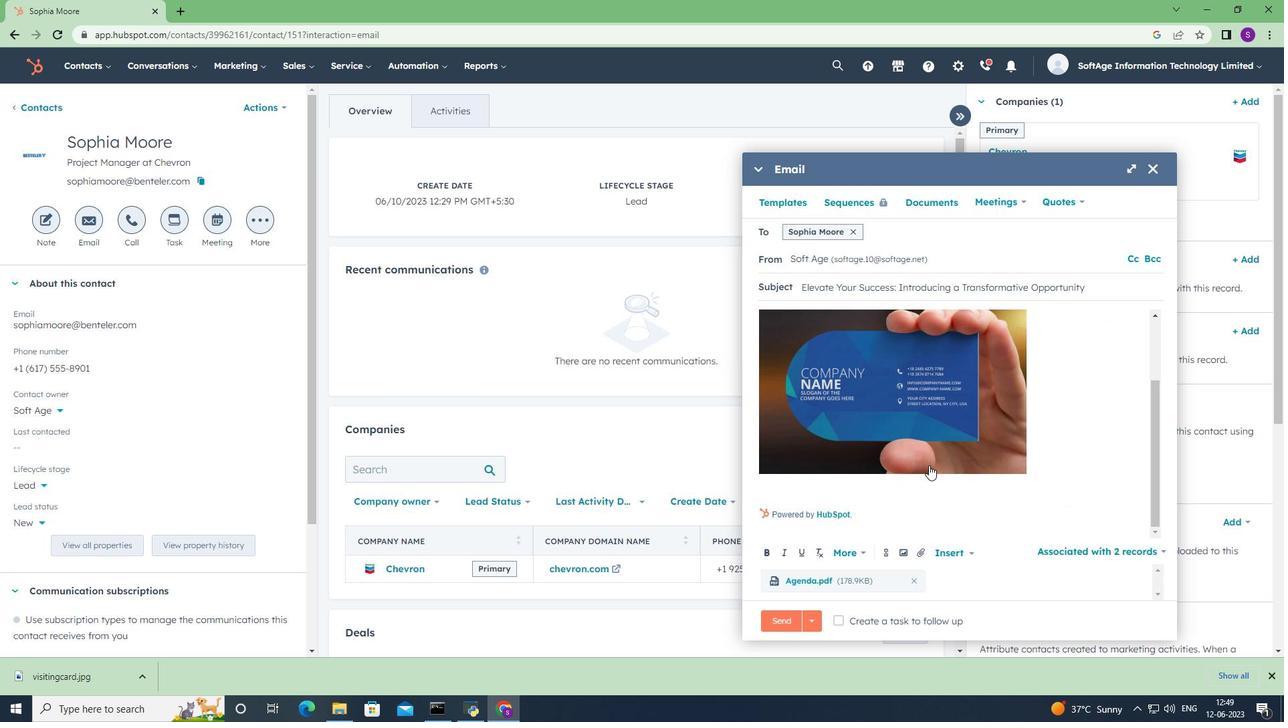 
Action: Mouse scrolled (929, 466) with delta (0, 0)
Screenshot: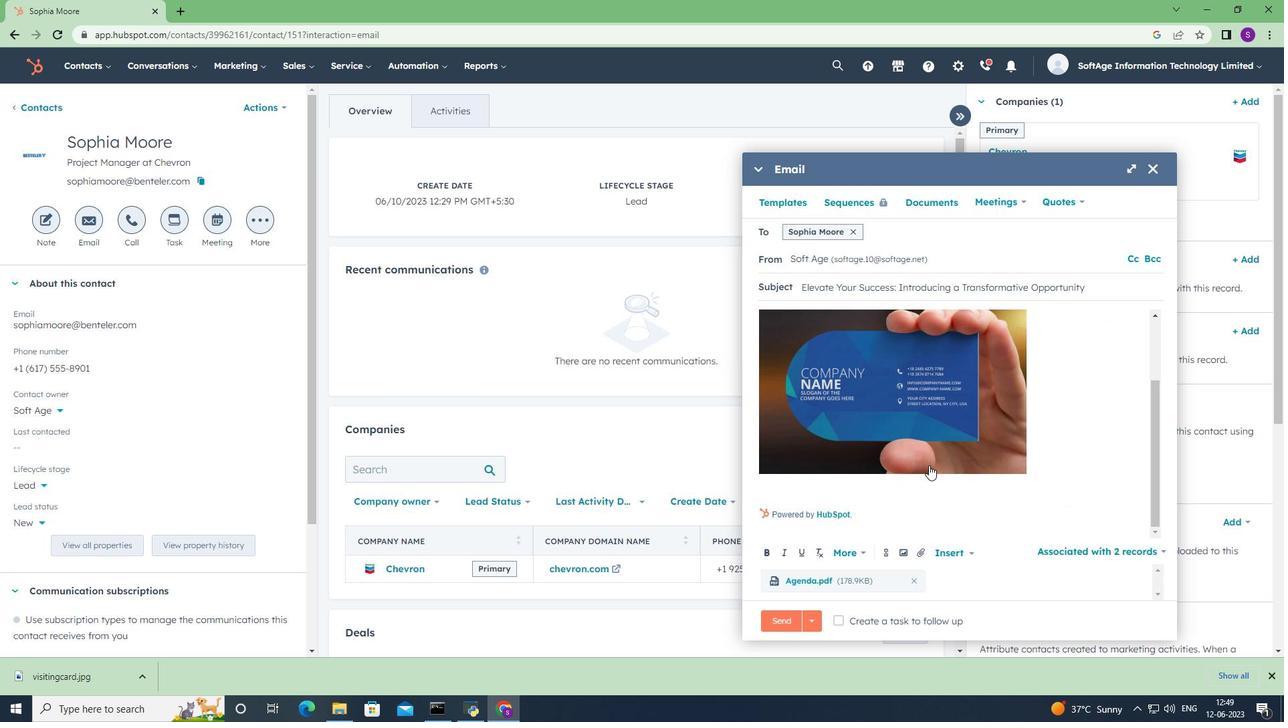 
Action: Mouse scrolled (929, 466) with delta (0, 0)
Screenshot: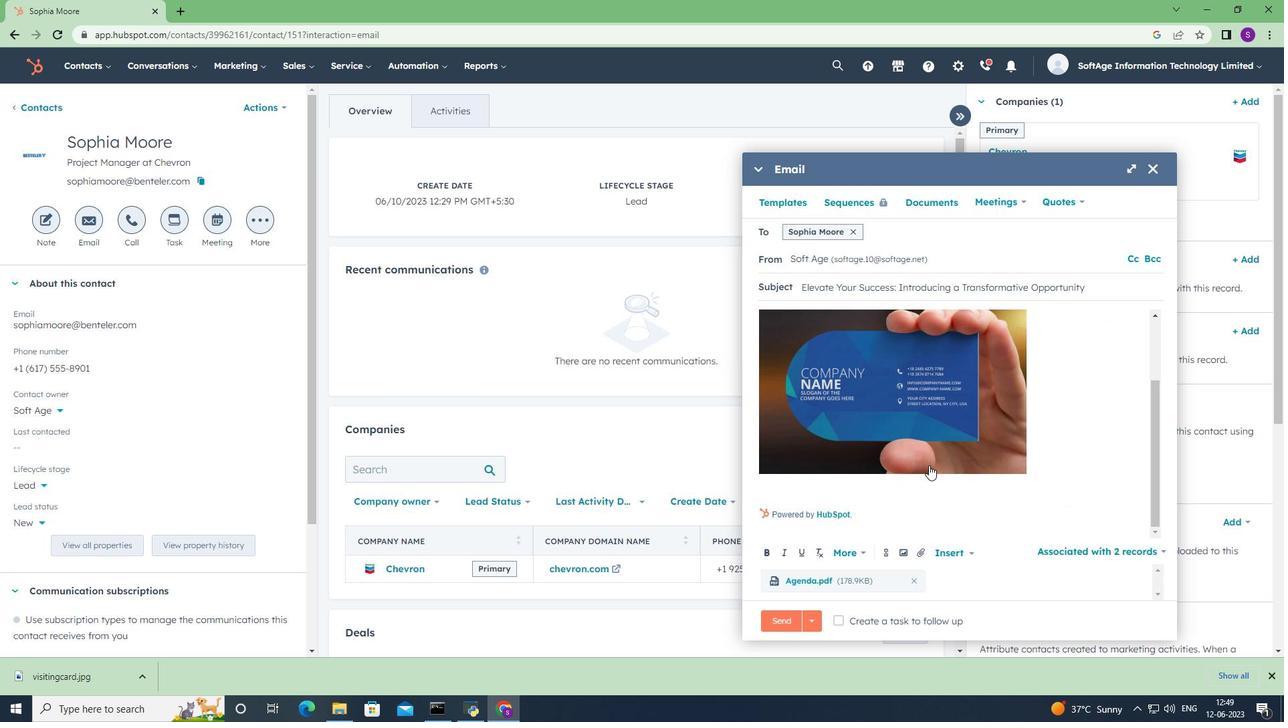 
Action: Mouse moved to (818, 385)
Screenshot: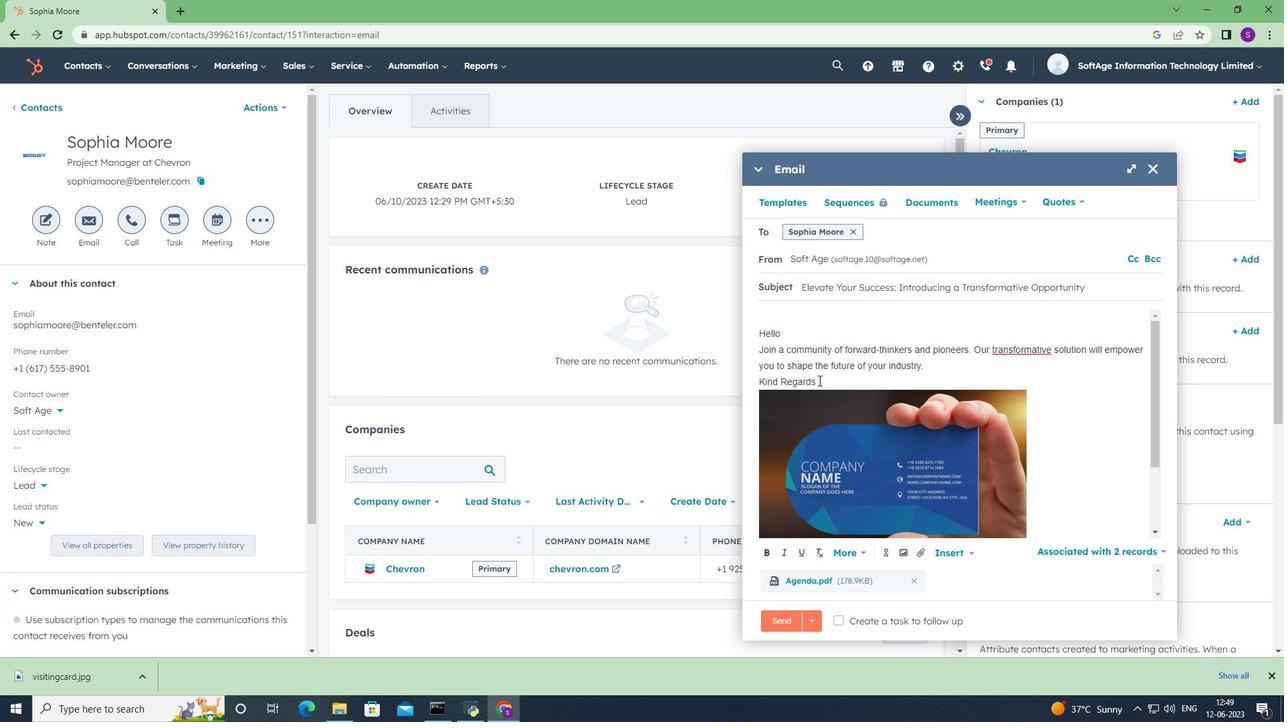
Action: Mouse pressed left at (818, 385)
Screenshot: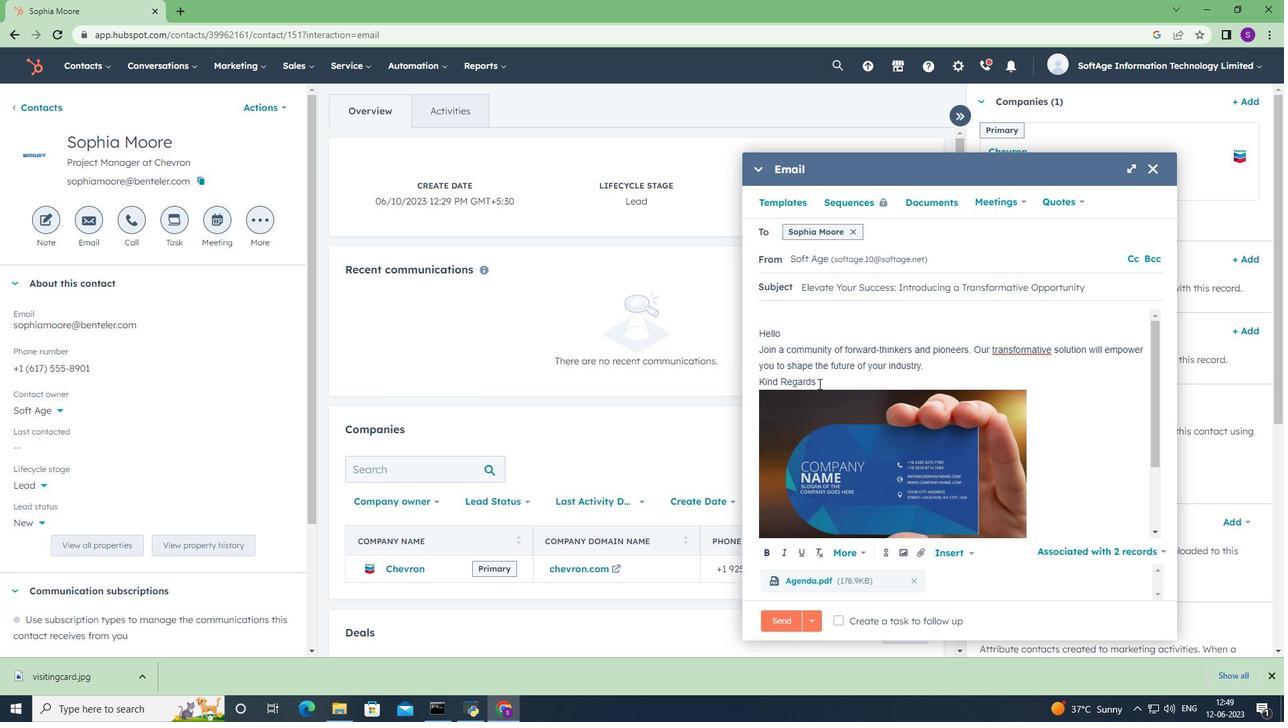 
Action: Key pressed <Key.enter><Key.shift>Tumblr
Screenshot: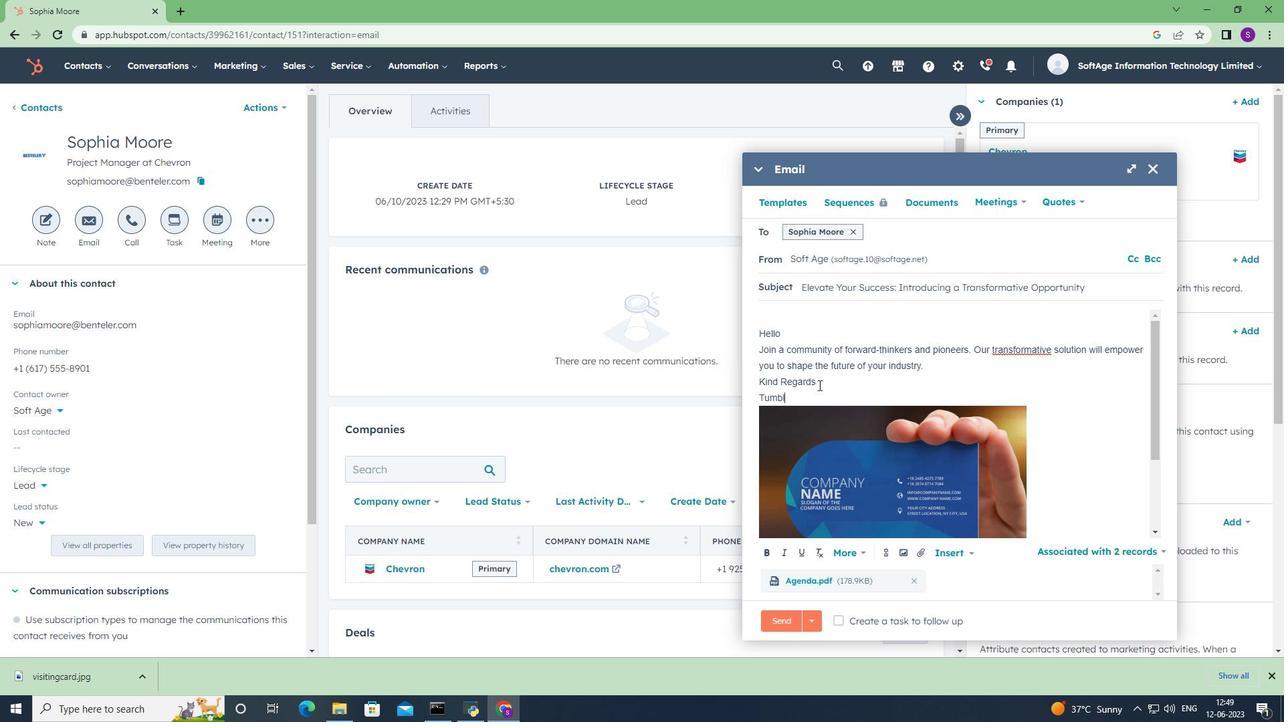 
Action: Mouse moved to (888, 554)
Screenshot: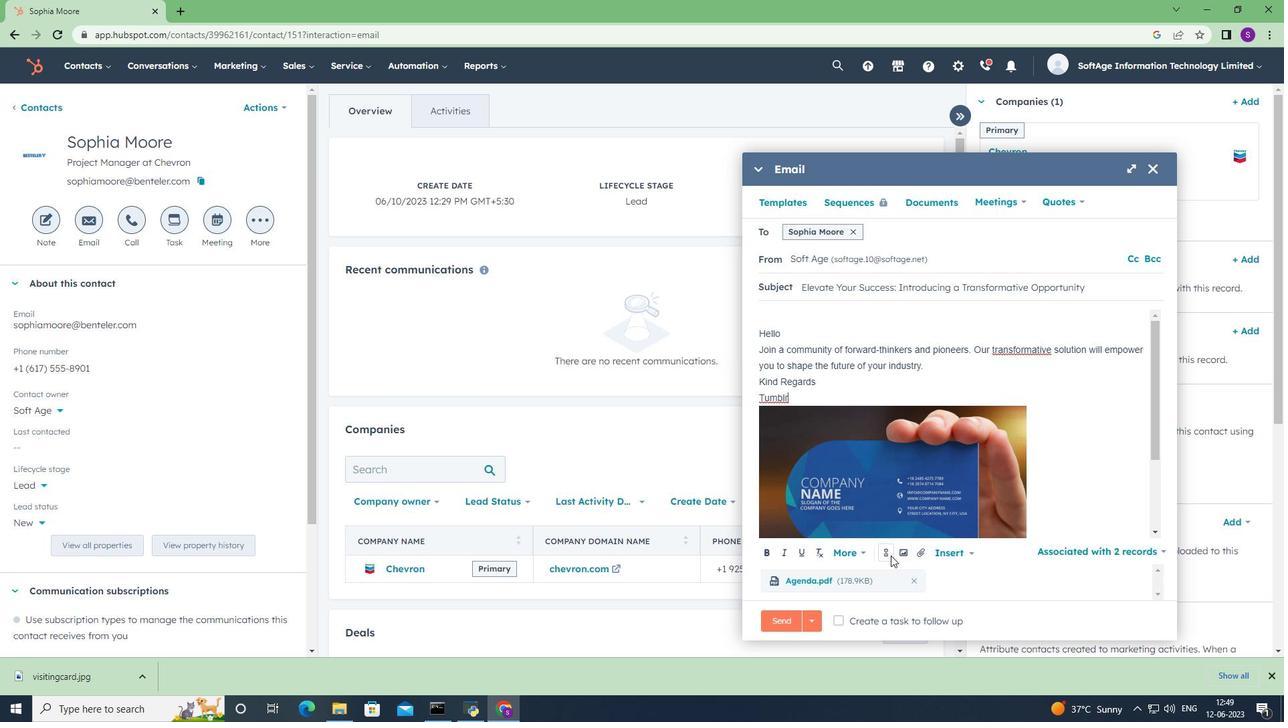 
Action: Mouse pressed left at (888, 554)
Screenshot: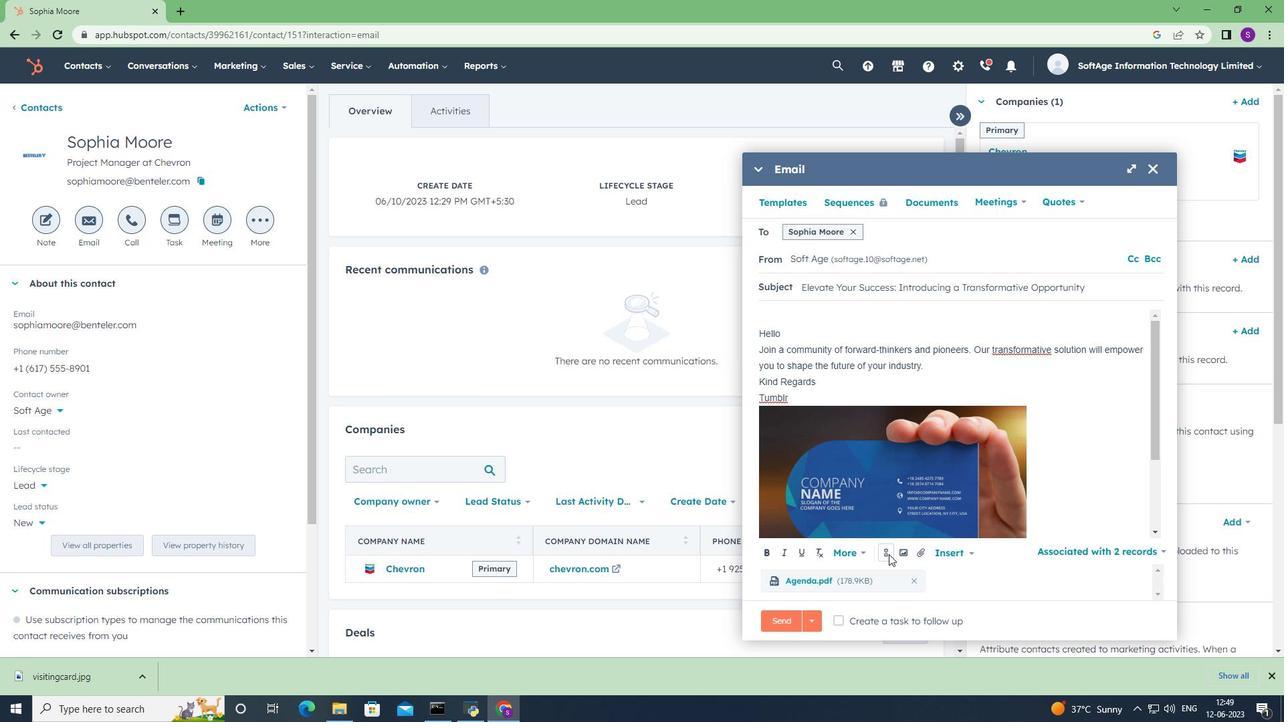
Action: Mouse moved to (935, 456)
Screenshot: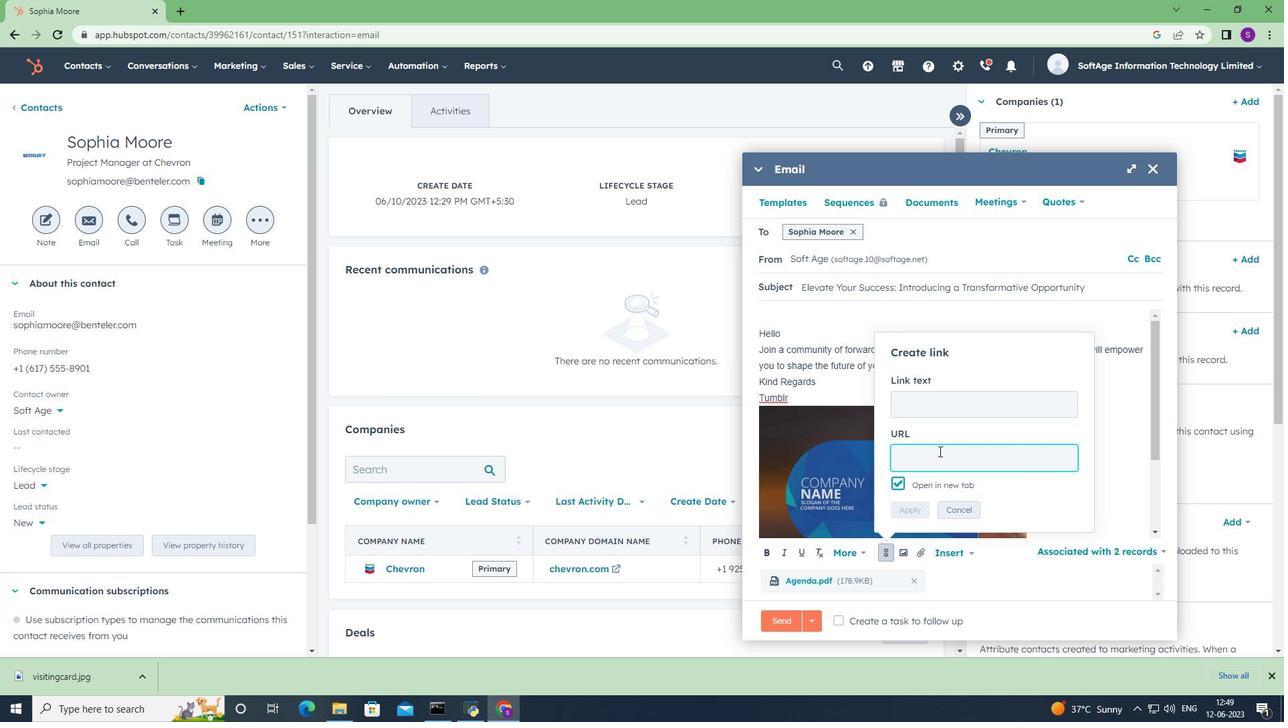 
Action: Key pressed www.tumblr.com
Screenshot: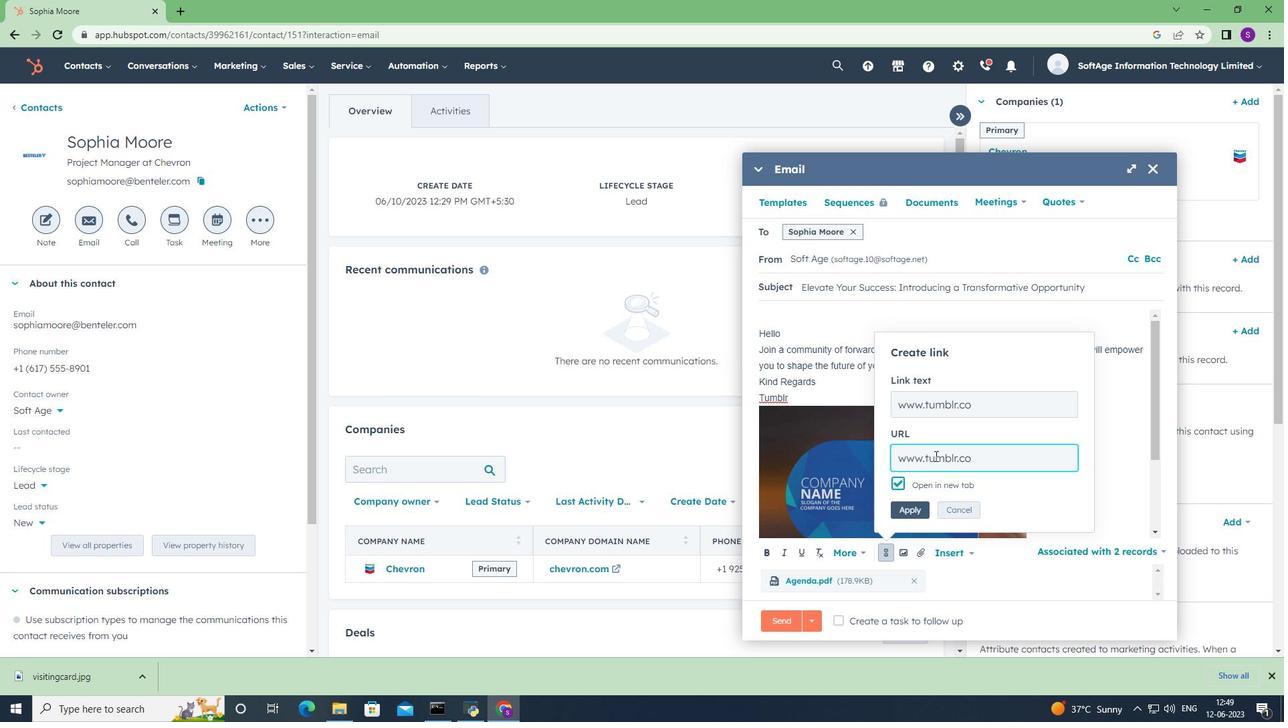 
Action: Mouse moved to (904, 510)
Screenshot: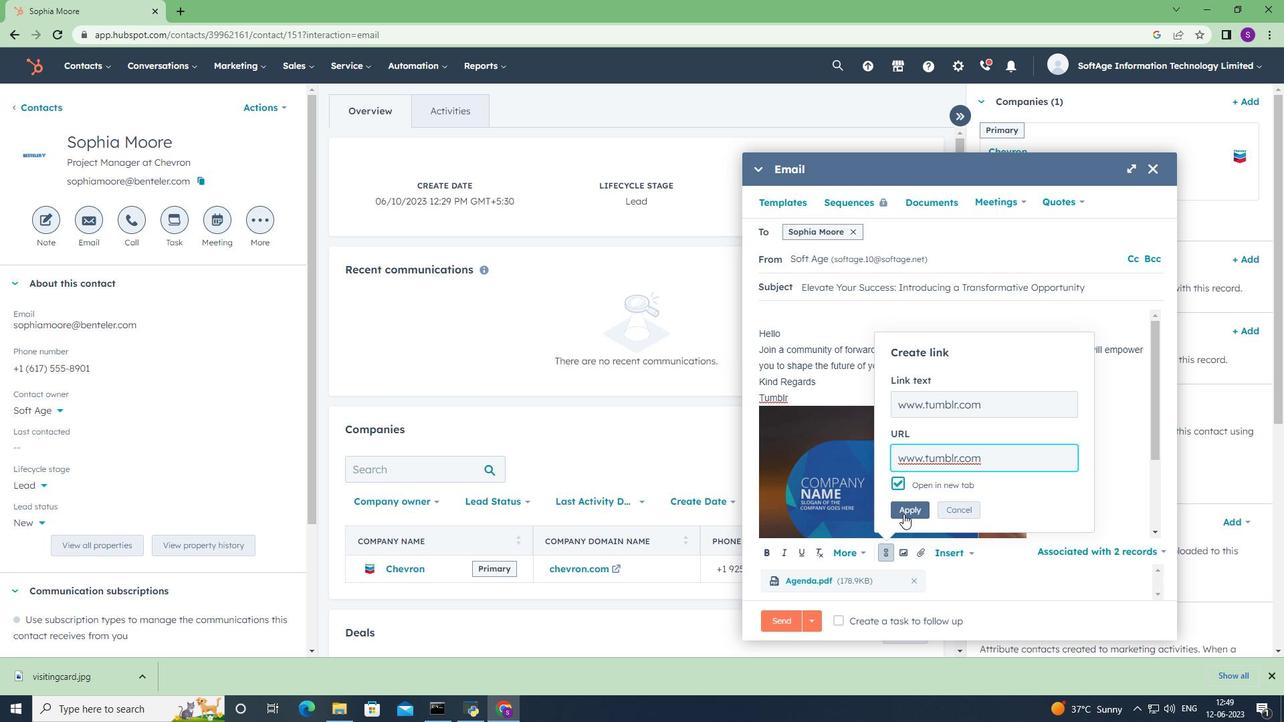 
Action: Mouse pressed left at (904, 510)
Screenshot: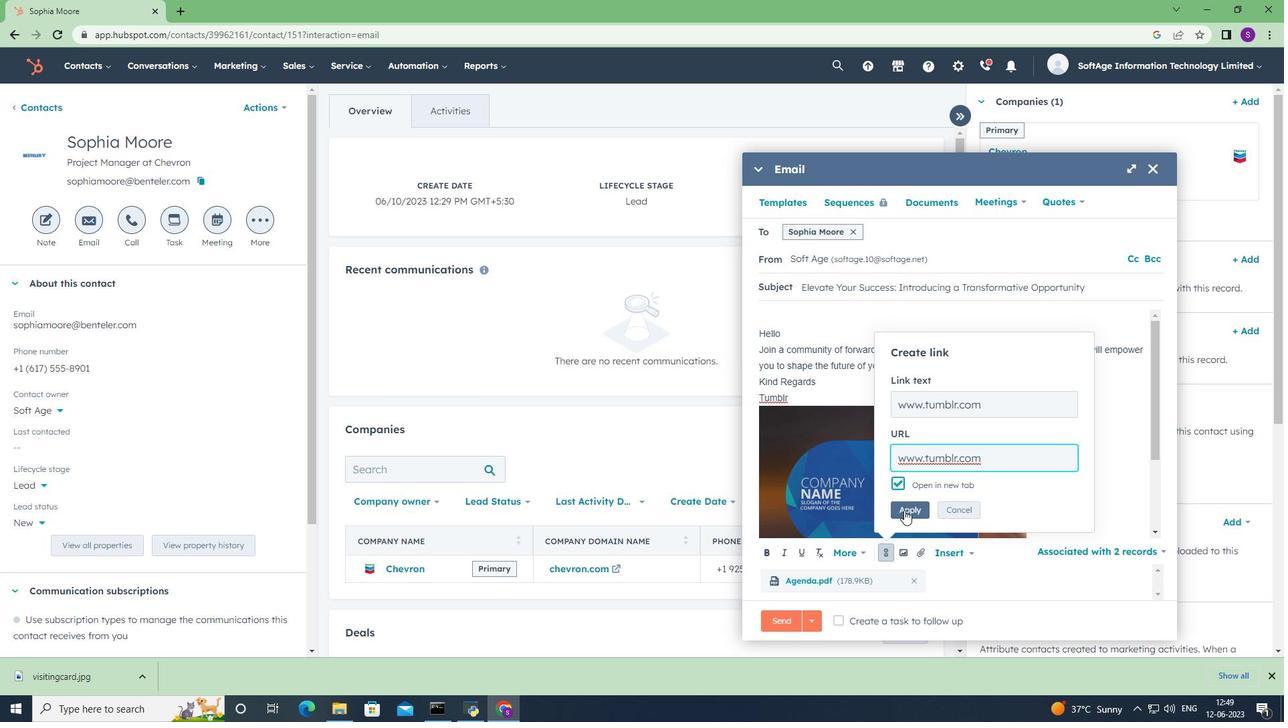 
Action: Mouse scrolled (904, 509) with delta (0, 0)
Screenshot: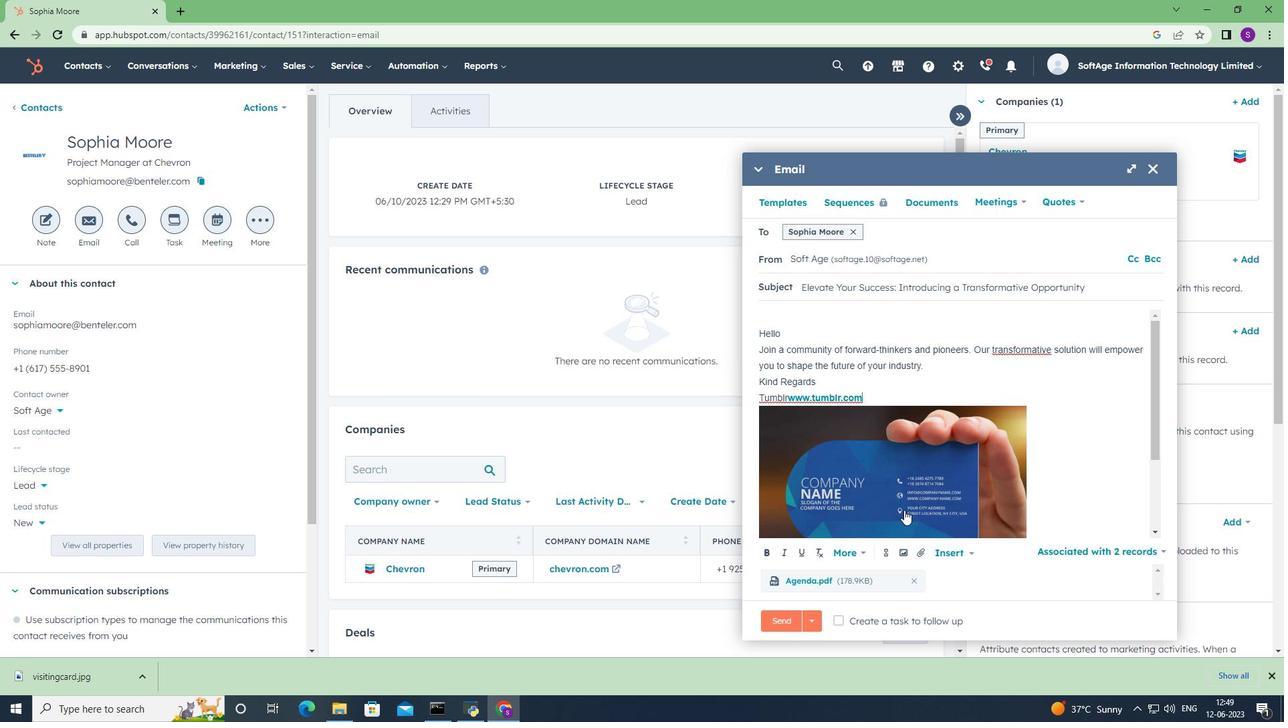 
Action: Mouse moved to (786, 329)
Screenshot: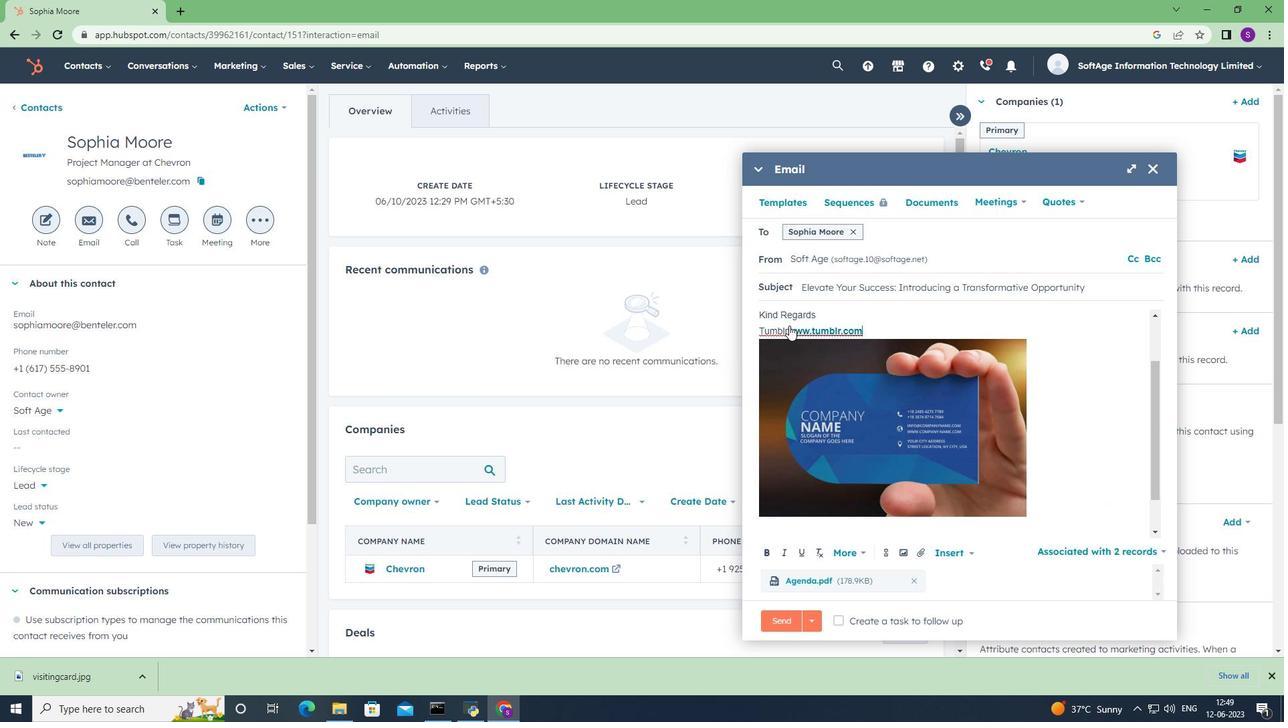 
Action: Mouse pressed left at (786, 329)
Screenshot: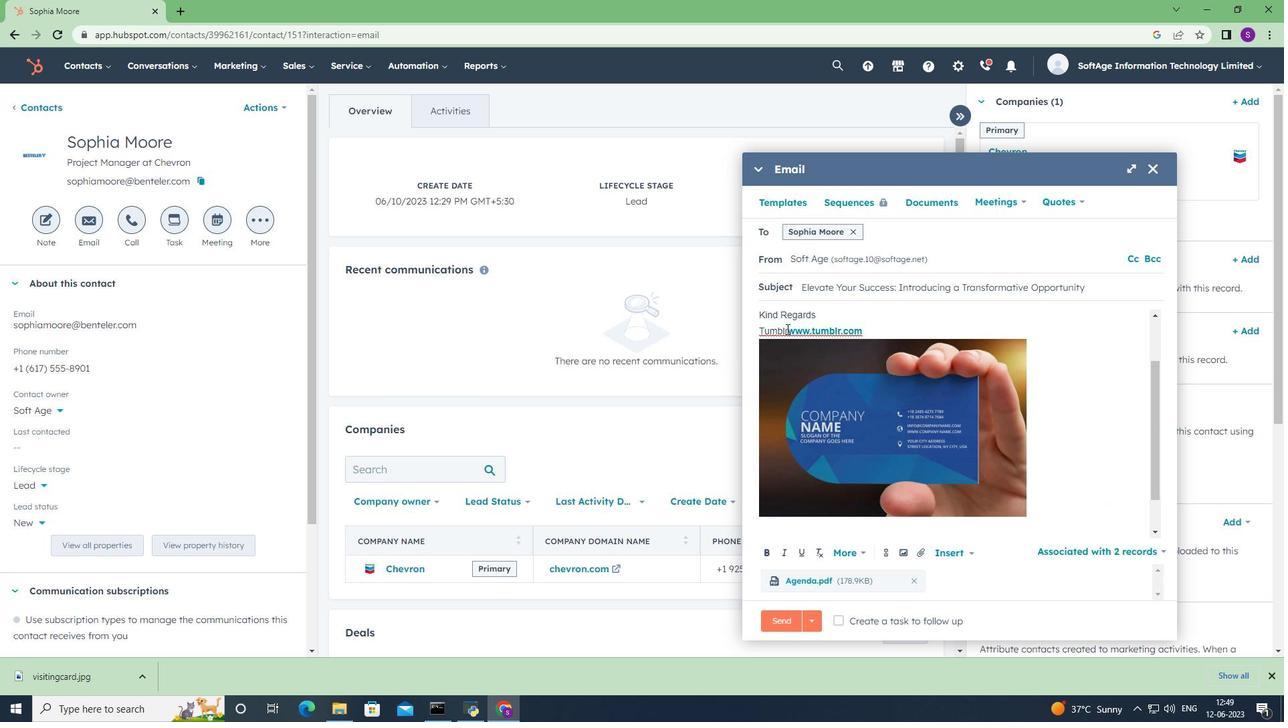 
Action: Key pressed <Key.space>
Screenshot: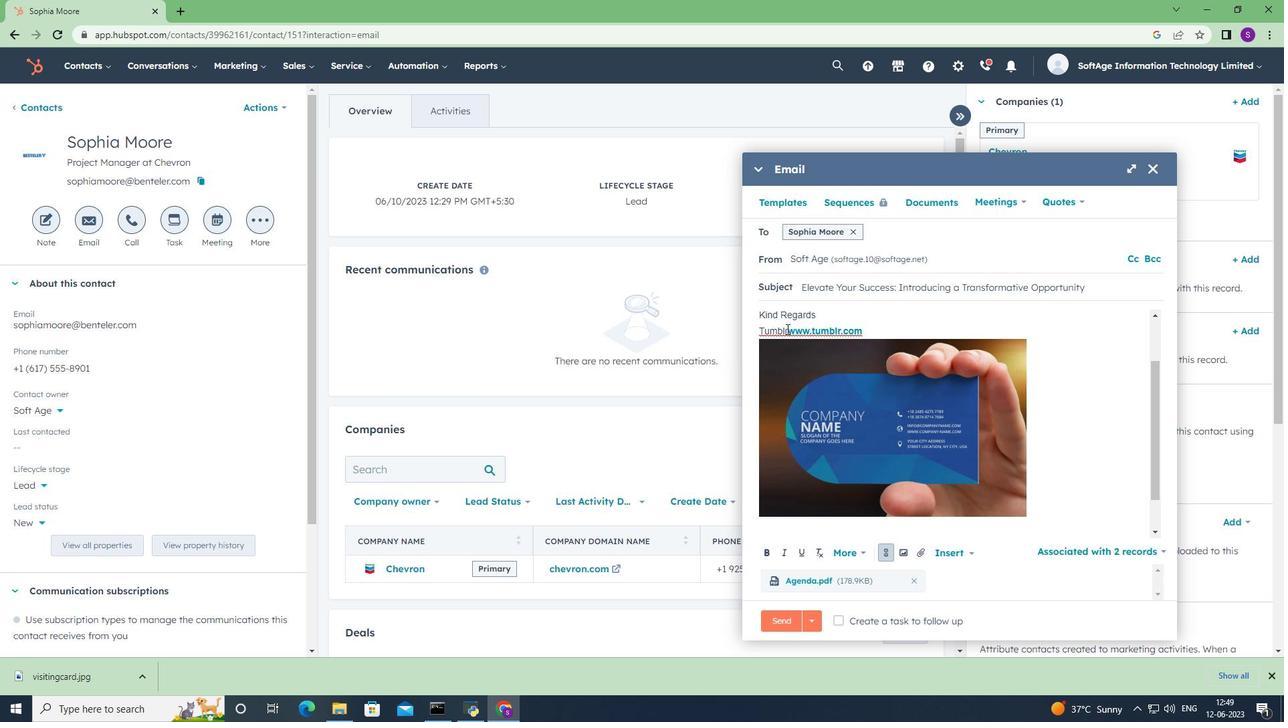 
Action: Mouse moved to (822, 371)
Screenshot: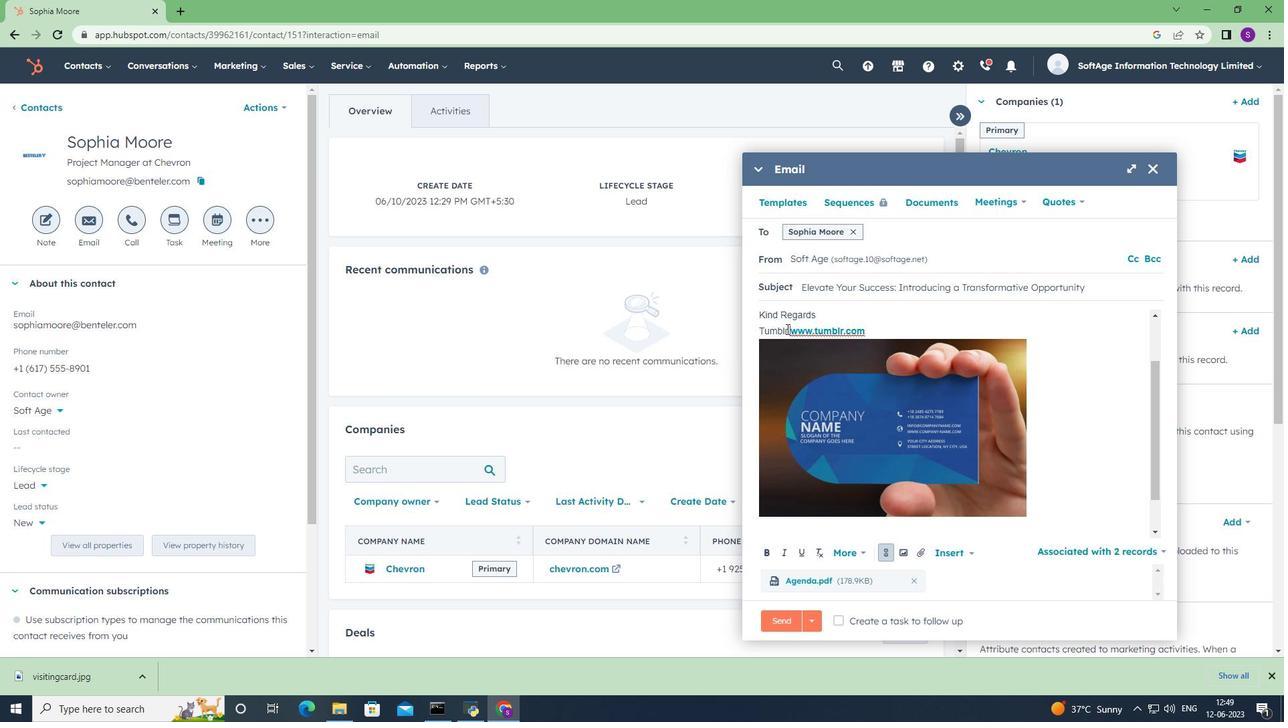 
Action: Mouse scrolled (822, 370) with delta (0, 0)
Screenshot: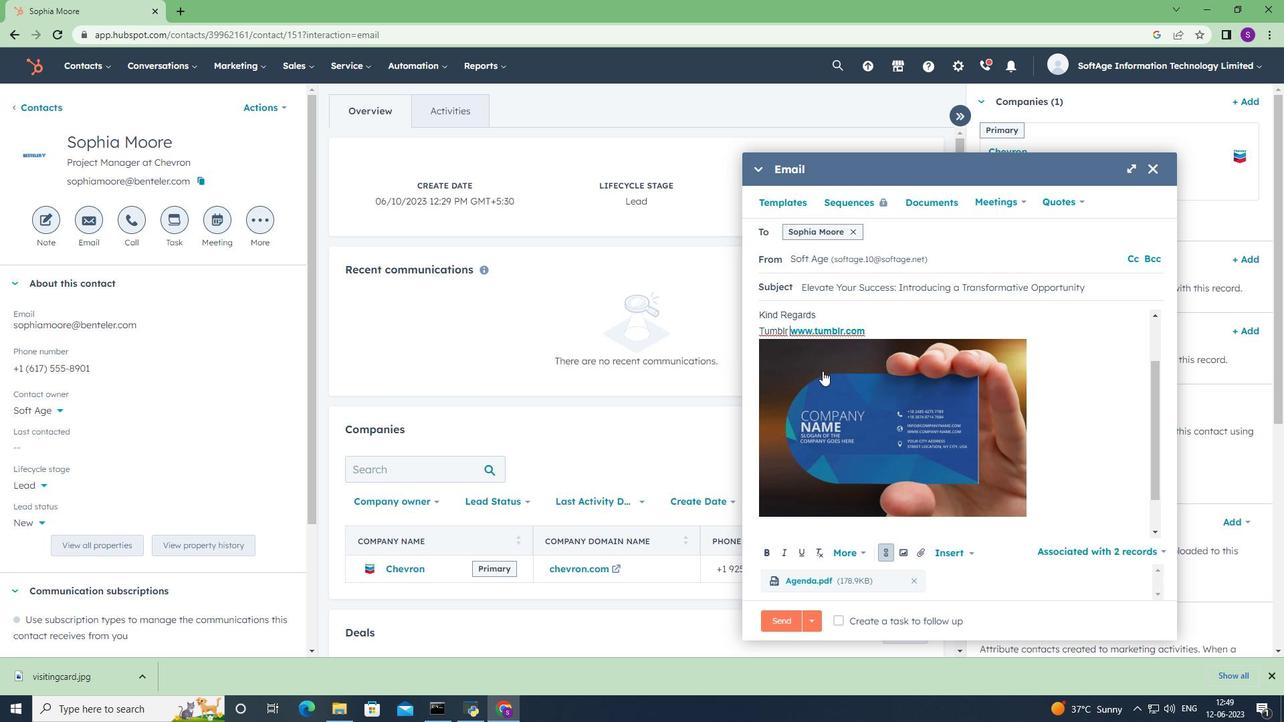 
Action: Mouse scrolled (822, 370) with delta (0, 0)
Screenshot: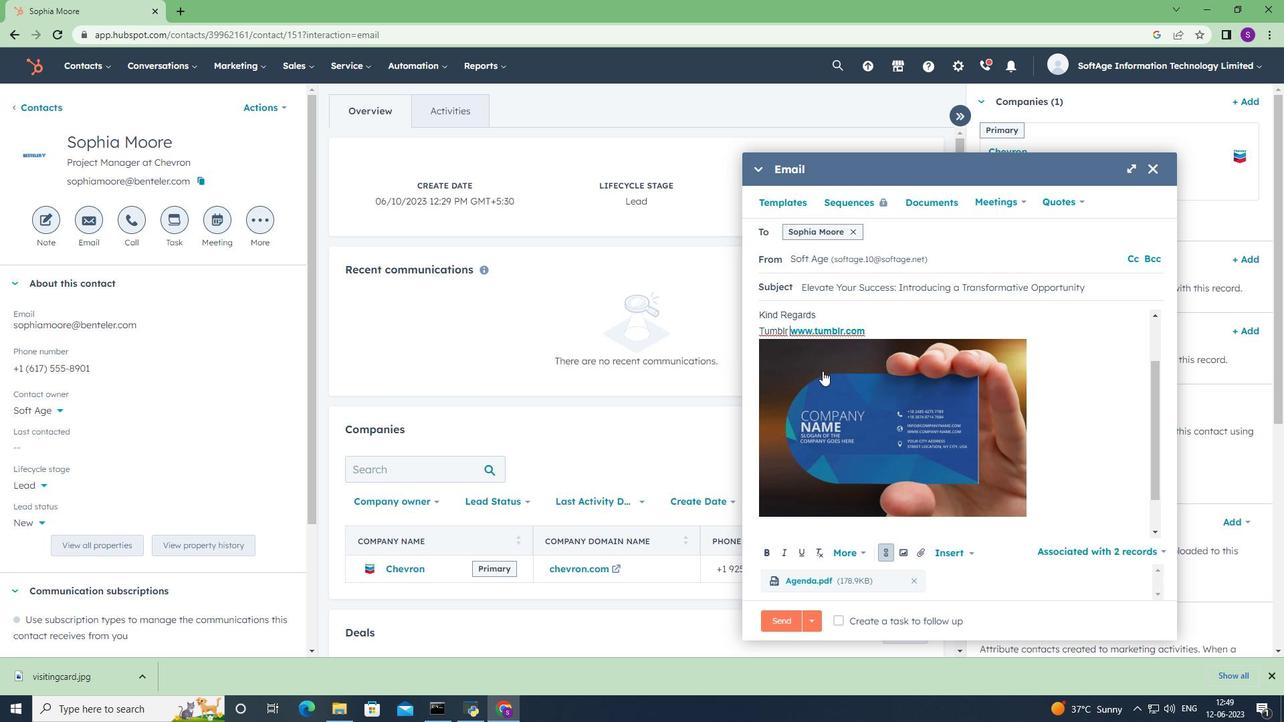 
Action: Mouse moved to (903, 555)
Screenshot: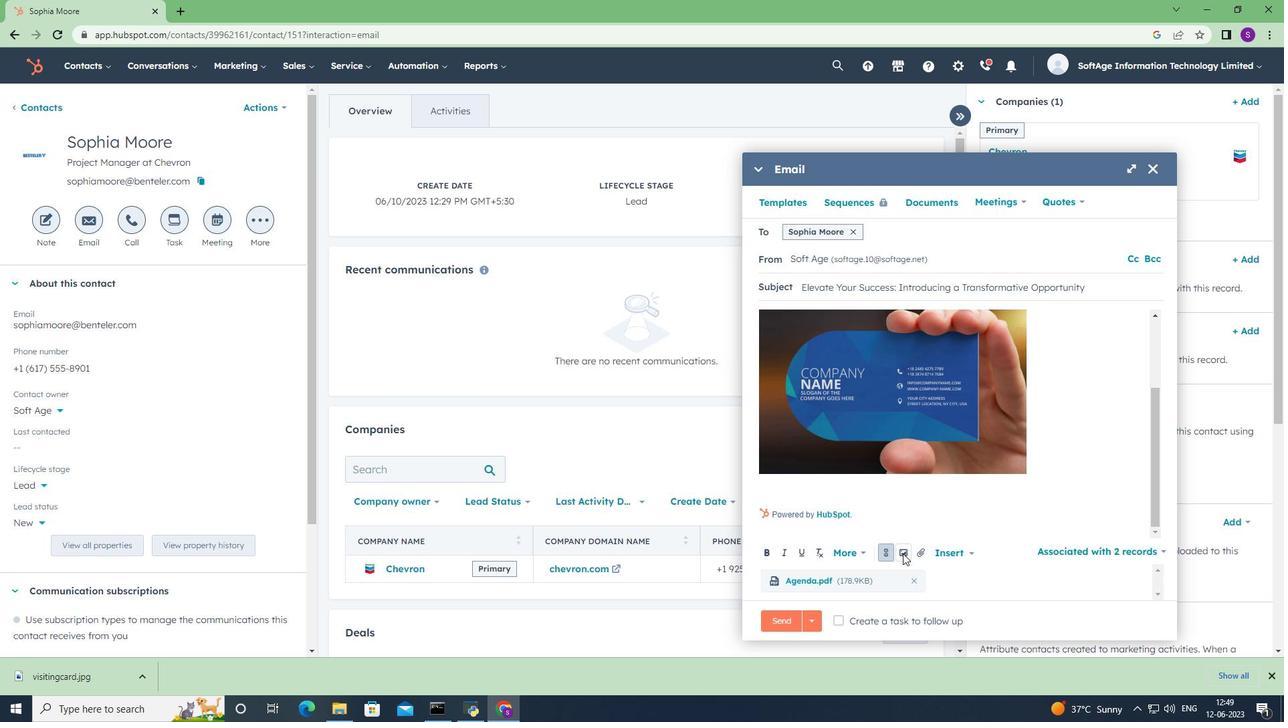 
Action: Mouse scrolled (903, 555) with delta (0, 0)
Screenshot: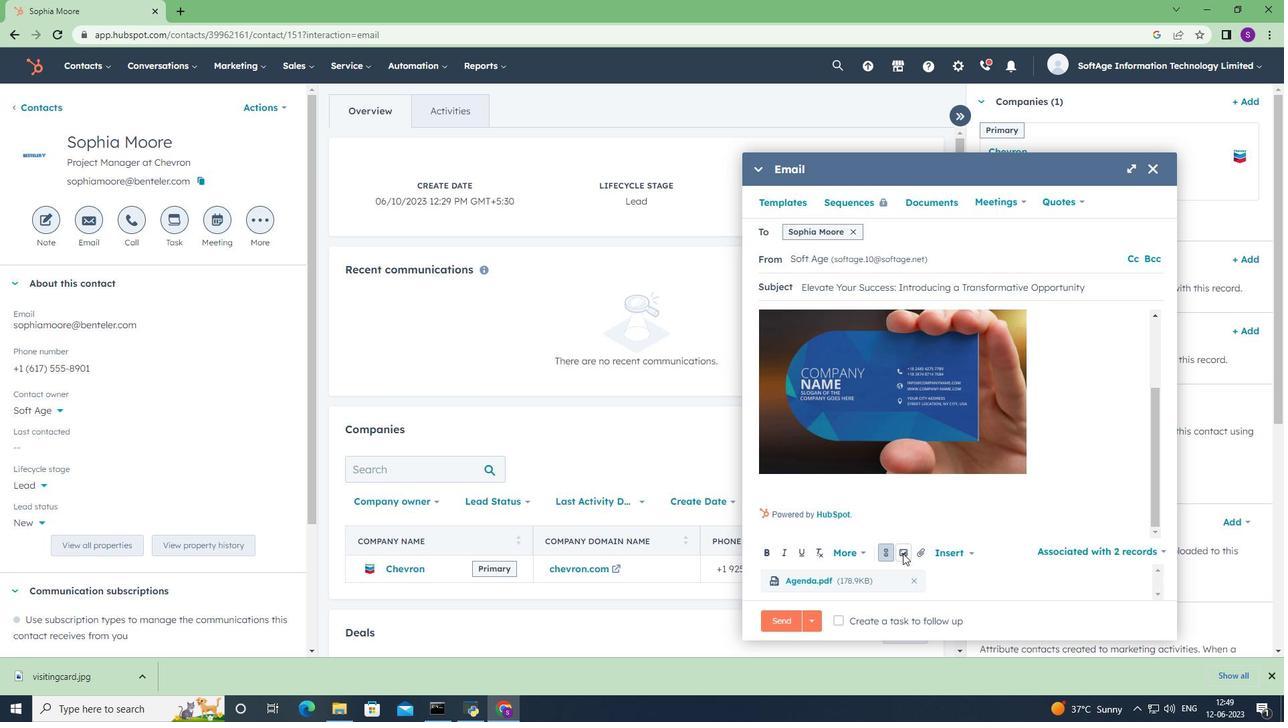 
Action: Mouse scrolled (903, 555) with delta (0, 0)
Screenshot: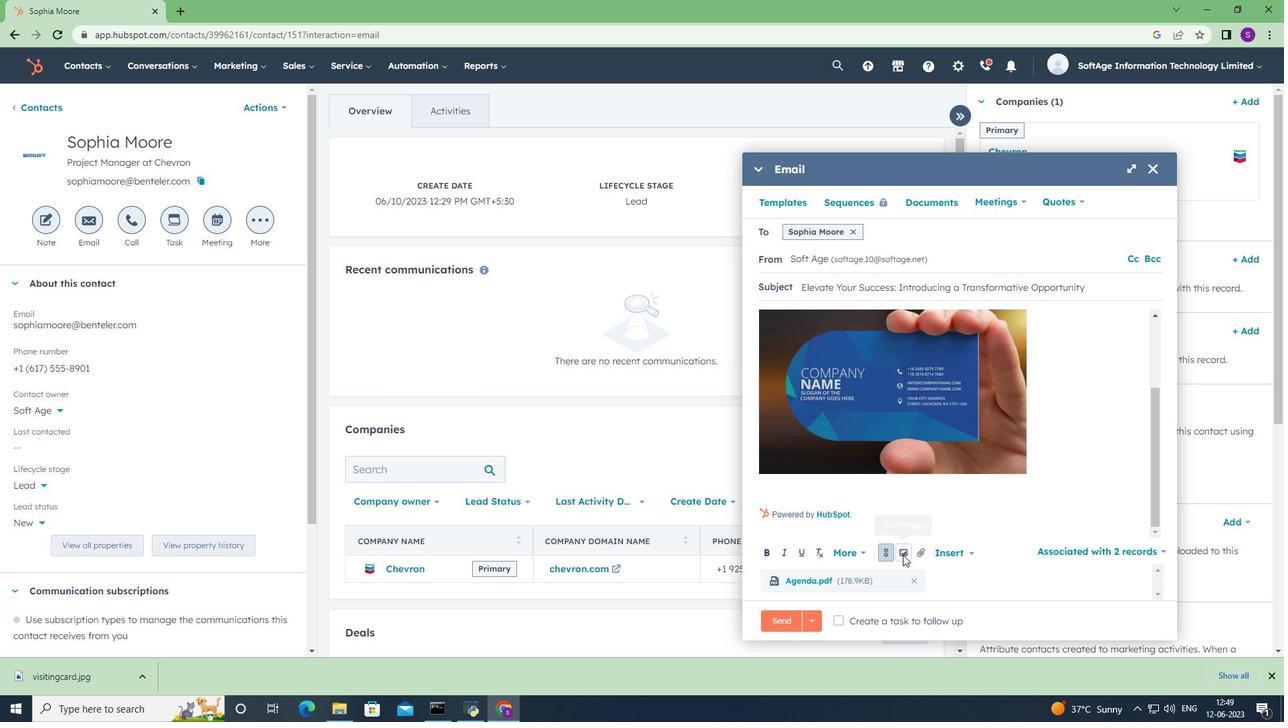 
Action: Mouse moved to (878, 589)
Screenshot: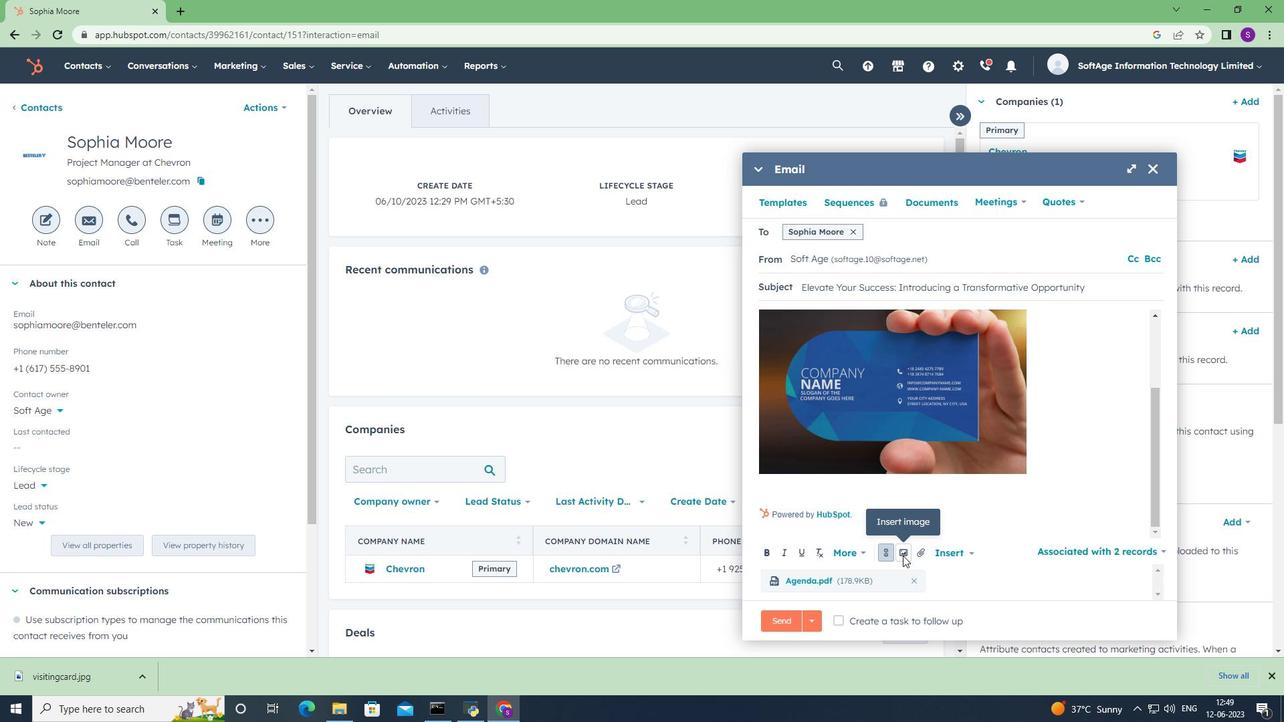 
Action: Mouse scrolled (902, 557) with delta (0, 0)
Screenshot: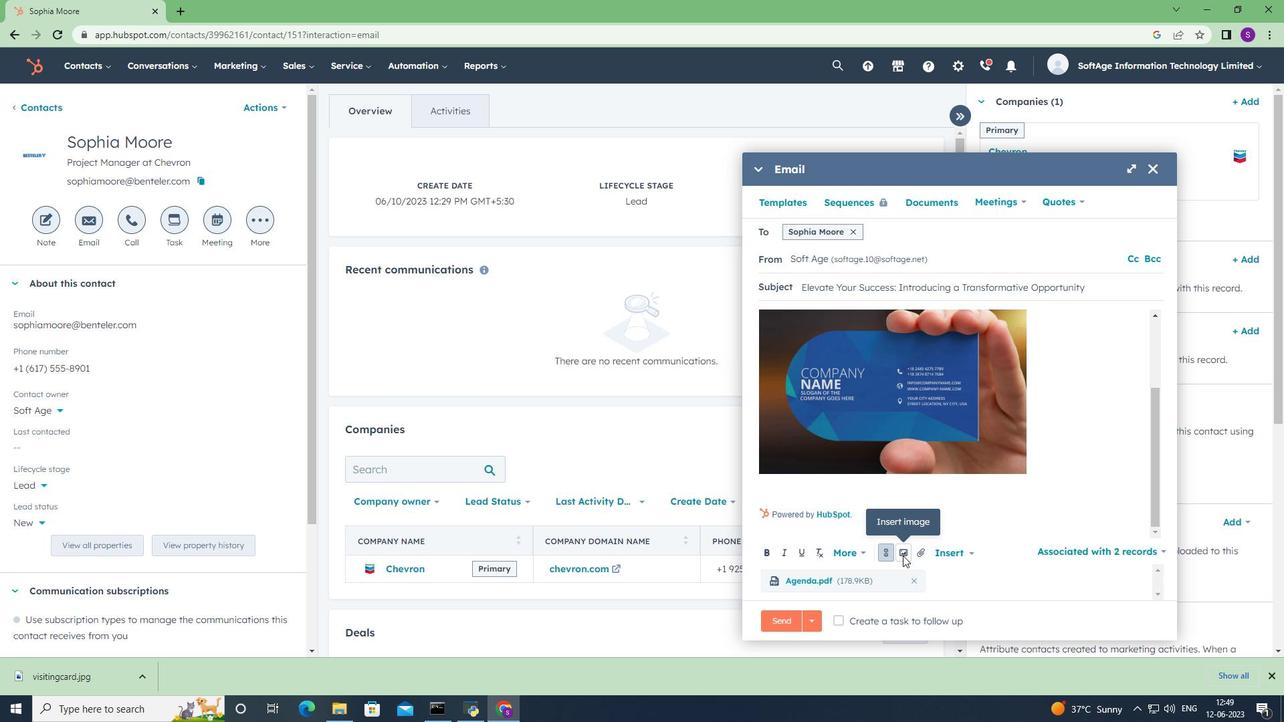 
Action: Mouse moved to (840, 618)
Screenshot: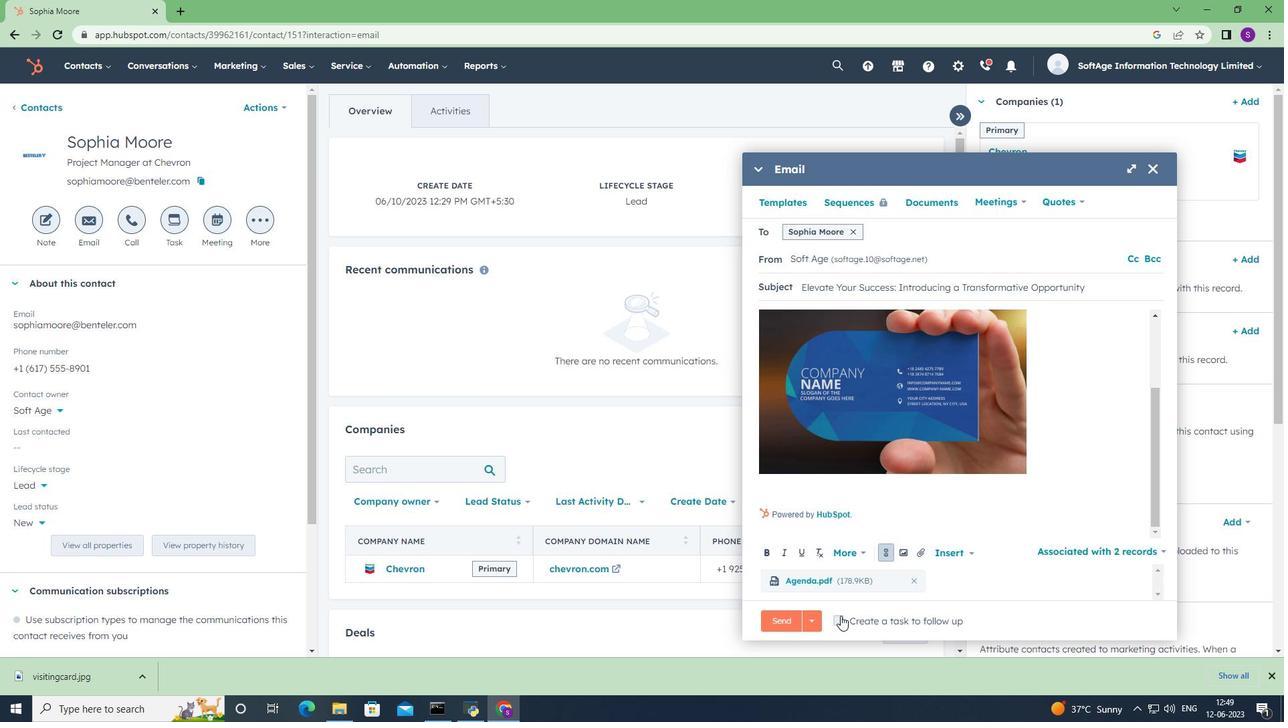 
Action: Mouse pressed left at (840, 618)
Screenshot: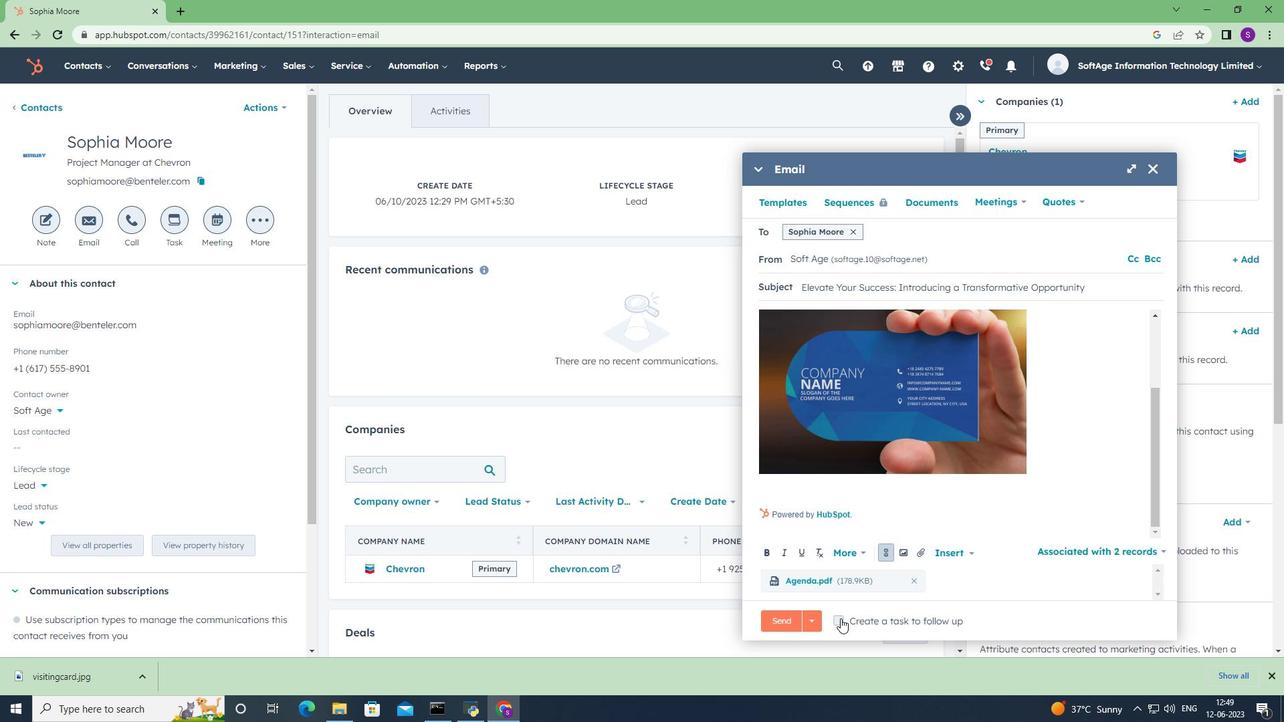 
Action: Mouse moved to (1115, 620)
Screenshot: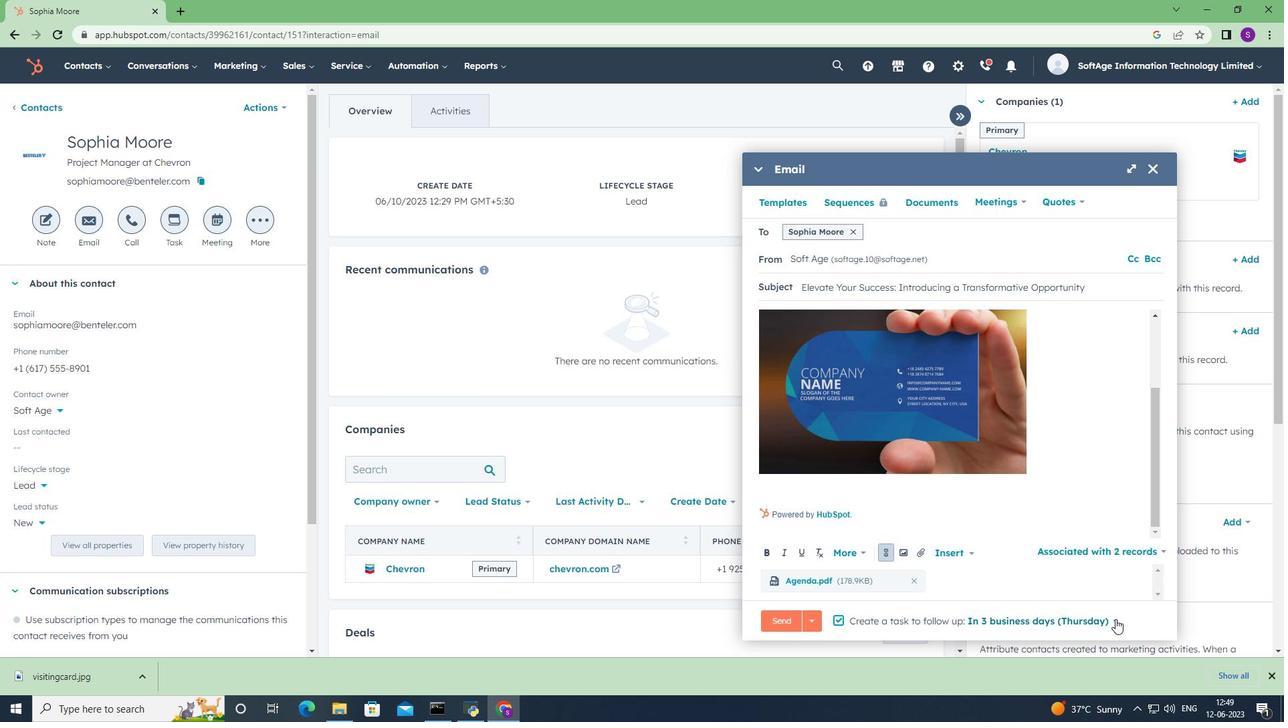 
Action: Mouse pressed left at (1115, 620)
Screenshot: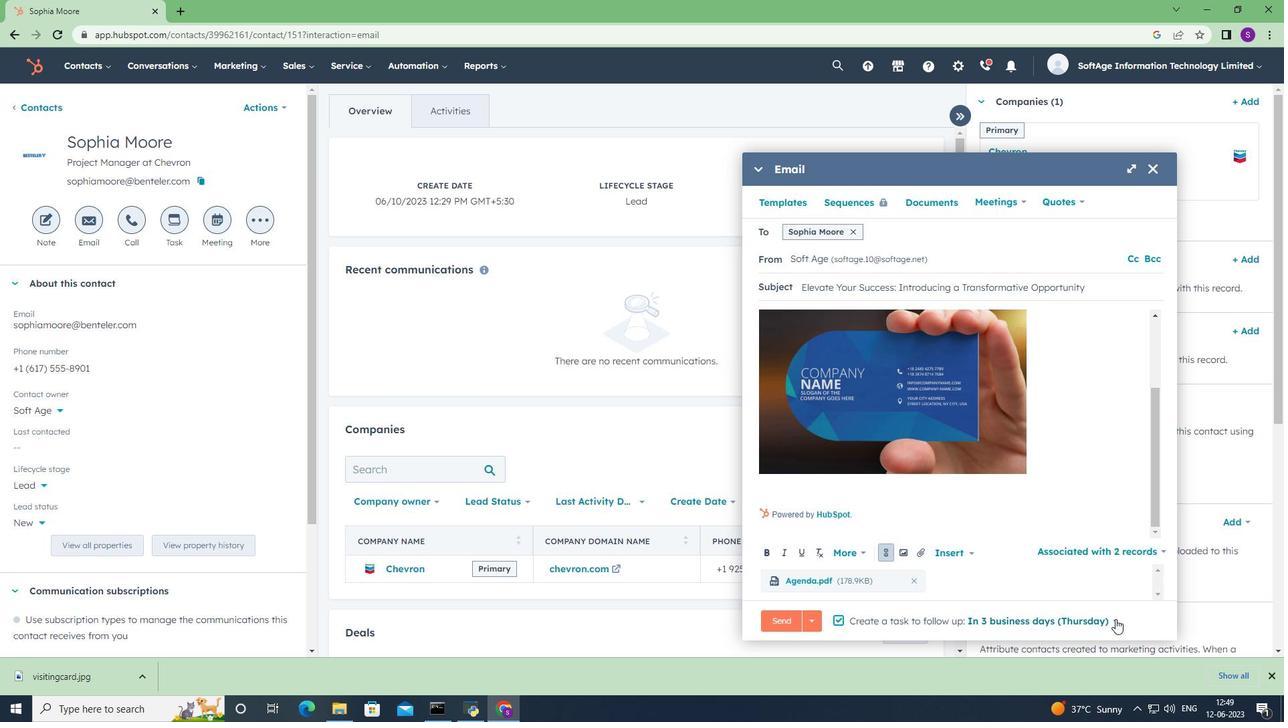 
Action: Mouse moved to (1067, 561)
Screenshot: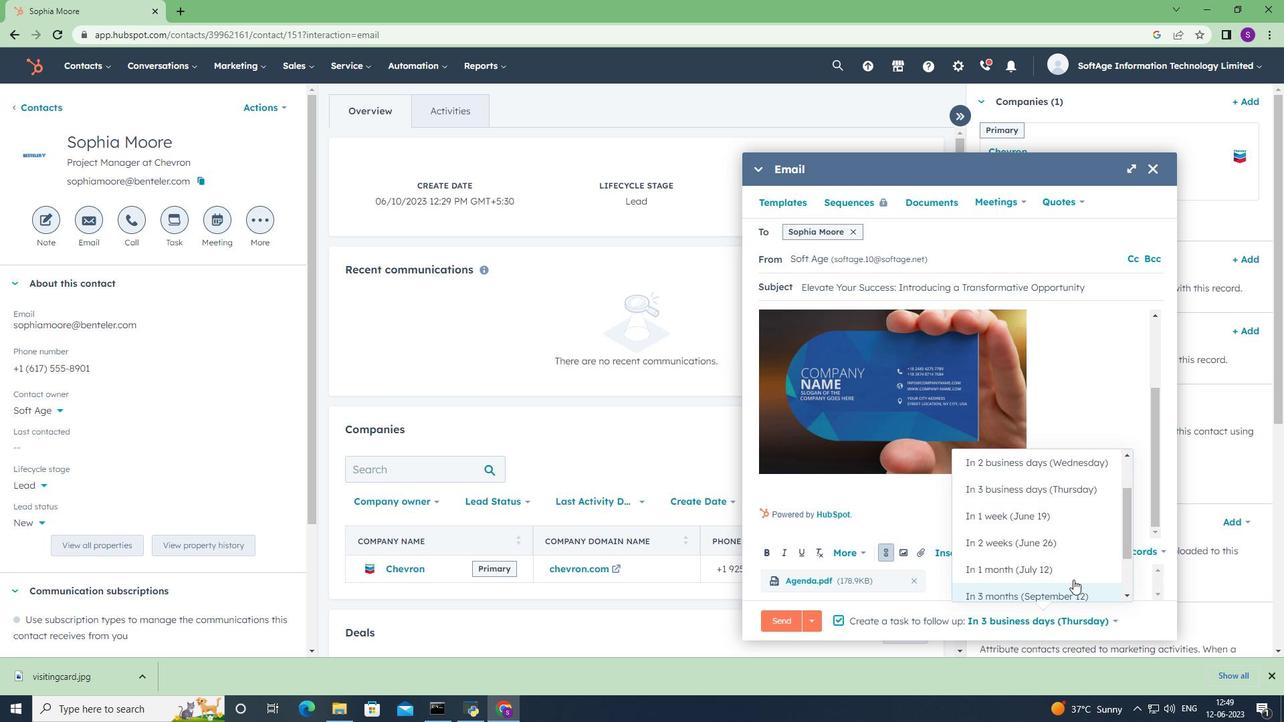 
Action: Mouse scrolled (1067, 561) with delta (0, 0)
Screenshot: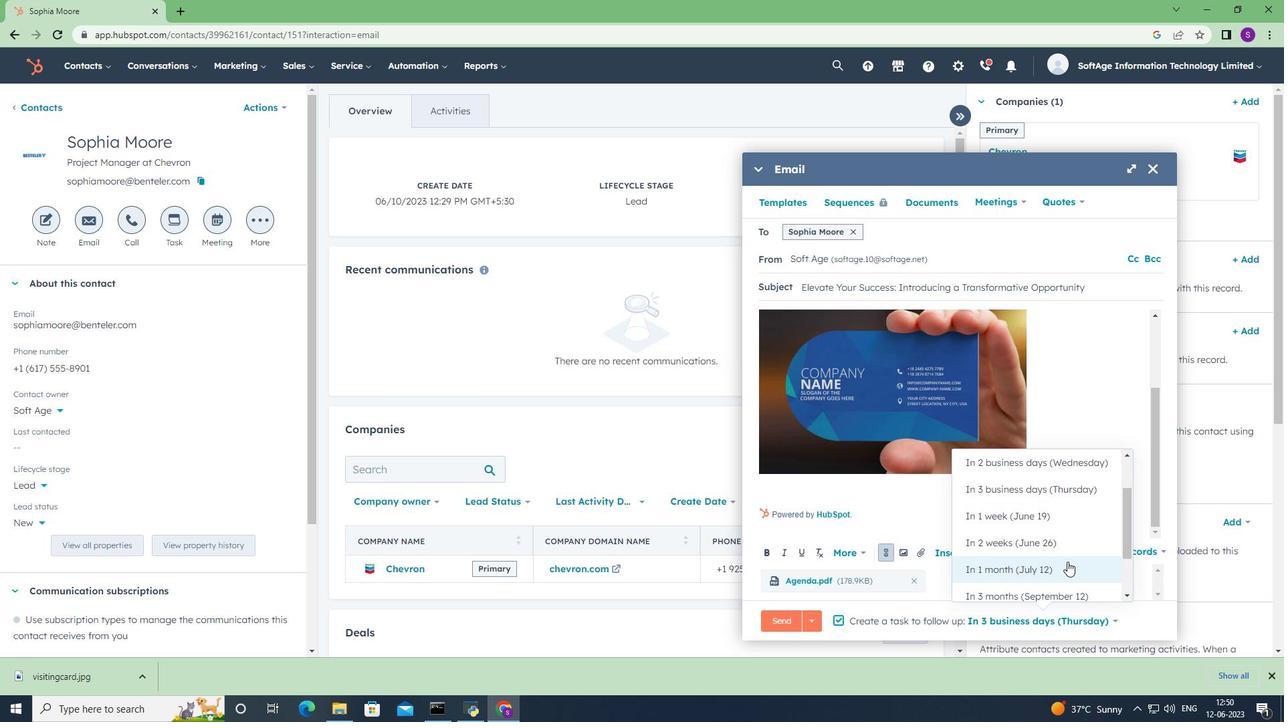
Action: Mouse scrolled (1067, 561) with delta (0, 0)
Screenshot: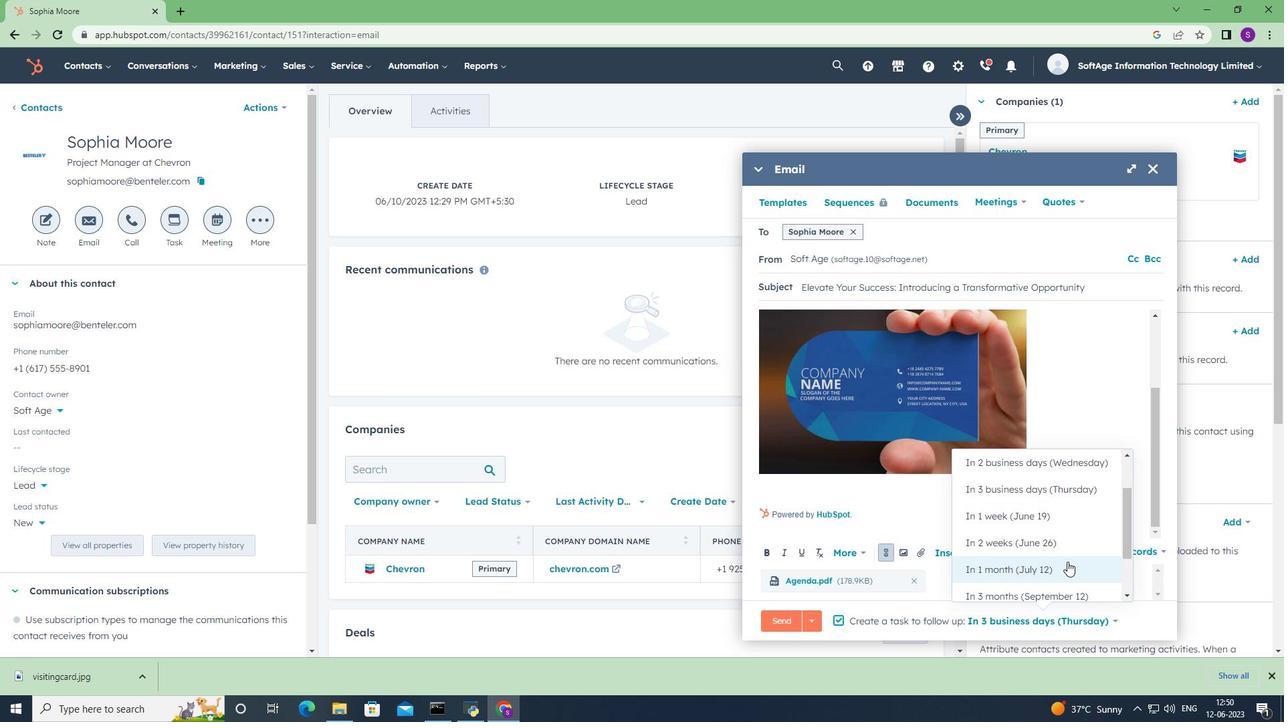 
Action: Mouse scrolled (1067, 561) with delta (0, 0)
Screenshot: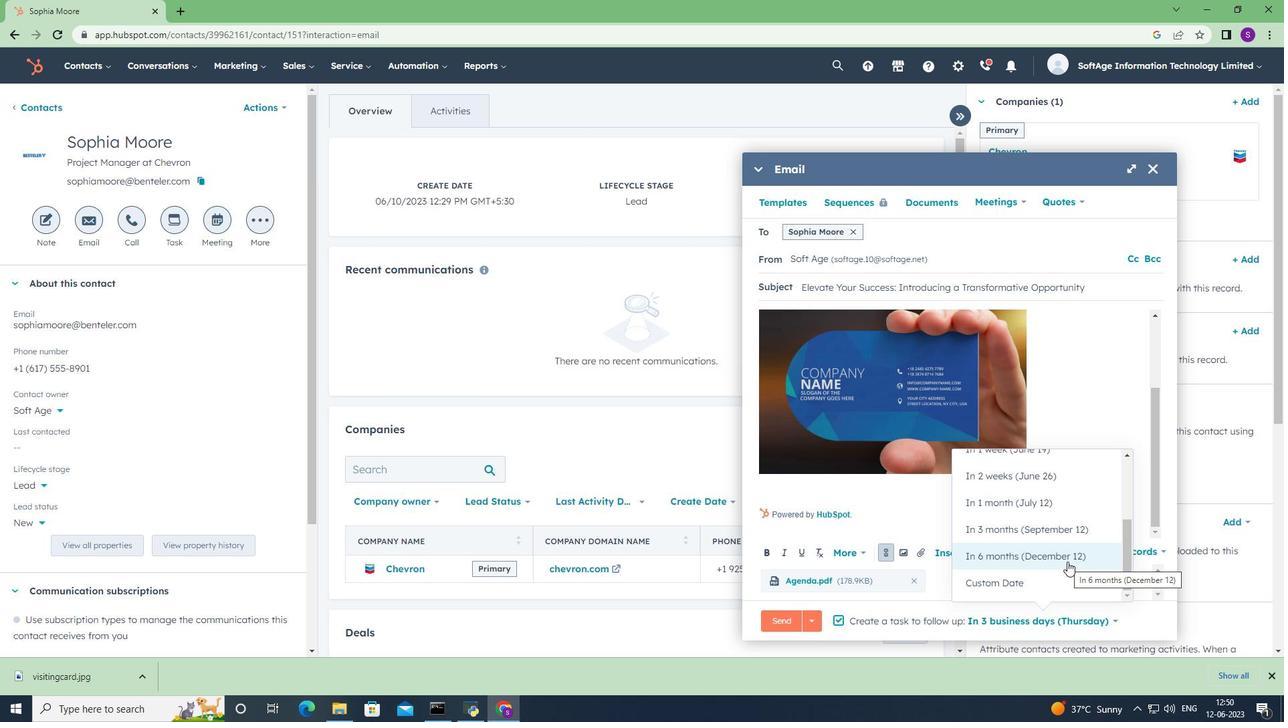 
Action: Mouse scrolled (1067, 562) with delta (0, 0)
Screenshot: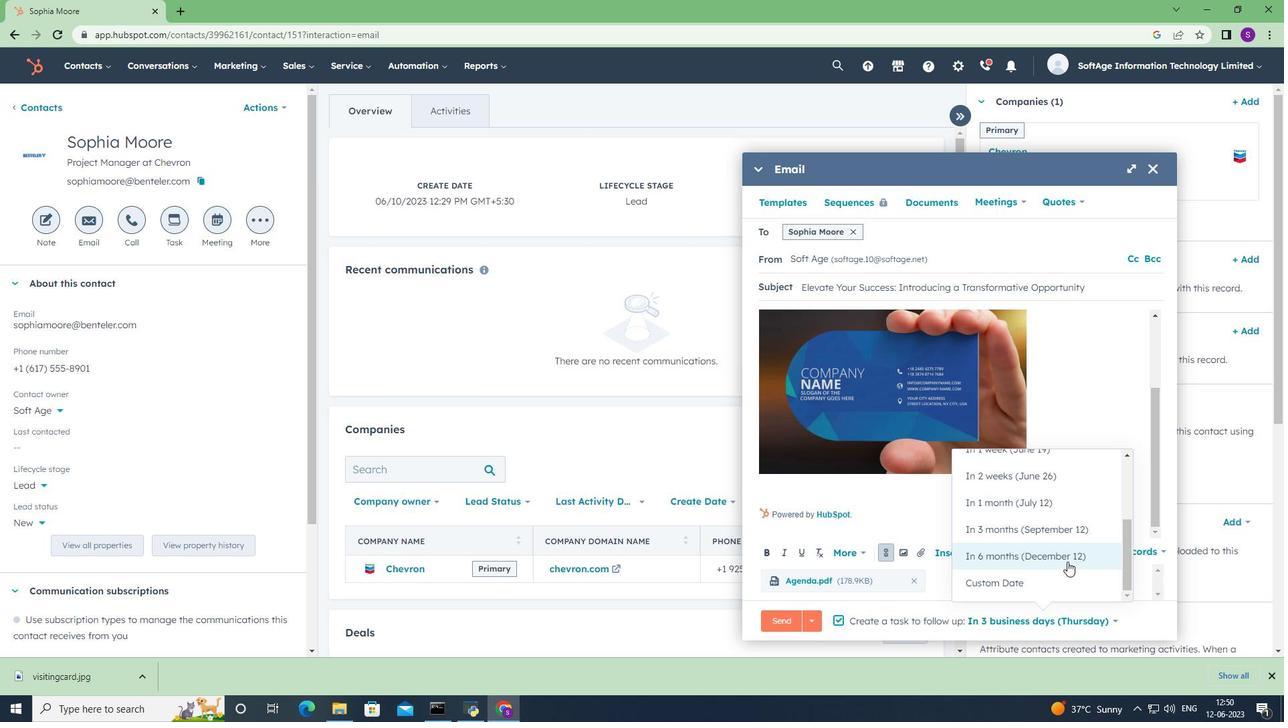 
Action: Mouse scrolled (1067, 562) with delta (0, 0)
Screenshot: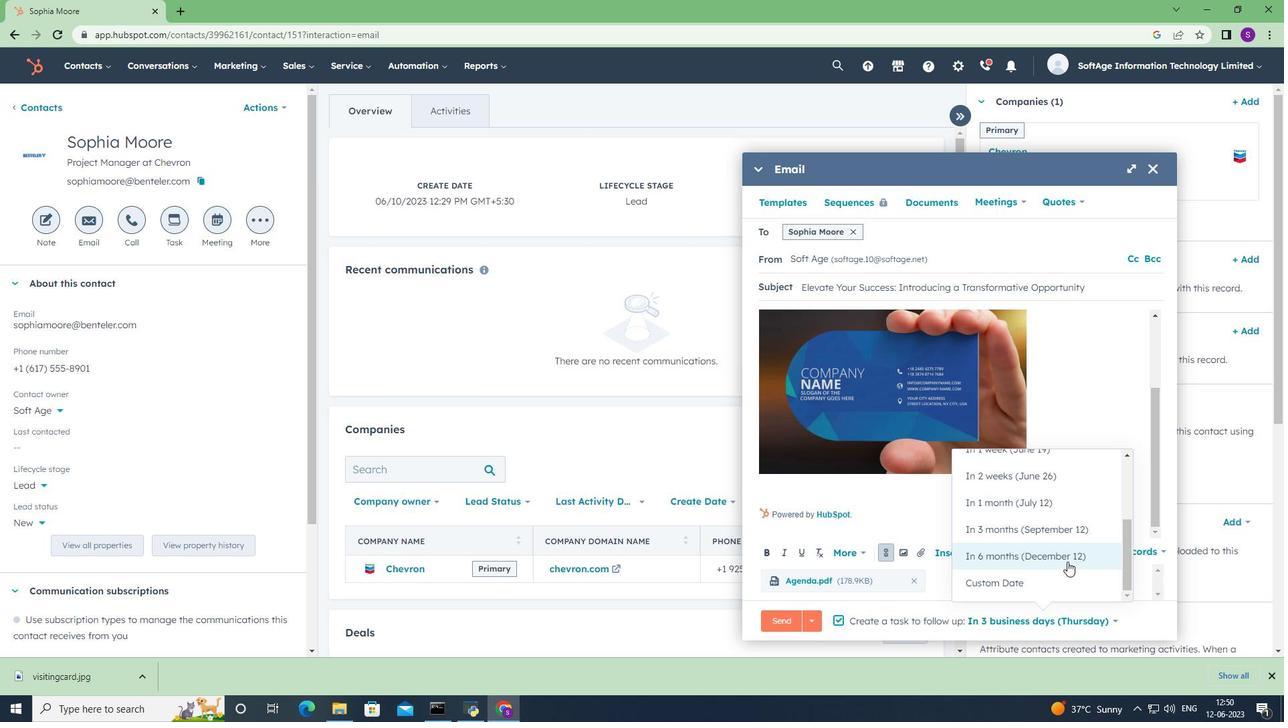 
Action: Mouse scrolled (1067, 561) with delta (0, 0)
Screenshot: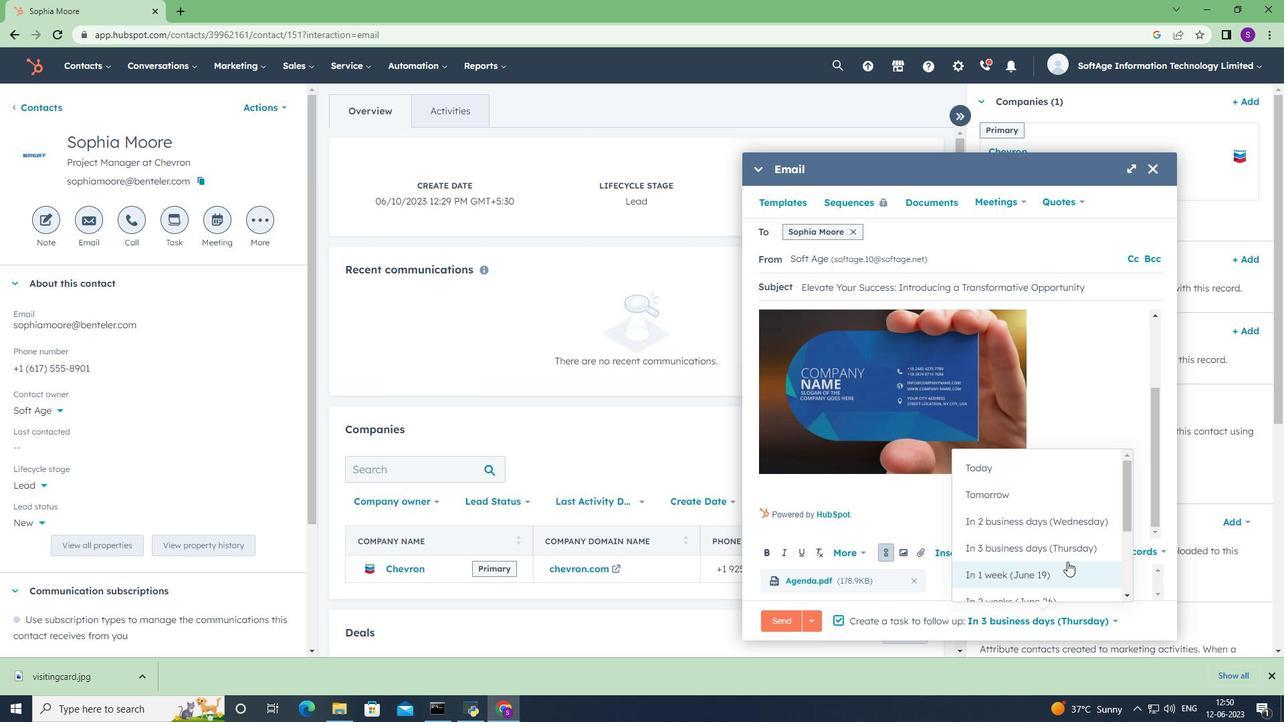 
Action: Mouse moved to (1033, 517)
Screenshot: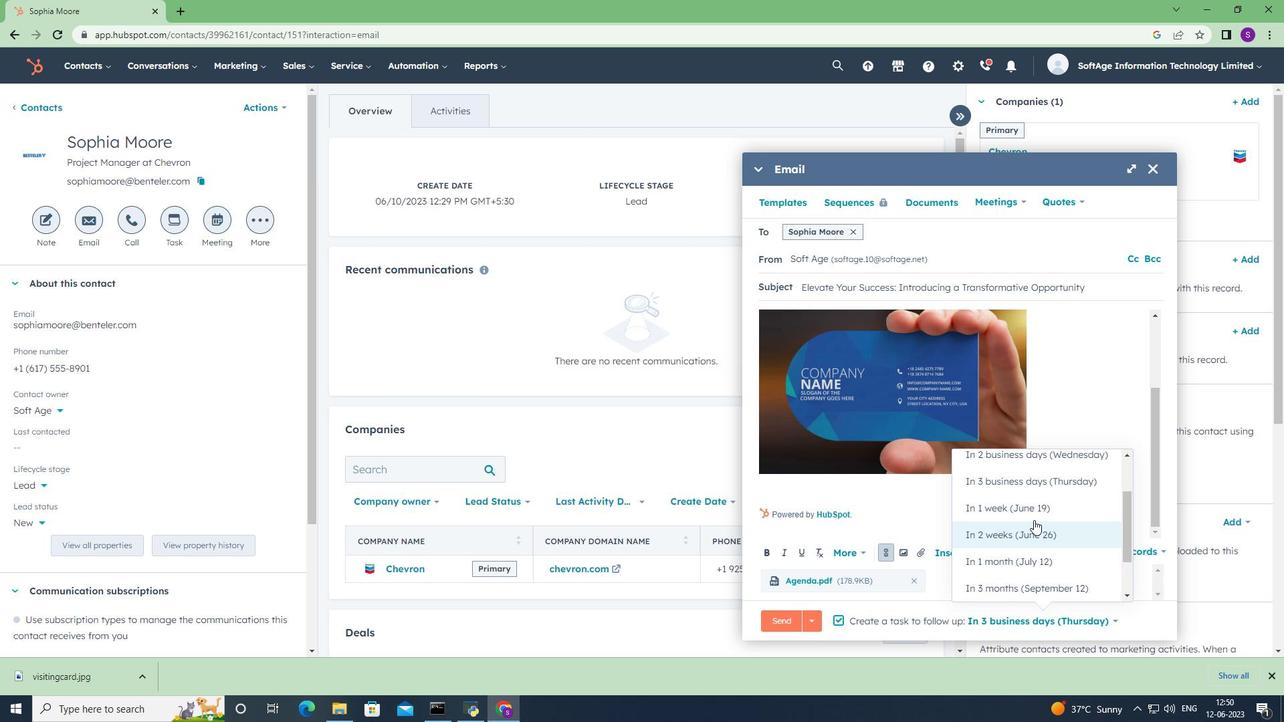 
Action: Mouse pressed left at (1033, 517)
Screenshot: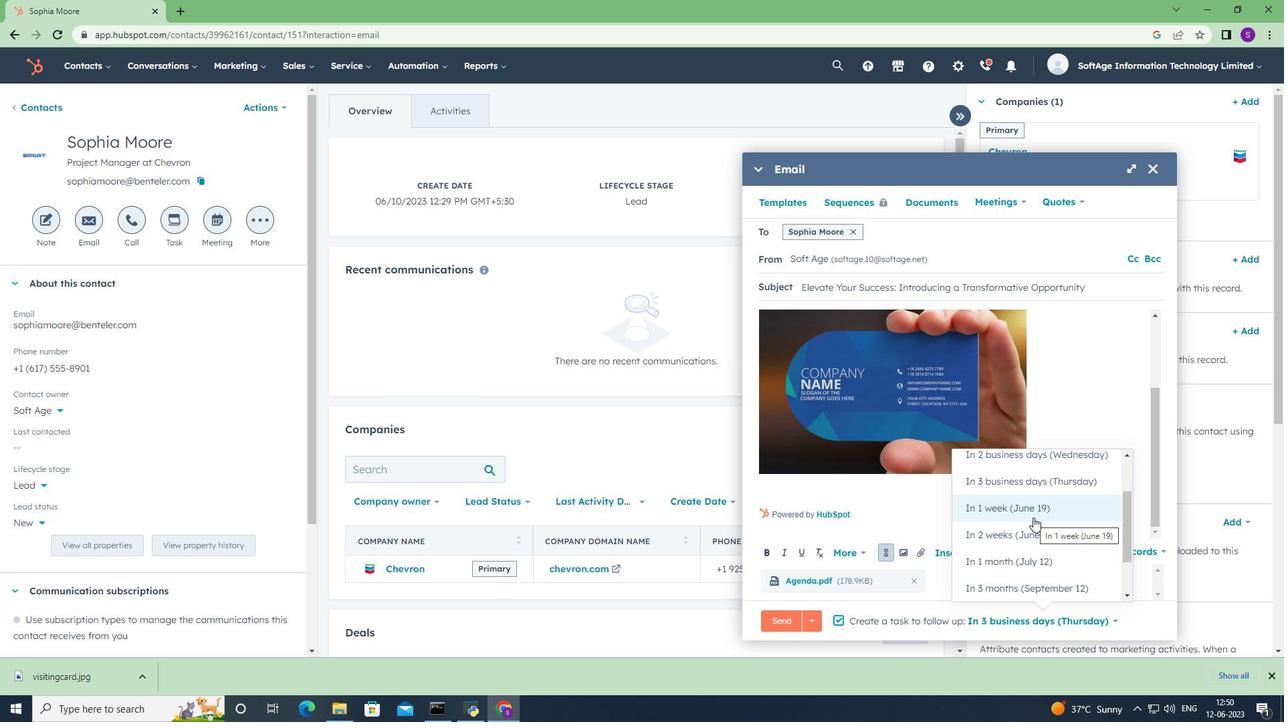 
Action: Mouse scrolled (1033, 517) with delta (0, 0)
Screenshot: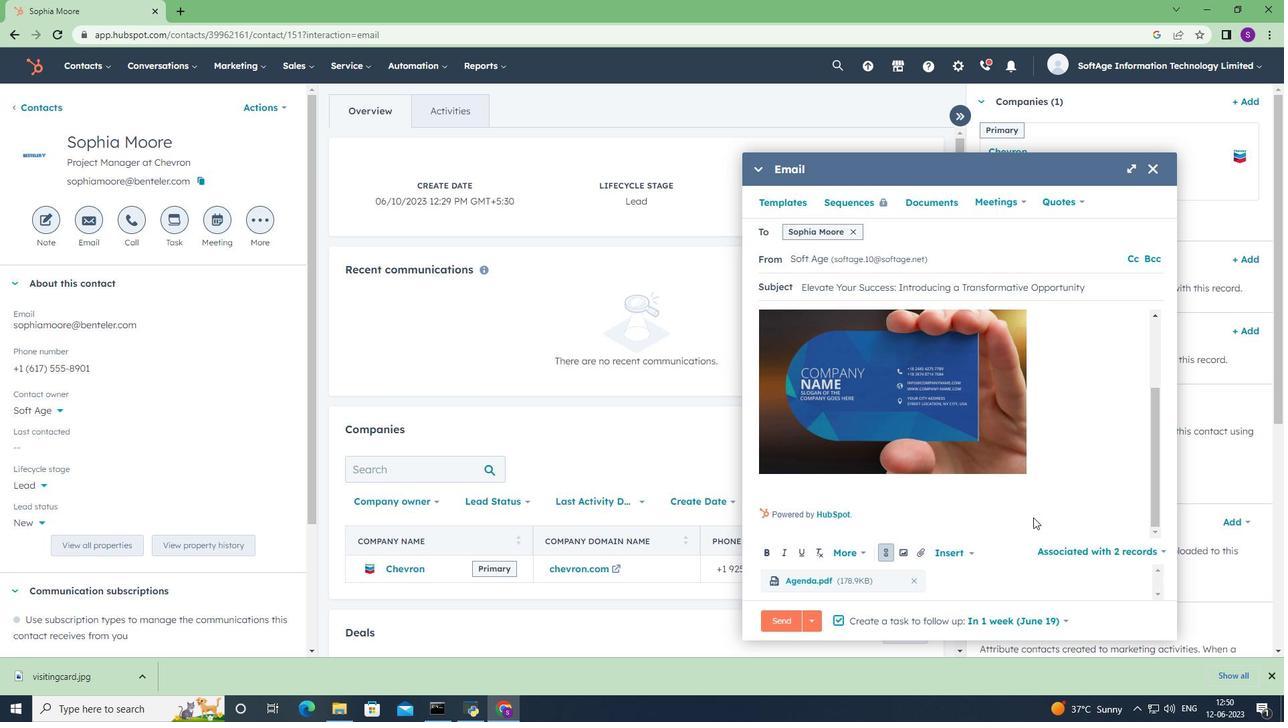 
Action: Mouse scrolled (1033, 517) with delta (0, 0)
Screenshot: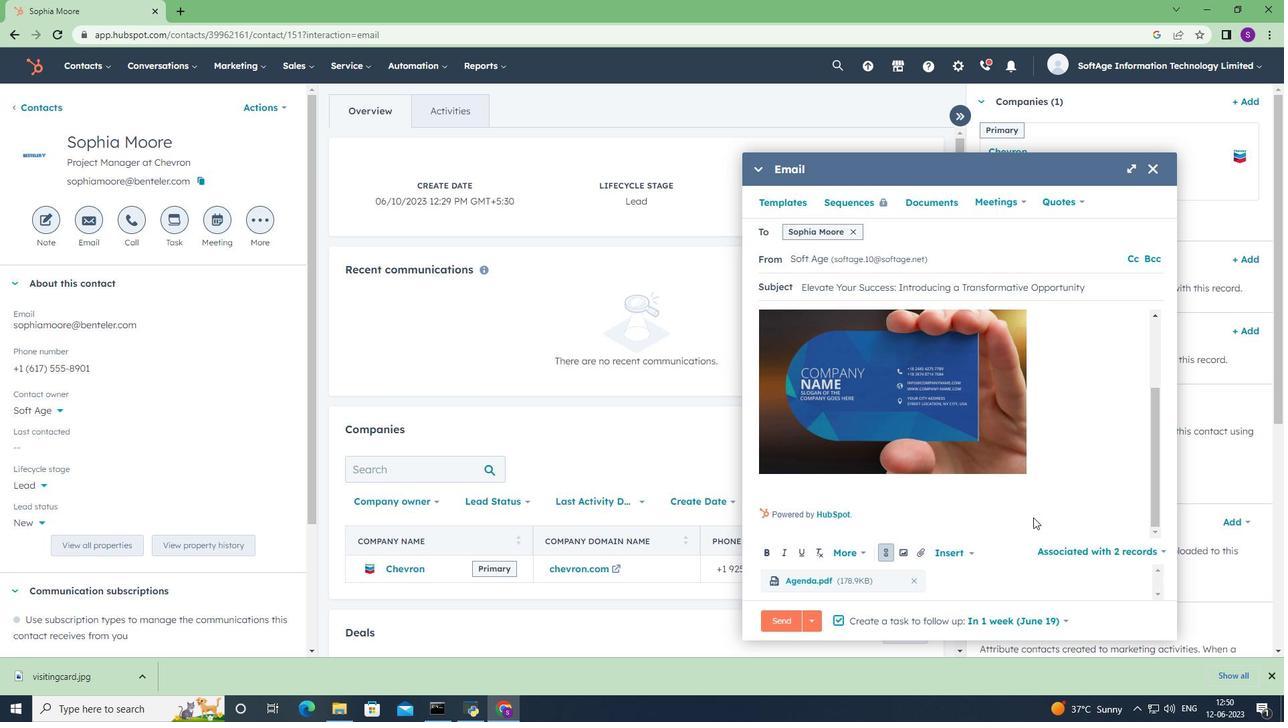 
Action: Mouse scrolled (1033, 517) with delta (0, 0)
Screenshot: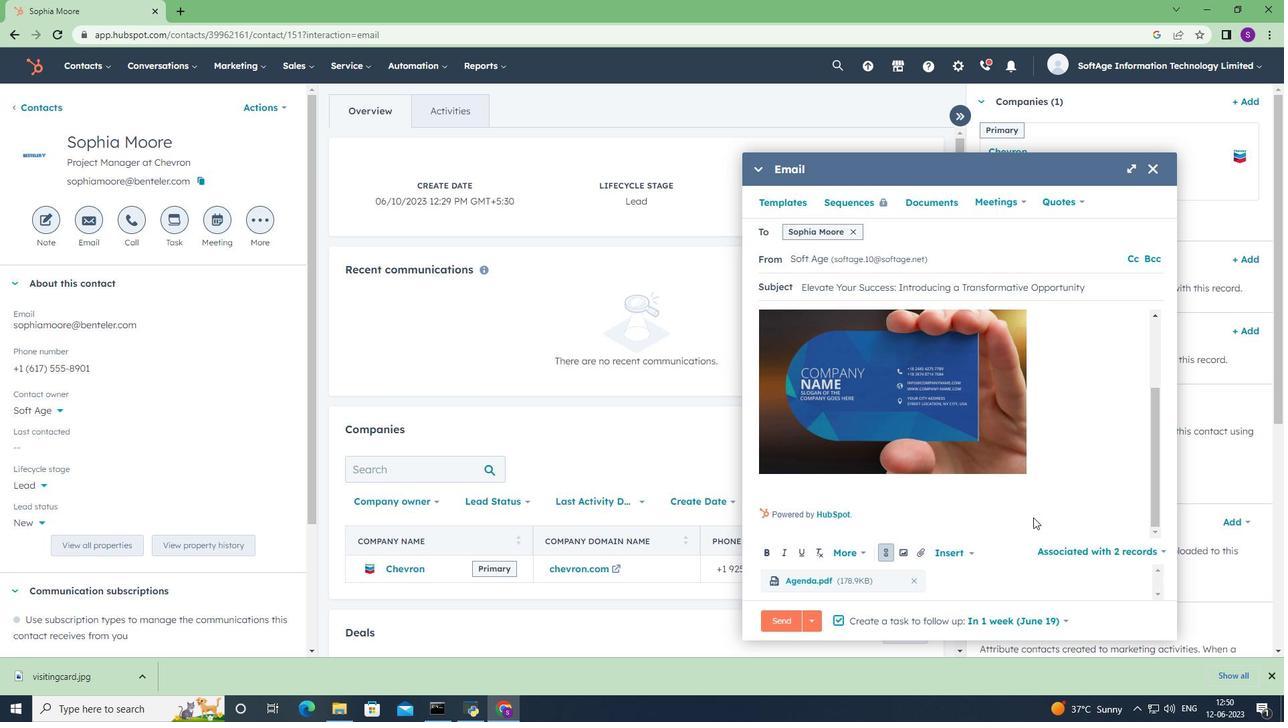 
Action: Mouse scrolled (1033, 517) with delta (0, 0)
Screenshot: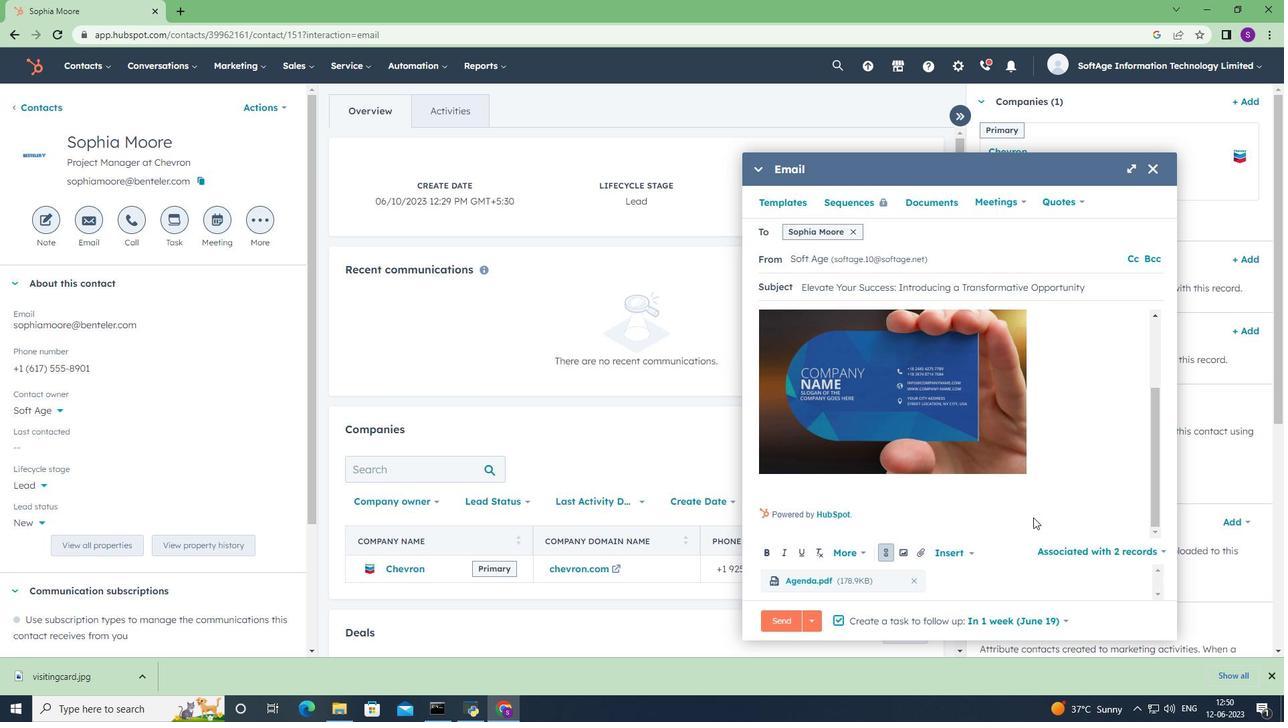 
Action: Mouse moved to (1143, 517)
Screenshot: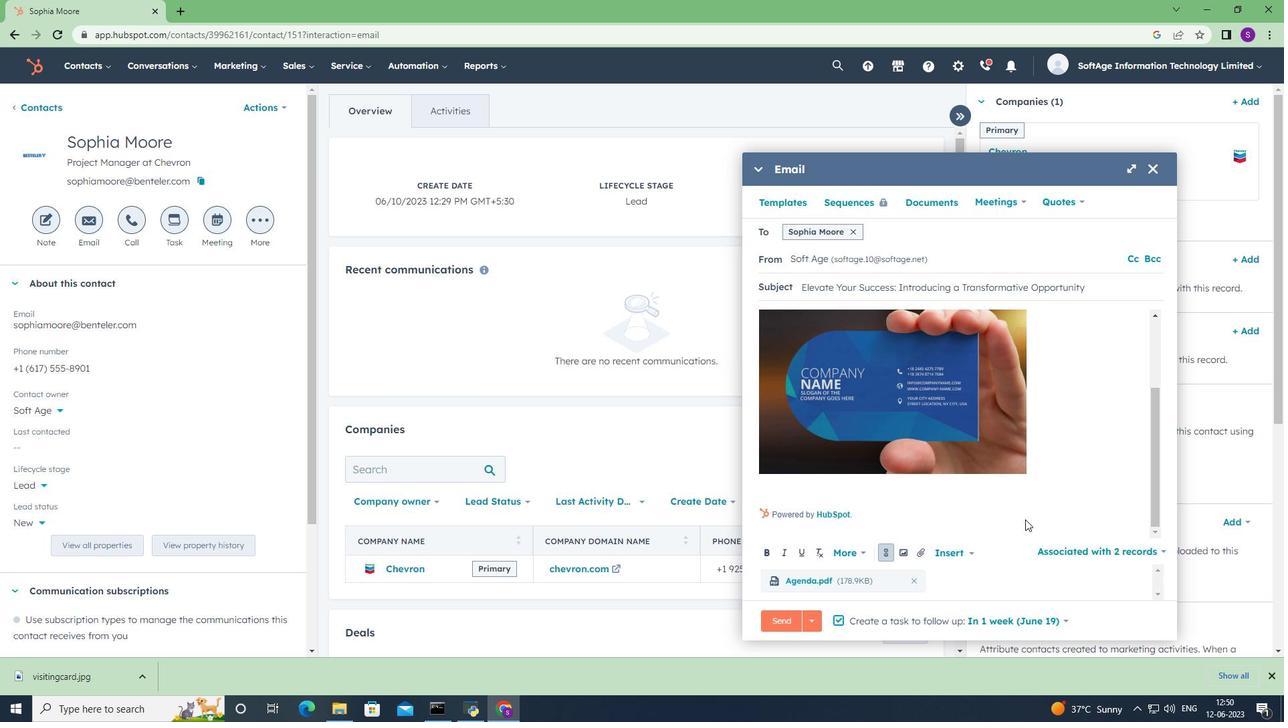 
Action: Mouse scrolled (1143, 517) with delta (0, 0)
Screenshot: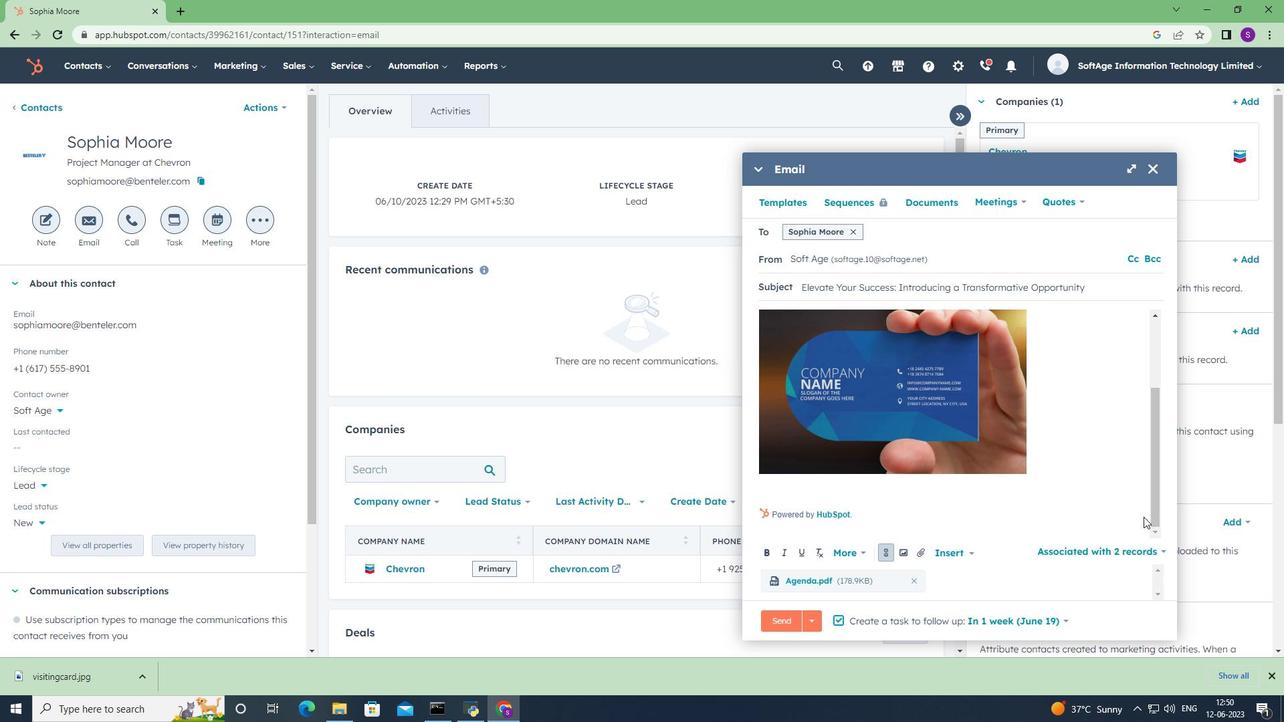 
Action: Mouse scrolled (1143, 517) with delta (0, 0)
Screenshot: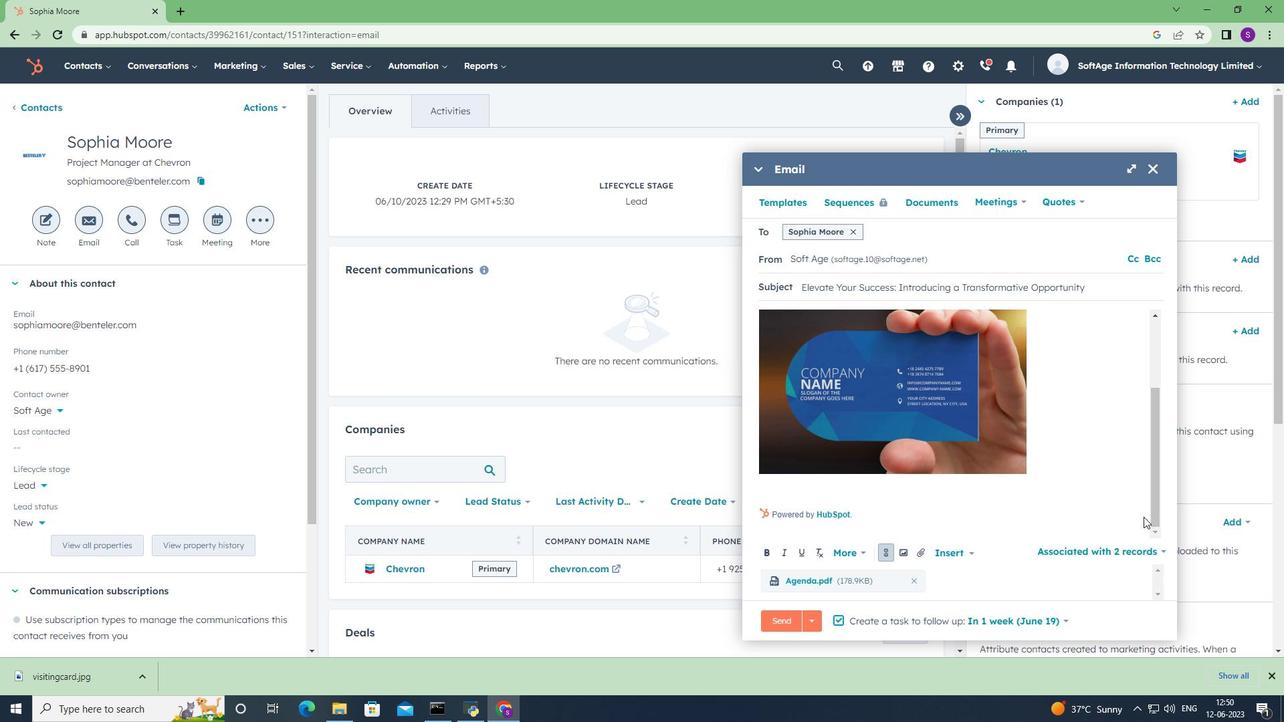 
Action: Mouse scrolled (1143, 517) with delta (0, 0)
Screenshot: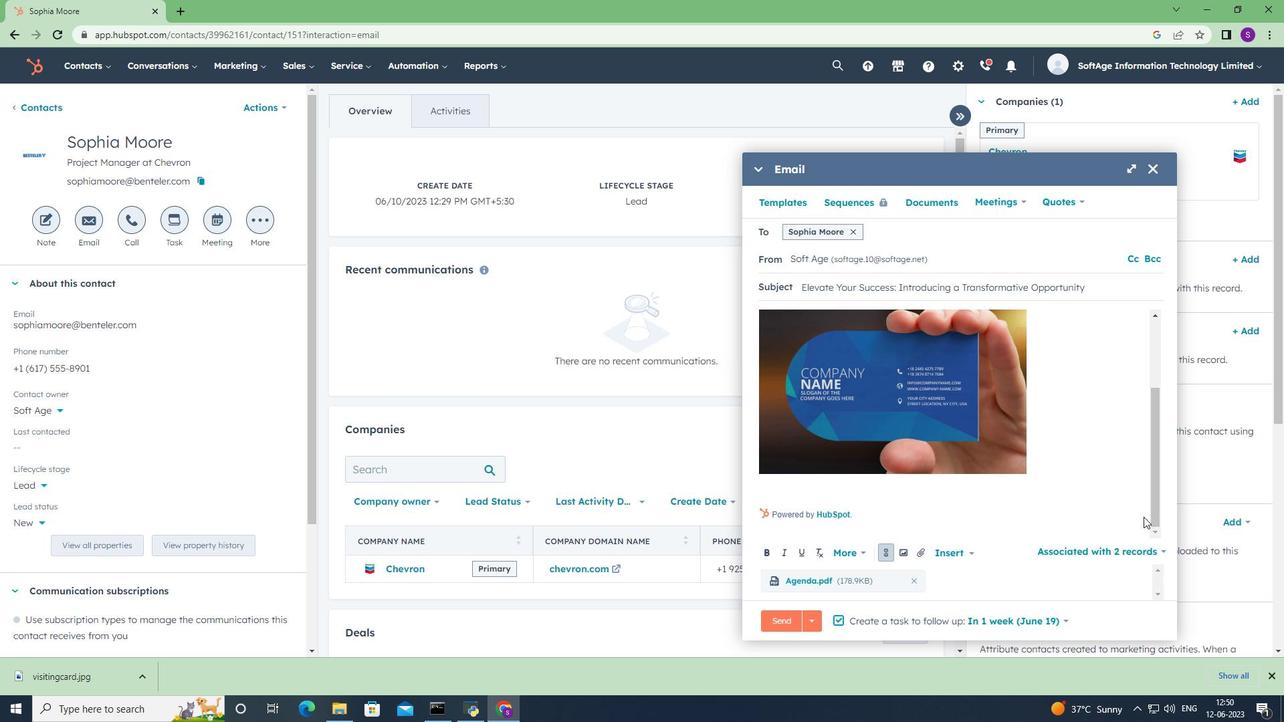 
Action: Mouse scrolled (1143, 517) with delta (0, 0)
Screenshot: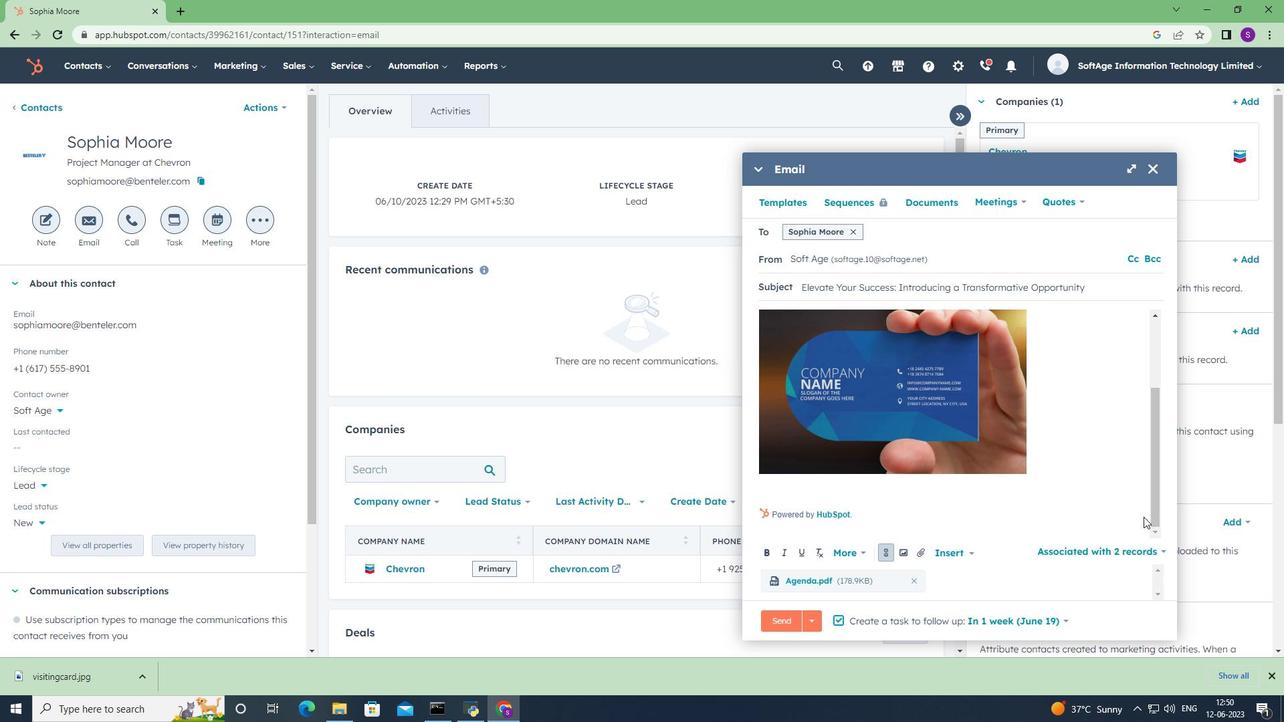 
Action: Mouse scrolled (1143, 516) with delta (0, 0)
Screenshot: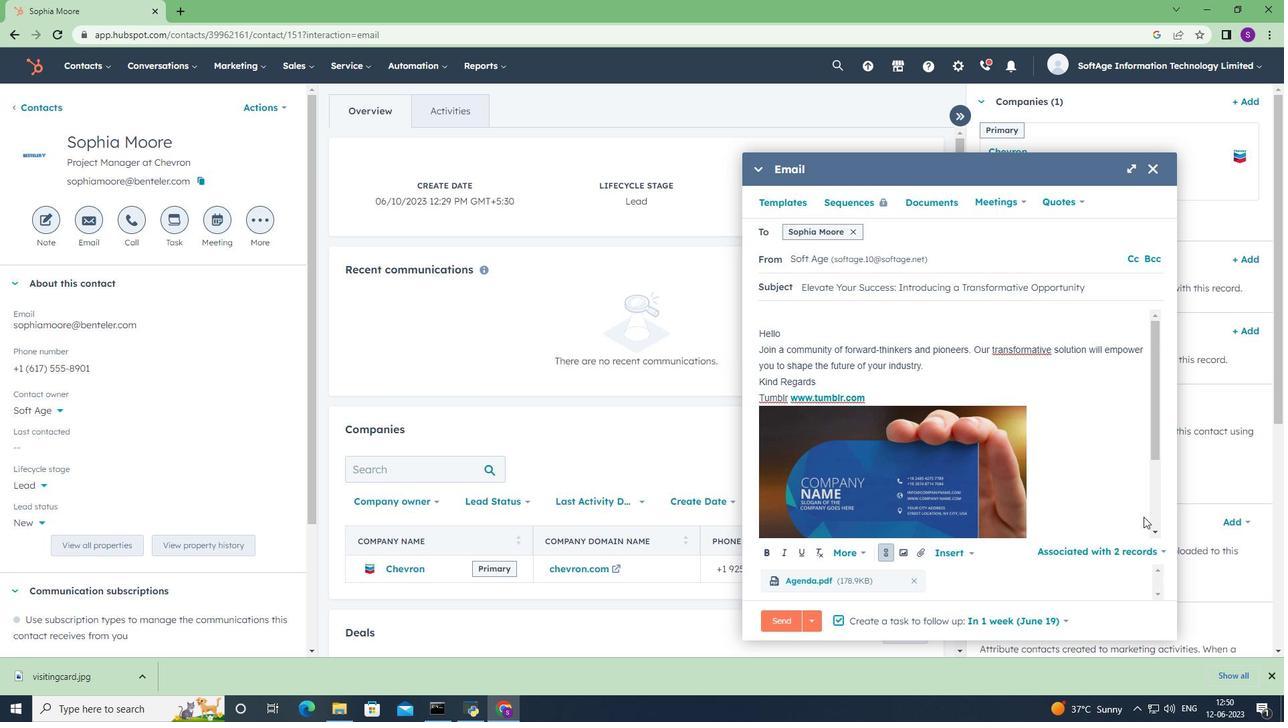 
Action: Mouse scrolled (1143, 516) with delta (0, 0)
Screenshot: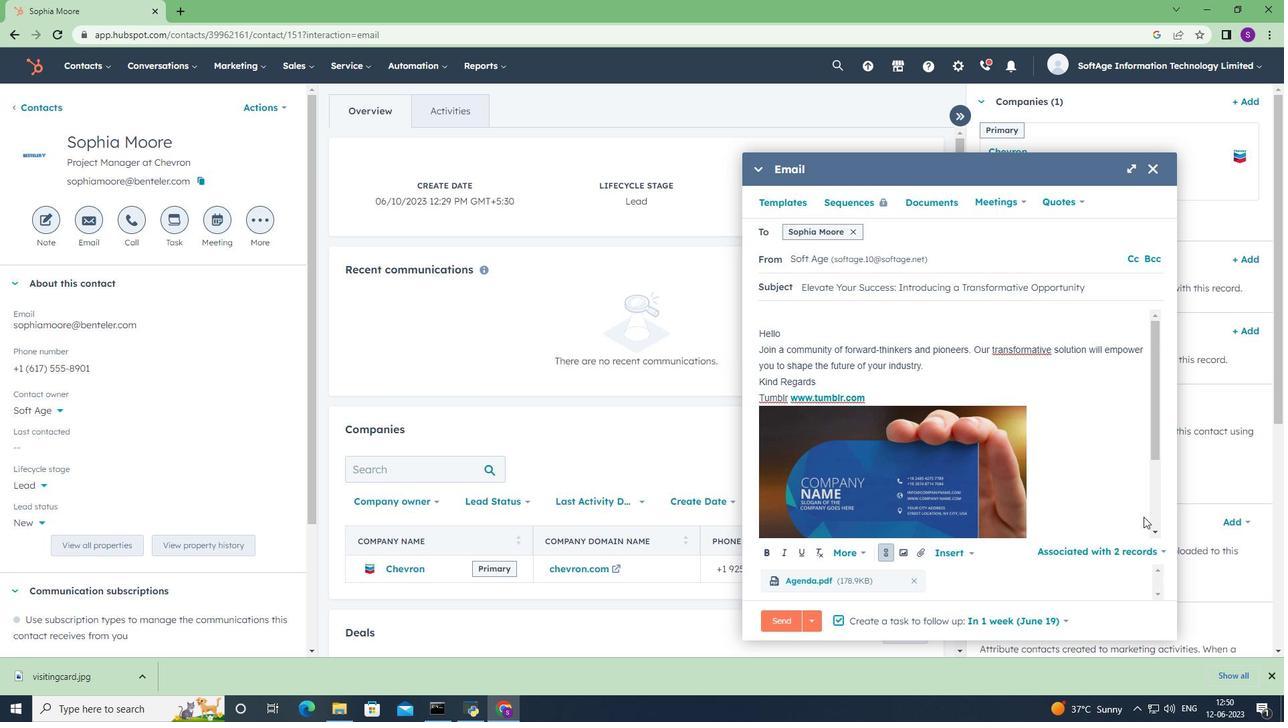 
Action: Mouse scrolled (1143, 516) with delta (0, 0)
Screenshot: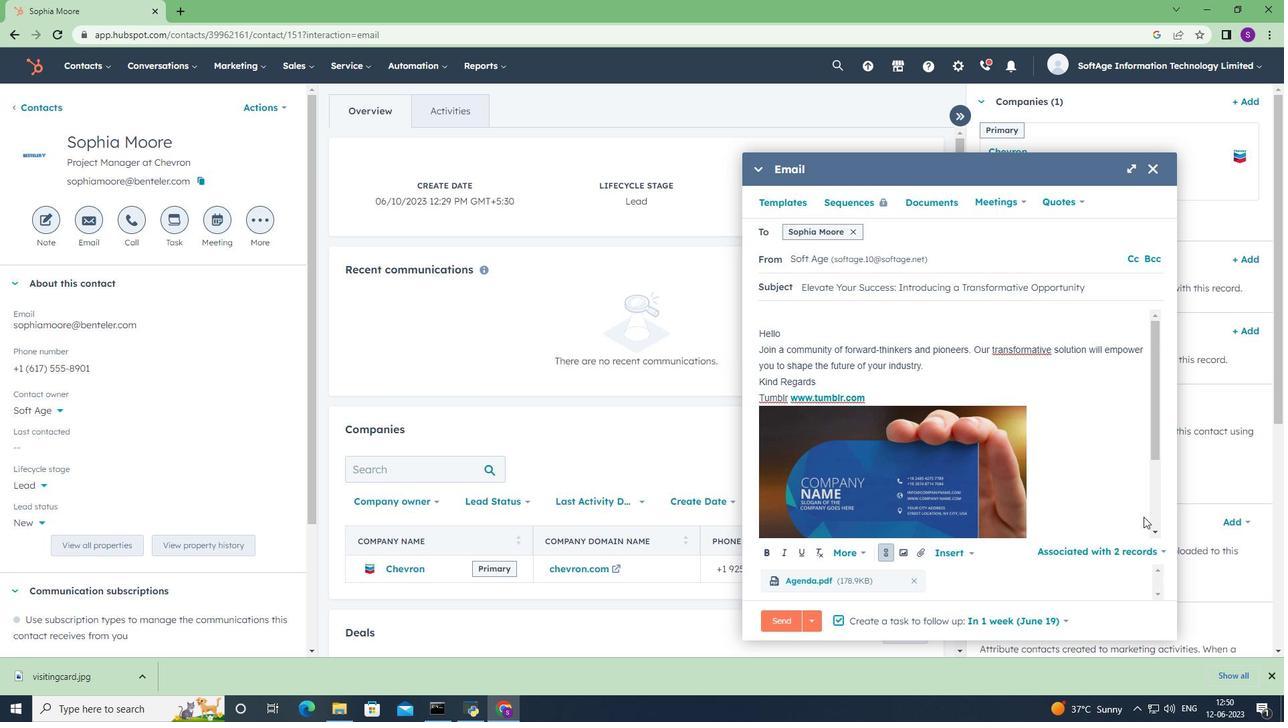 
Action: Mouse scrolled (1143, 516) with delta (0, 0)
Screenshot: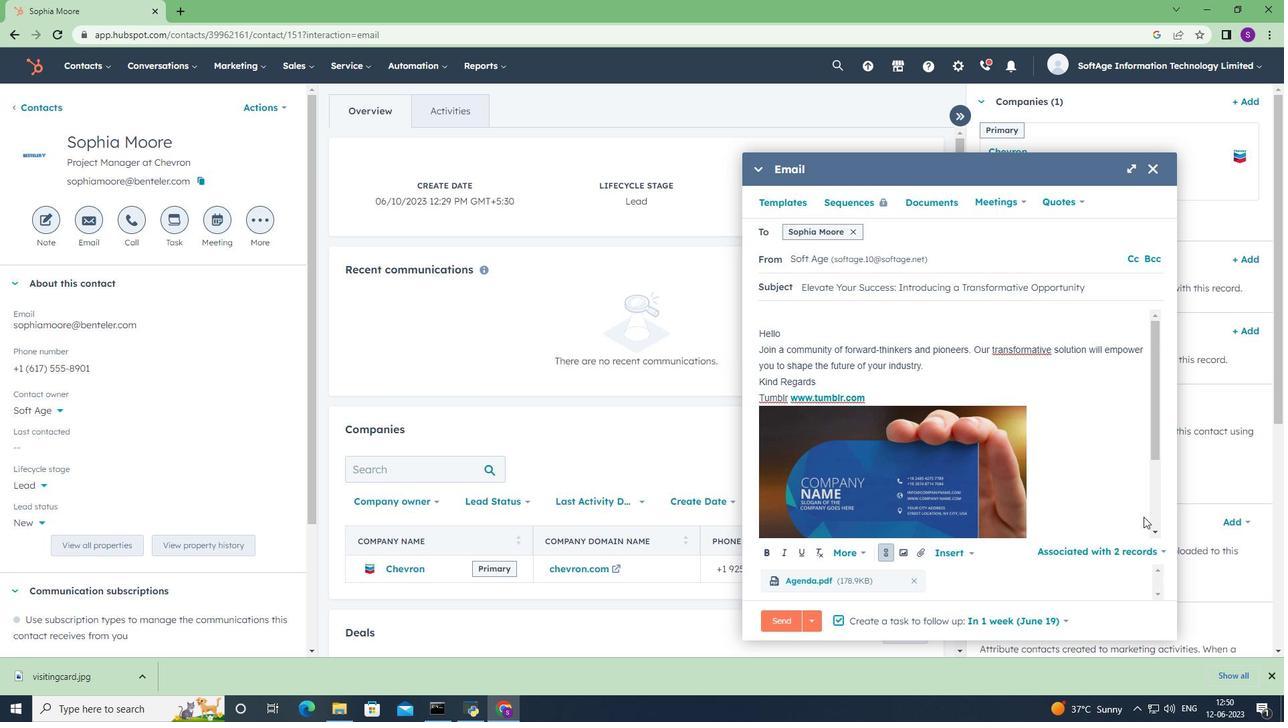
Action: Mouse scrolled (1143, 516) with delta (0, 0)
Screenshot: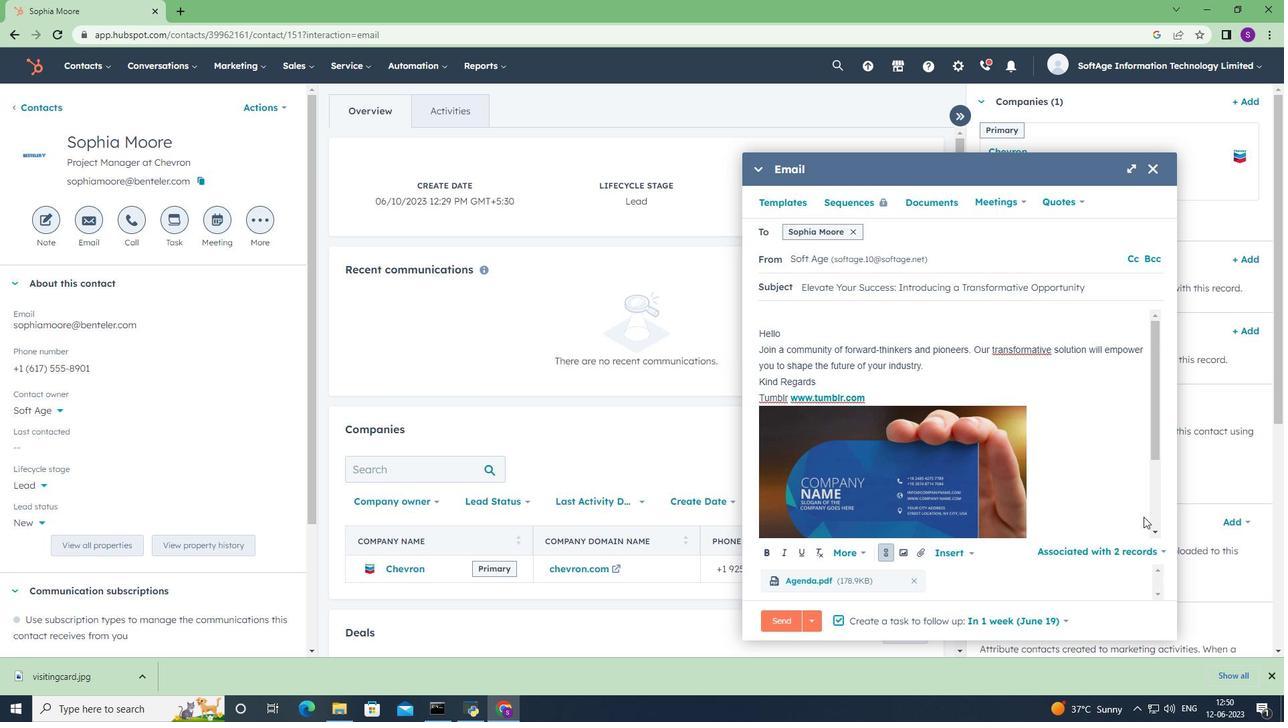 
Action: Mouse moved to (780, 624)
Screenshot: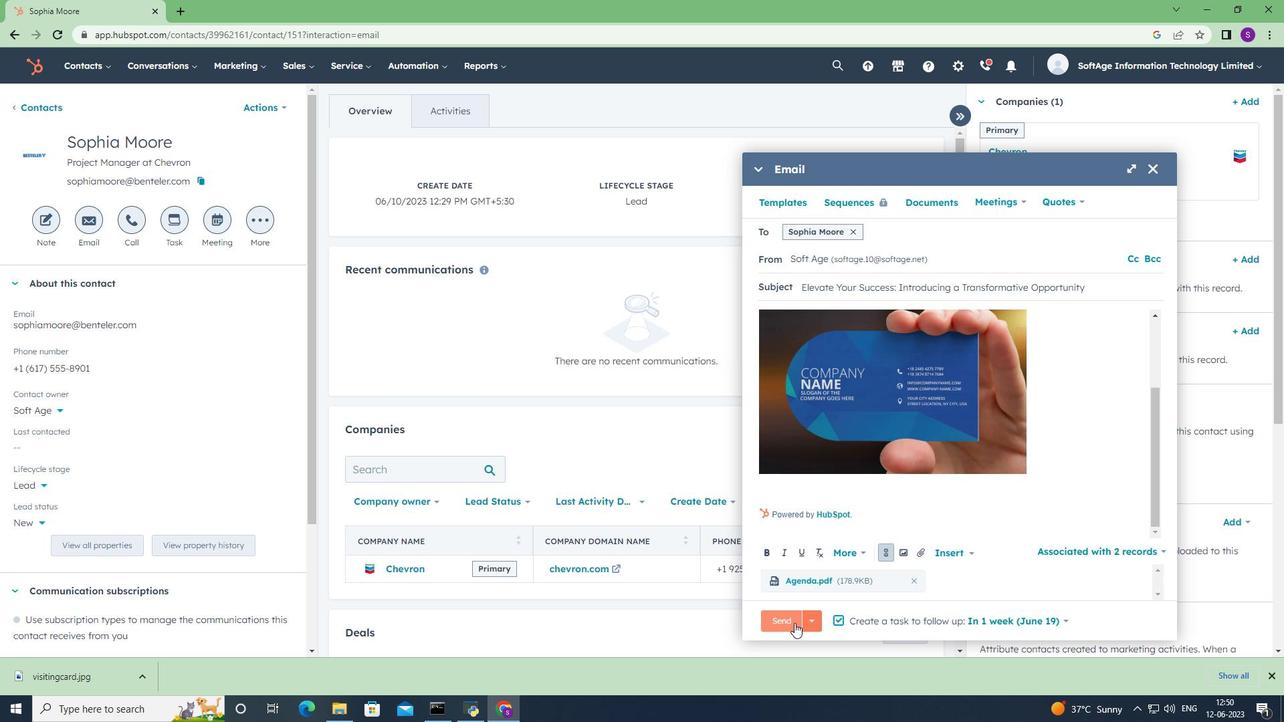 
Action: Mouse pressed left at (780, 624)
Screenshot: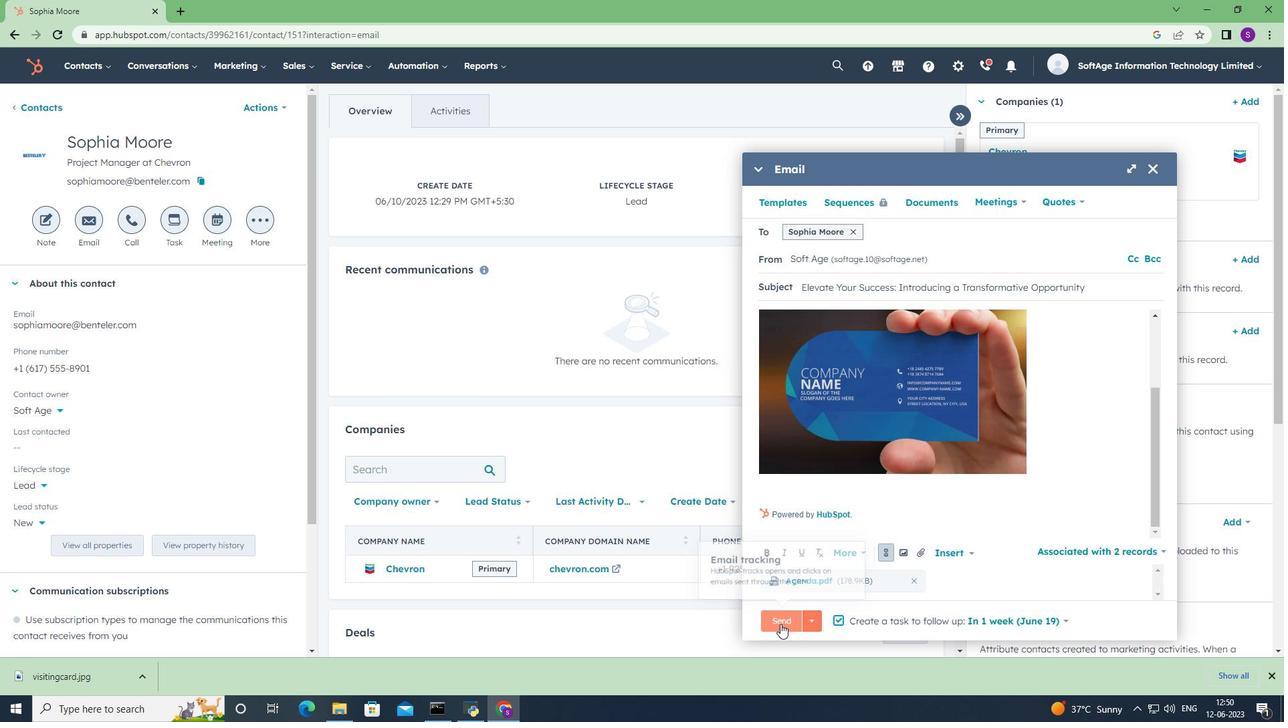 
Action: Mouse moved to (742, 395)
Screenshot: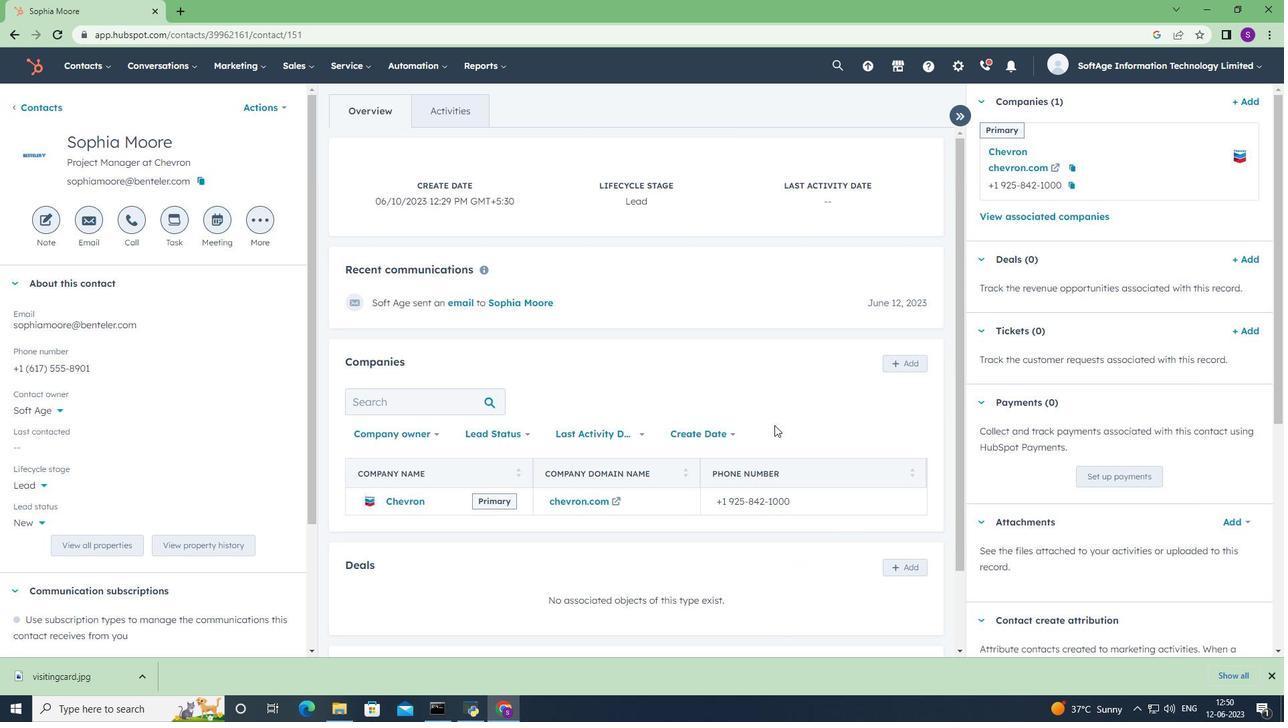 
Action: Mouse scrolled (742, 395) with delta (0, 0)
Screenshot: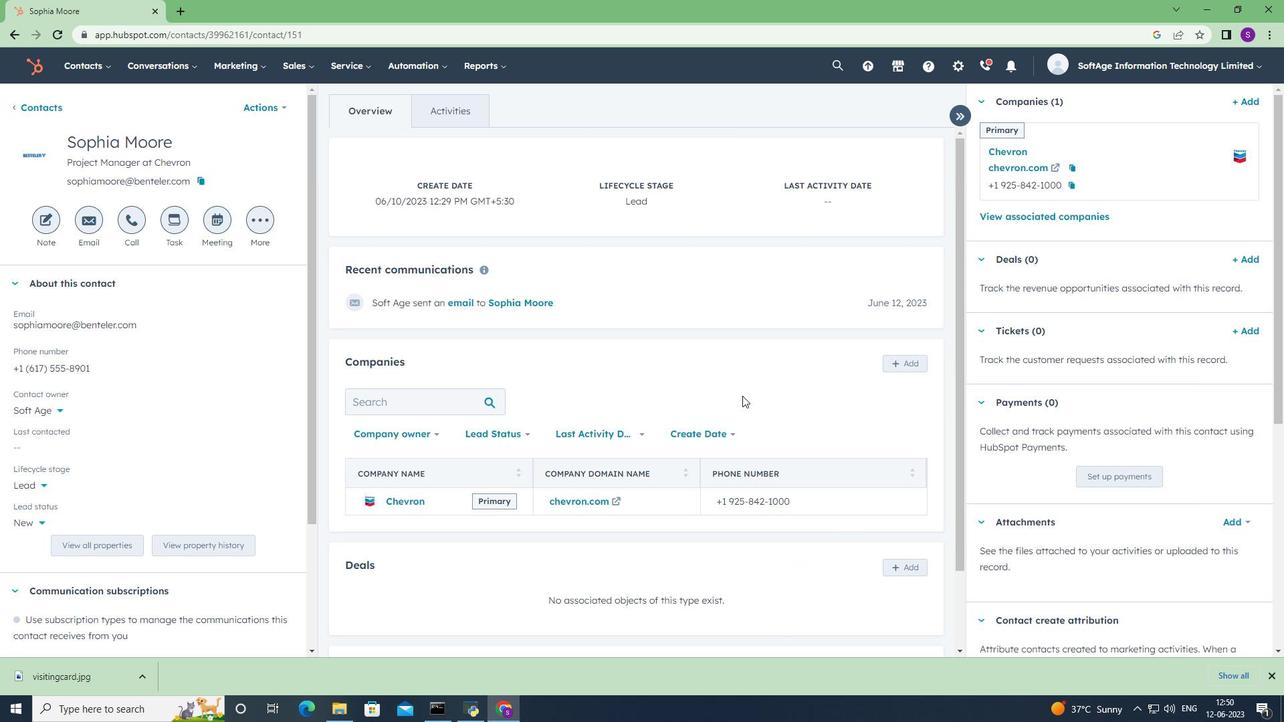 
Action: Mouse scrolled (742, 395) with delta (0, 0)
Screenshot: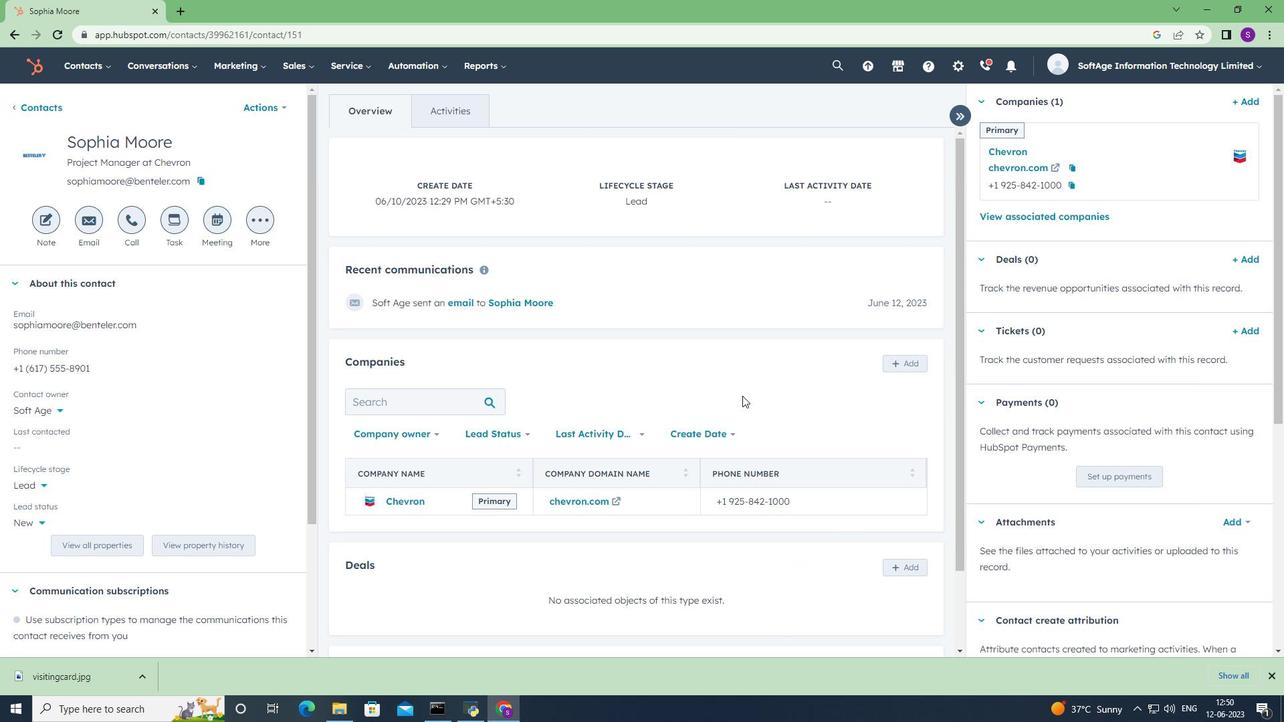
Action: Mouse scrolled (742, 395) with delta (0, 0)
Screenshot: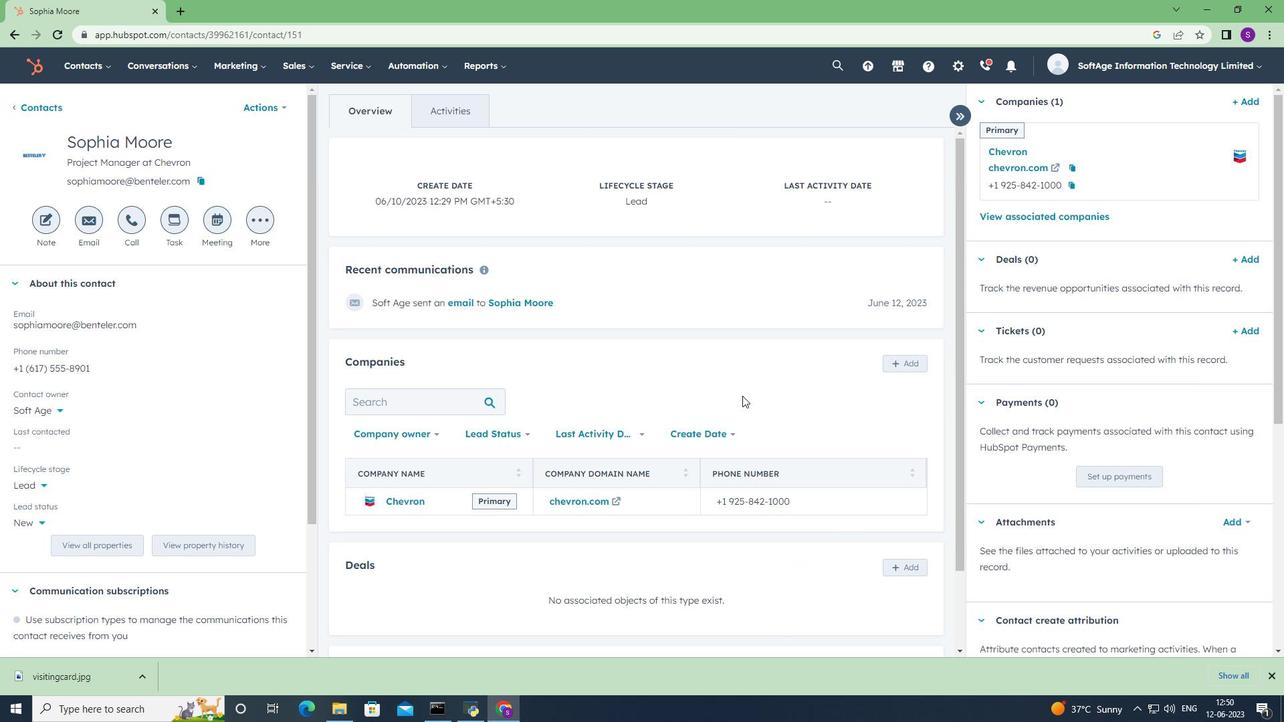 
Action: Mouse scrolled (742, 395) with delta (0, 0)
Screenshot: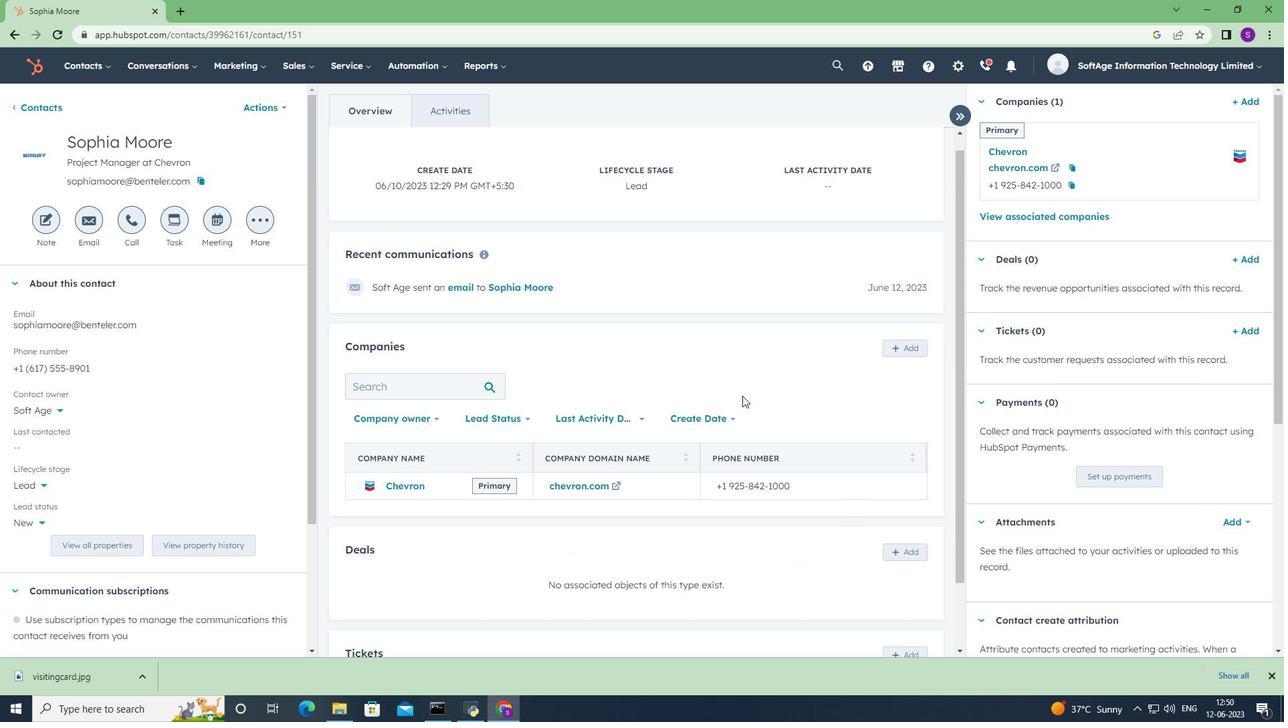 
Action: Mouse scrolled (742, 396) with delta (0, 0)
Screenshot: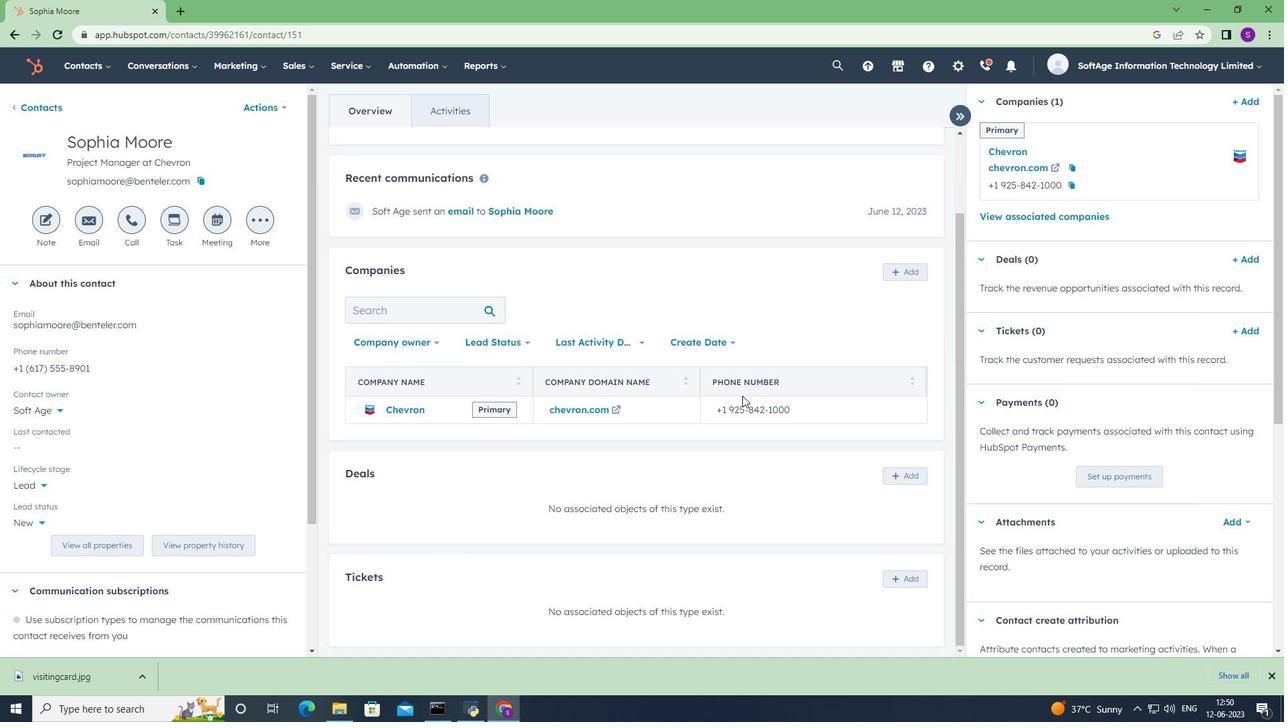 
Action: Mouse scrolled (742, 396) with delta (0, 0)
Screenshot: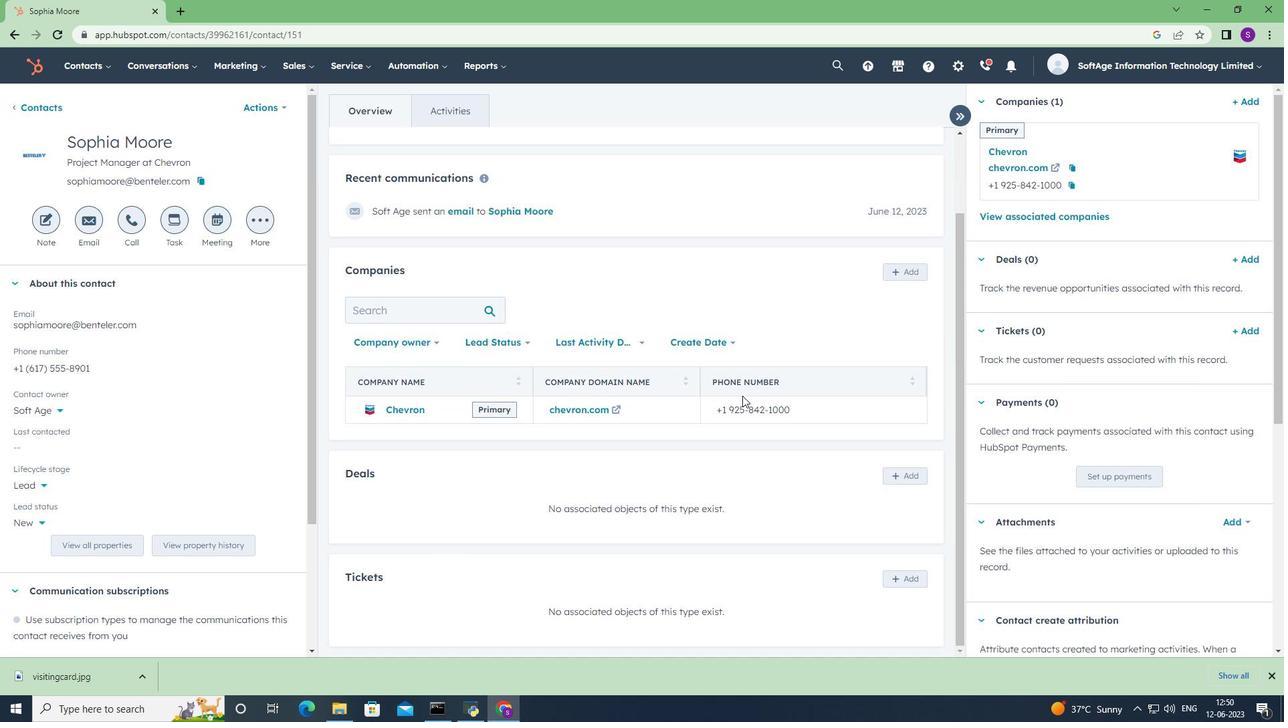 
Action: Mouse scrolled (742, 396) with delta (0, 0)
Screenshot: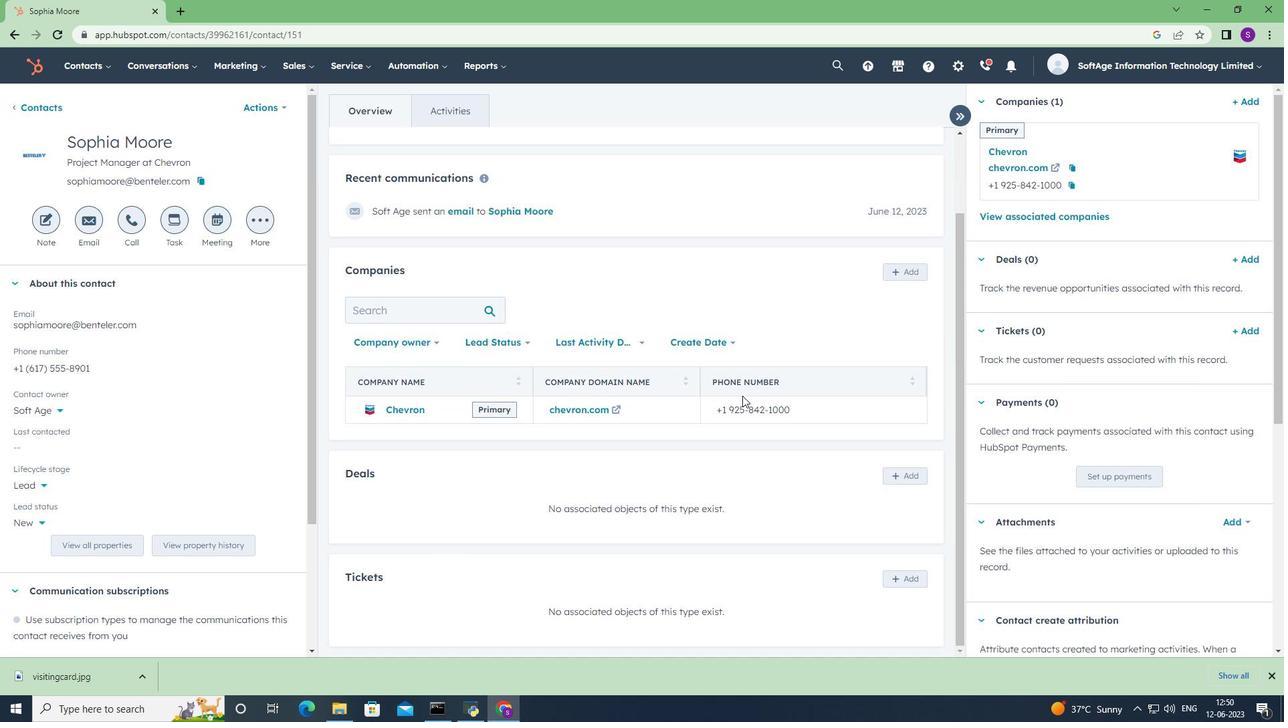 
Action: Mouse scrolled (742, 395) with delta (0, 0)
Screenshot: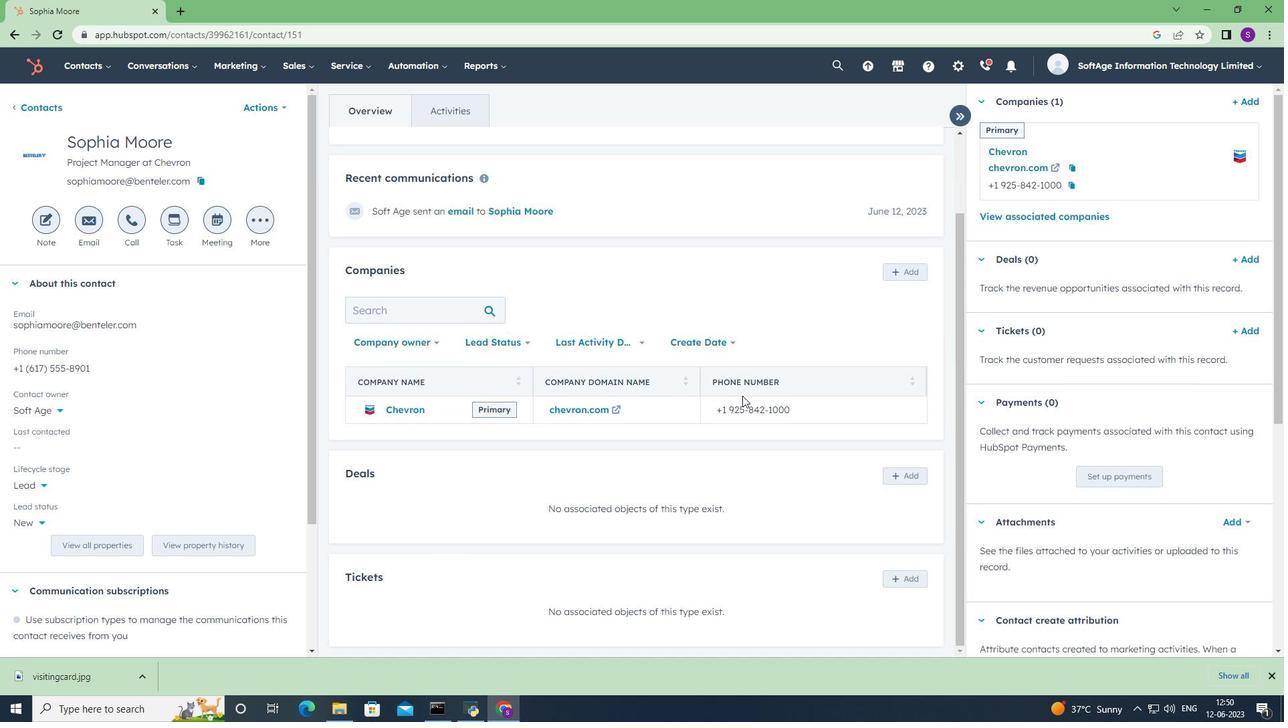
Action: Mouse scrolled (742, 396) with delta (0, 0)
Screenshot: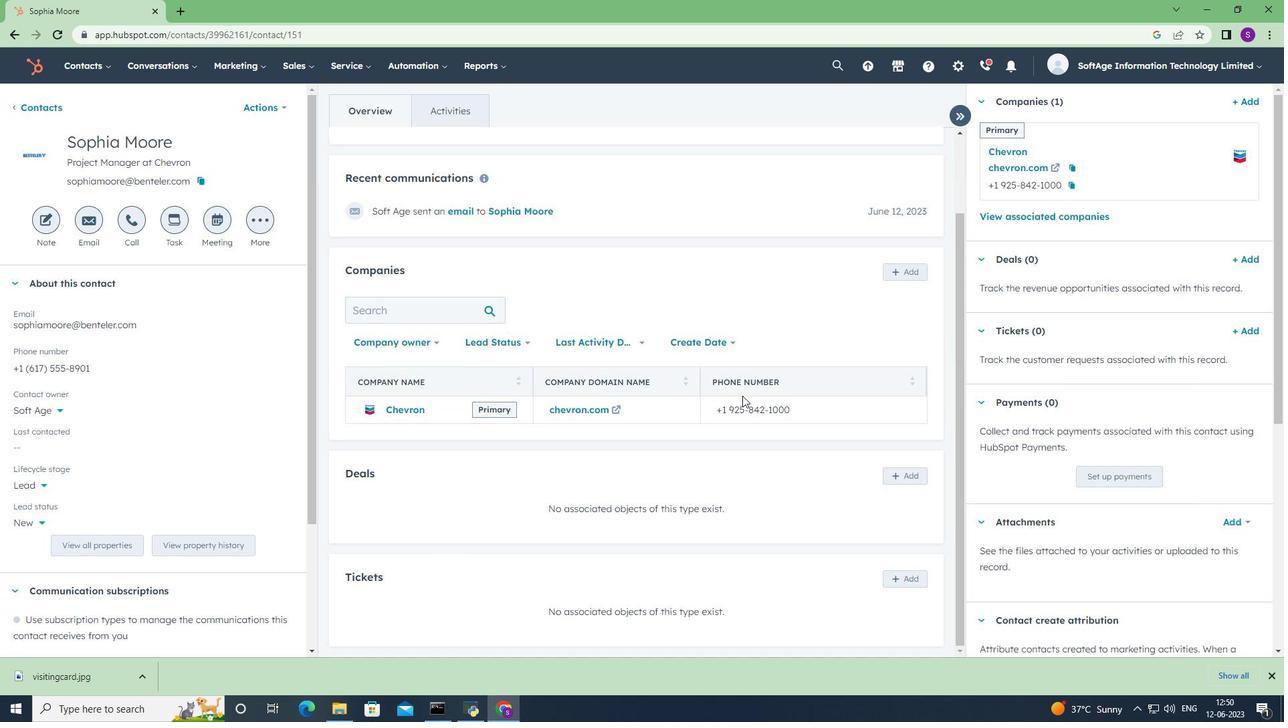 
